Task: Search one way flight ticket for 5 adults, 2 children, 1 infant in seat and 1 infant on lap in economy from Hagerstown: Hagerstown Regional Airport (richard A. Henson Field) to Fort Wayne: Fort Wayne International Airport on 5-4-2023. Number of bags: 2 checked bags. Price is upto 107000. Outbound departure time preference is 12:00. Flight should be less emission only.
Action: Mouse moved to (254, 139)
Screenshot: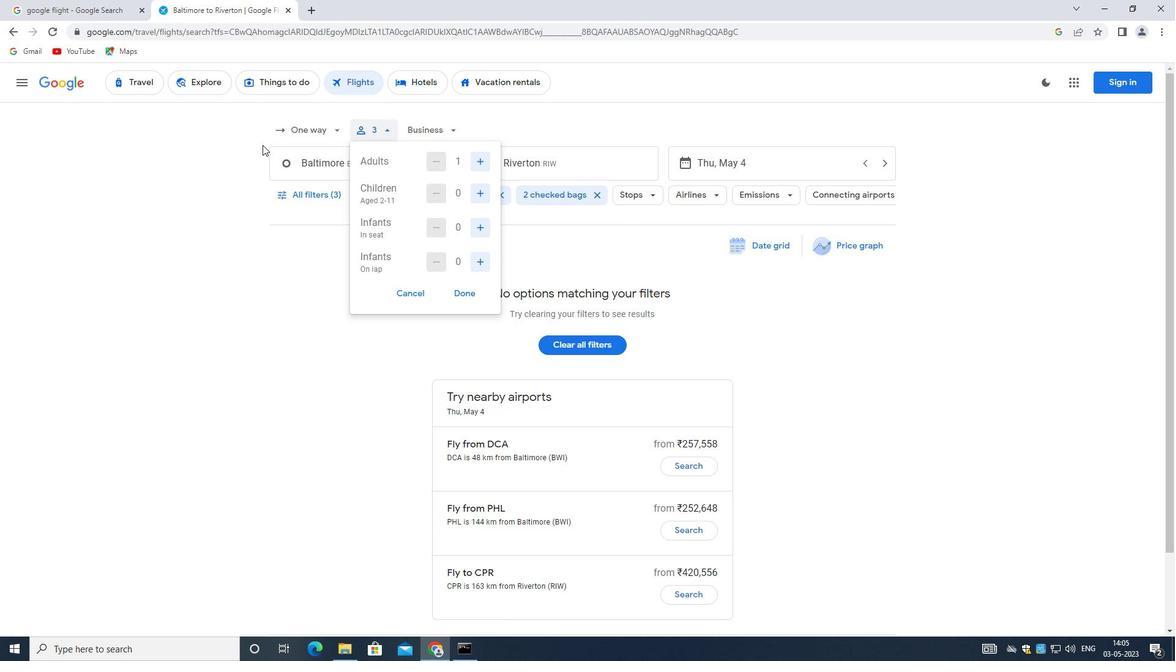 
Action: Mouse pressed left at (254, 139)
Screenshot: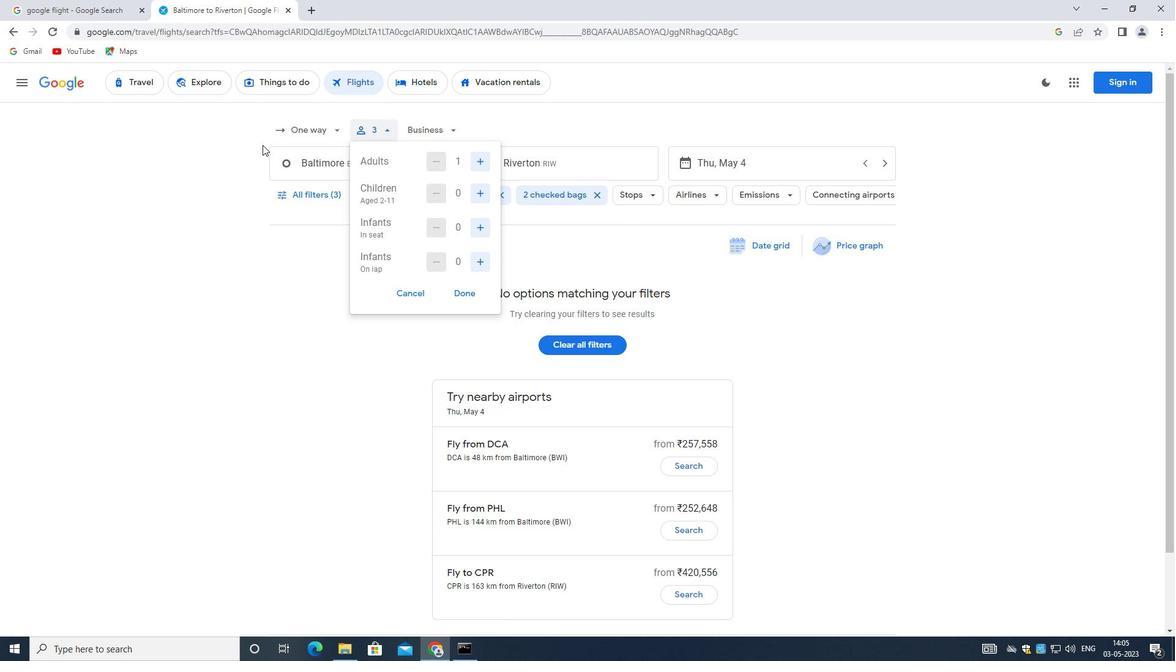 
Action: Mouse moved to (306, 127)
Screenshot: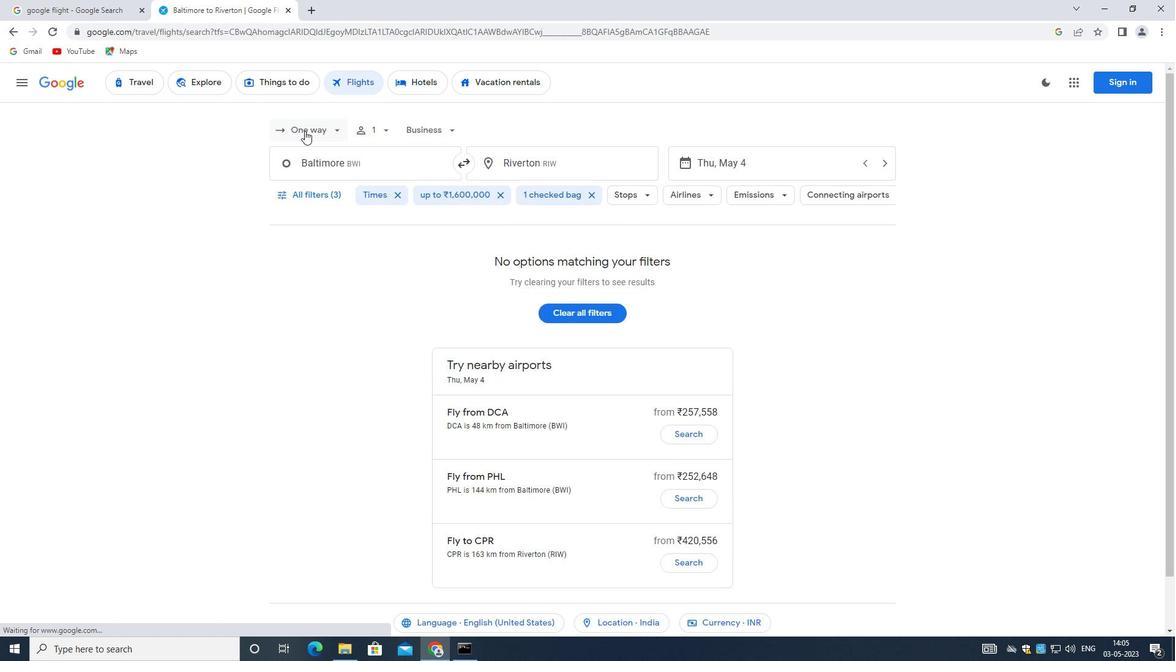 
Action: Mouse pressed left at (306, 127)
Screenshot: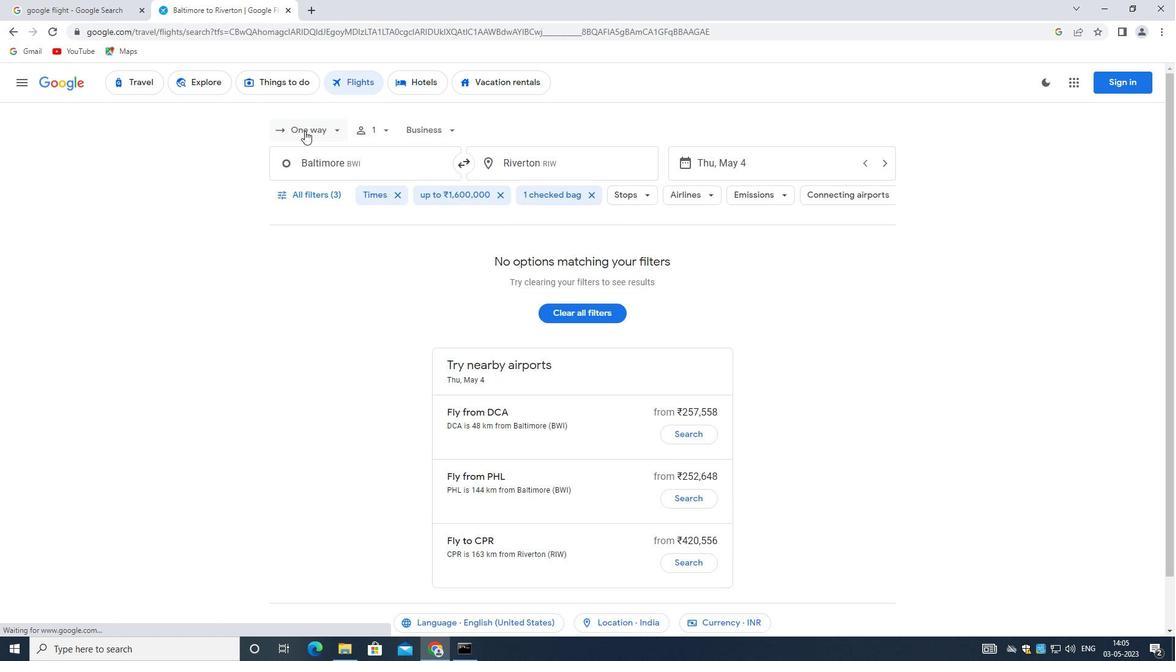 
Action: Mouse moved to (323, 187)
Screenshot: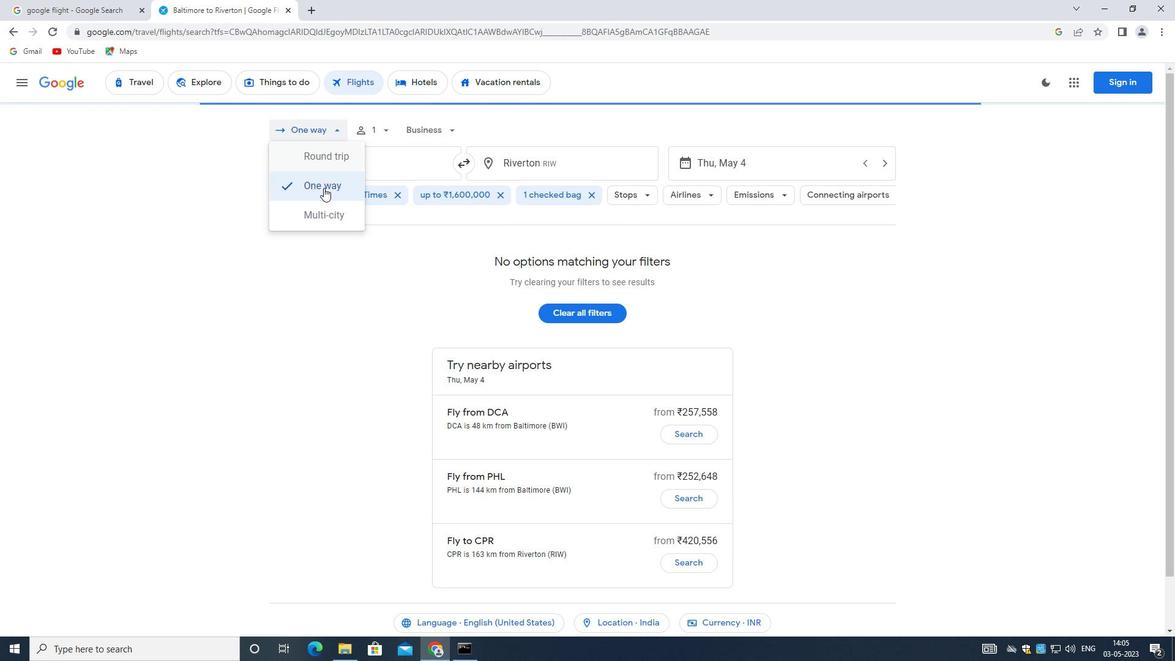 
Action: Mouse pressed left at (323, 187)
Screenshot: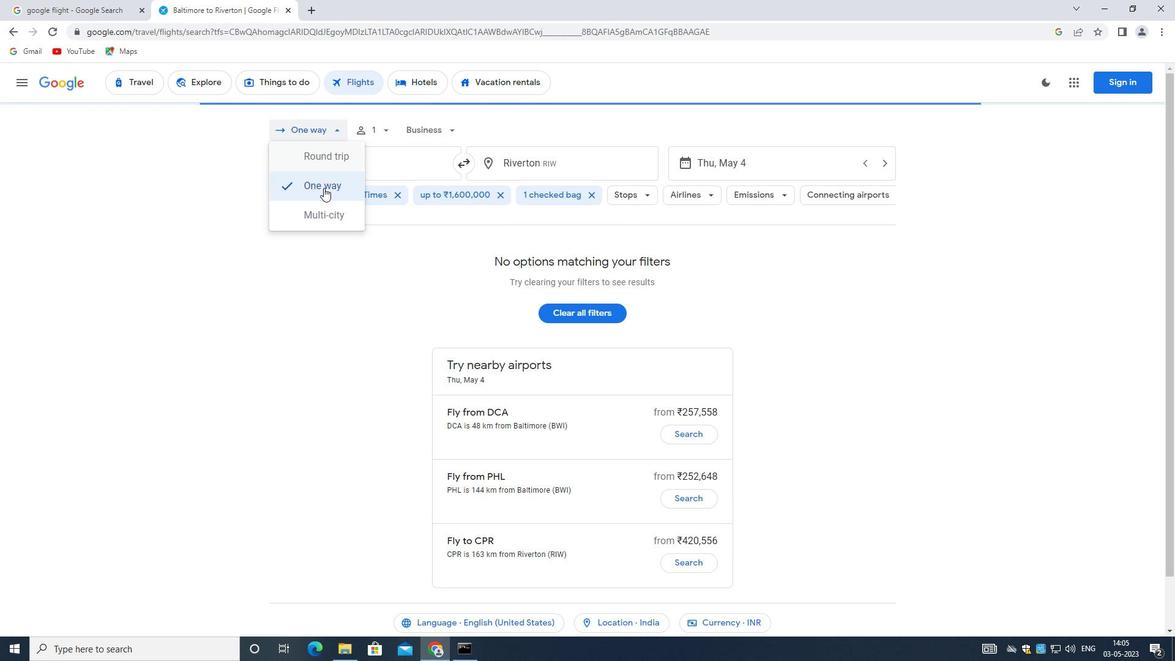 
Action: Mouse moved to (380, 127)
Screenshot: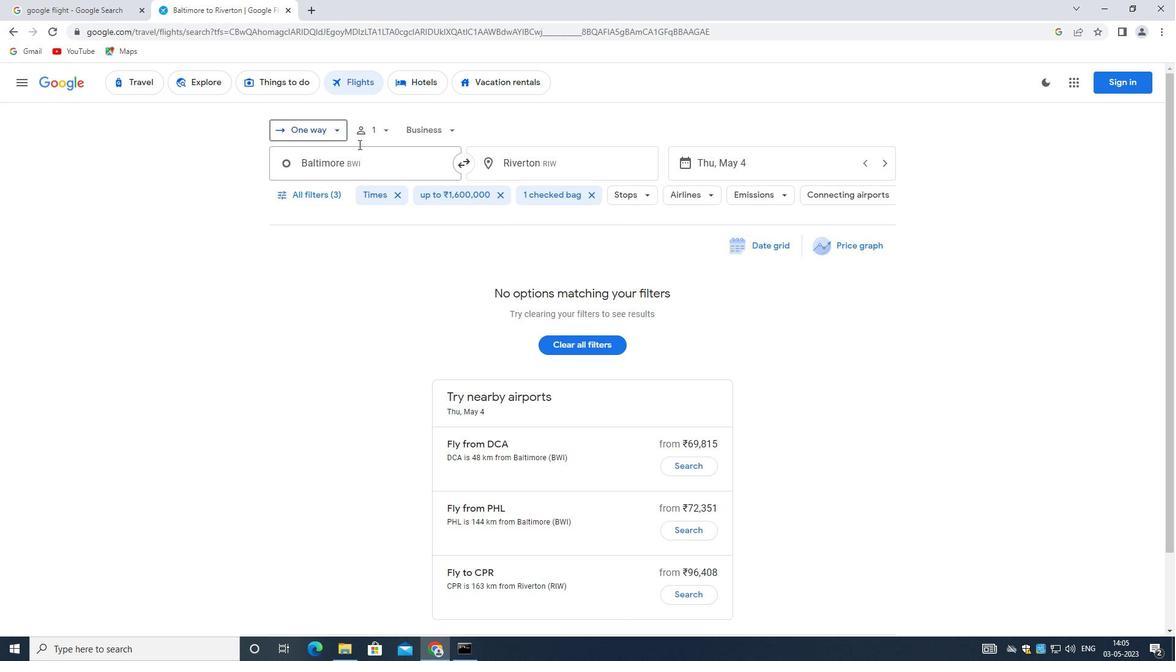 
Action: Mouse pressed left at (380, 127)
Screenshot: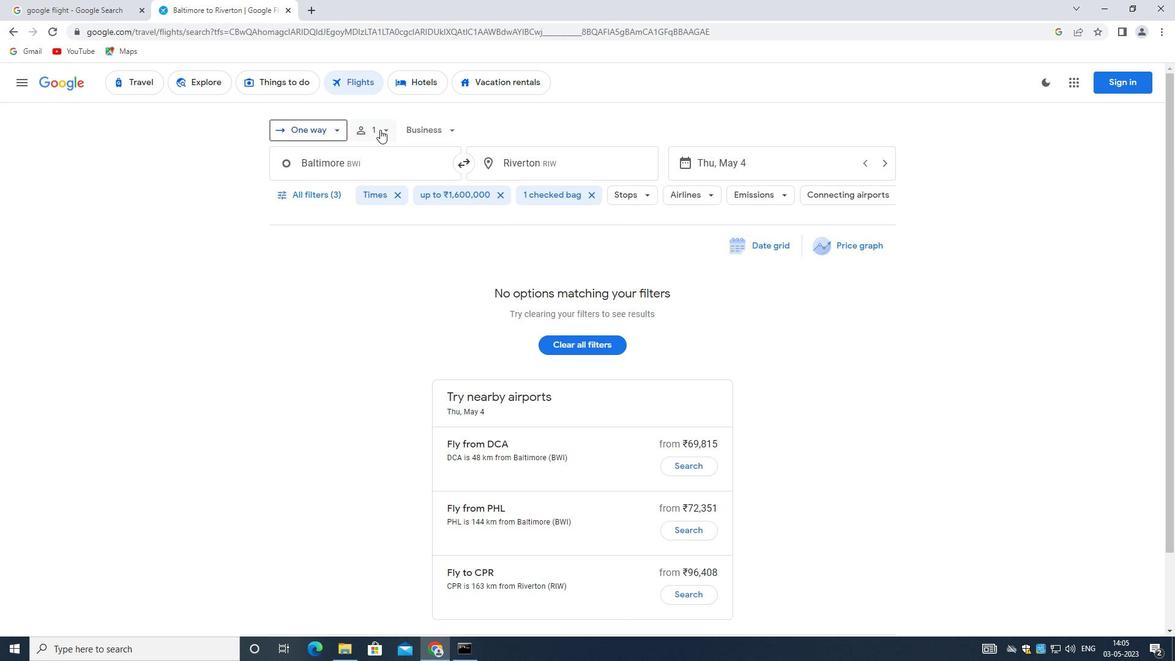 
Action: Mouse moved to (483, 159)
Screenshot: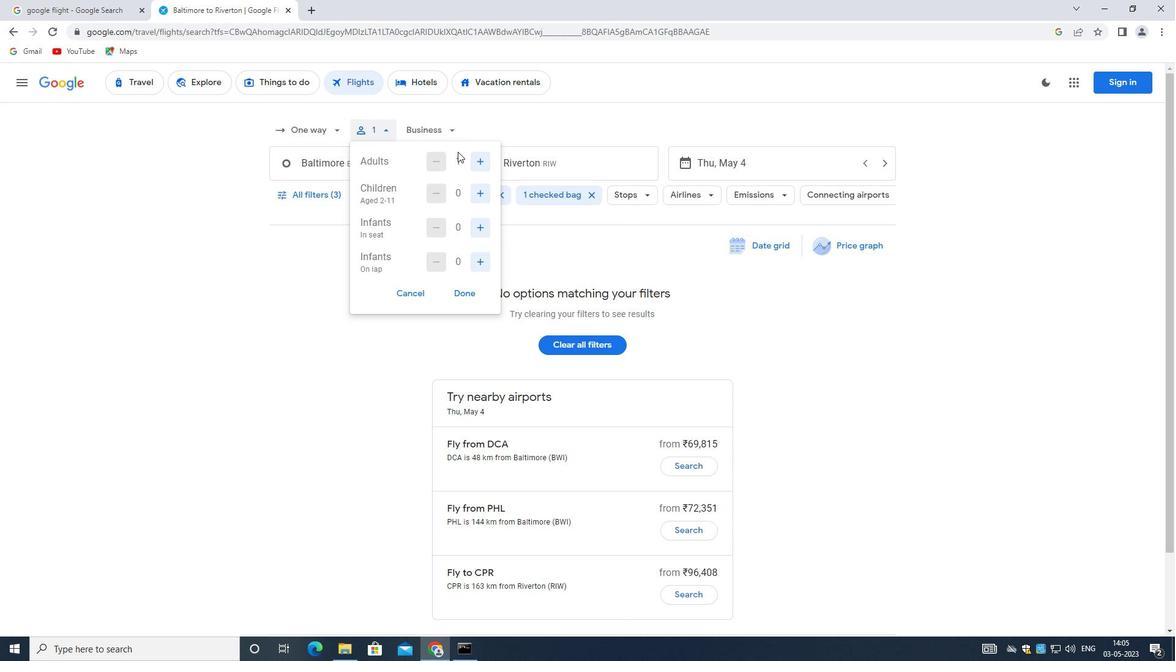 
Action: Mouse pressed left at (483, 159)
Screenshot: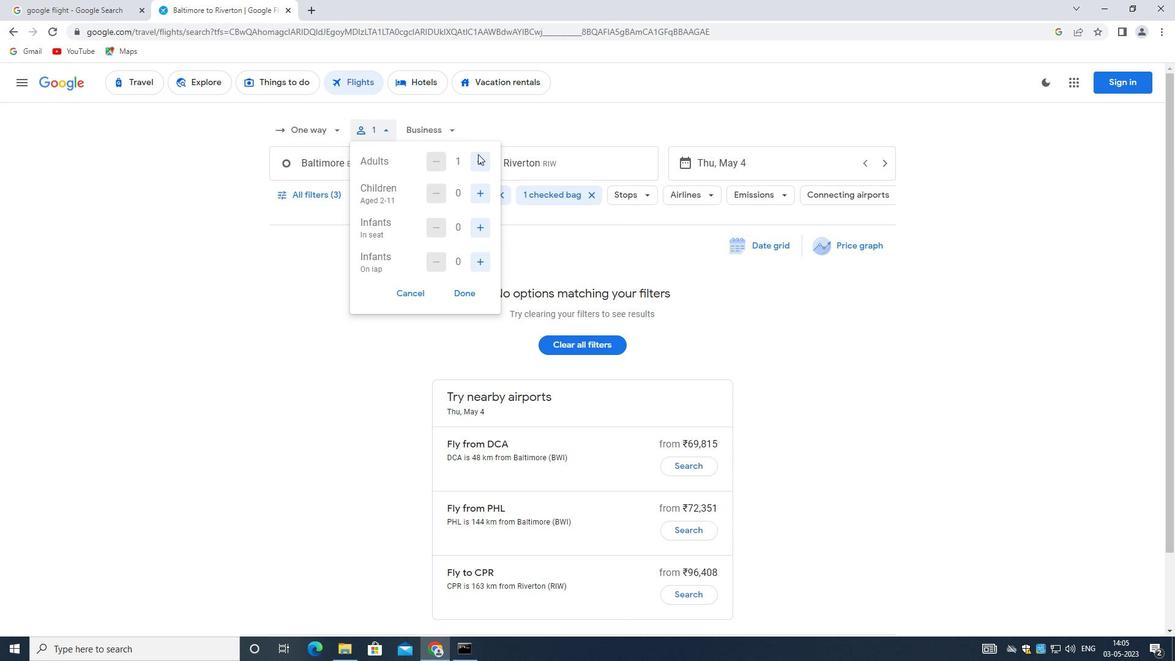 
Action: Mouse moved to (483, 159)
Screenshot: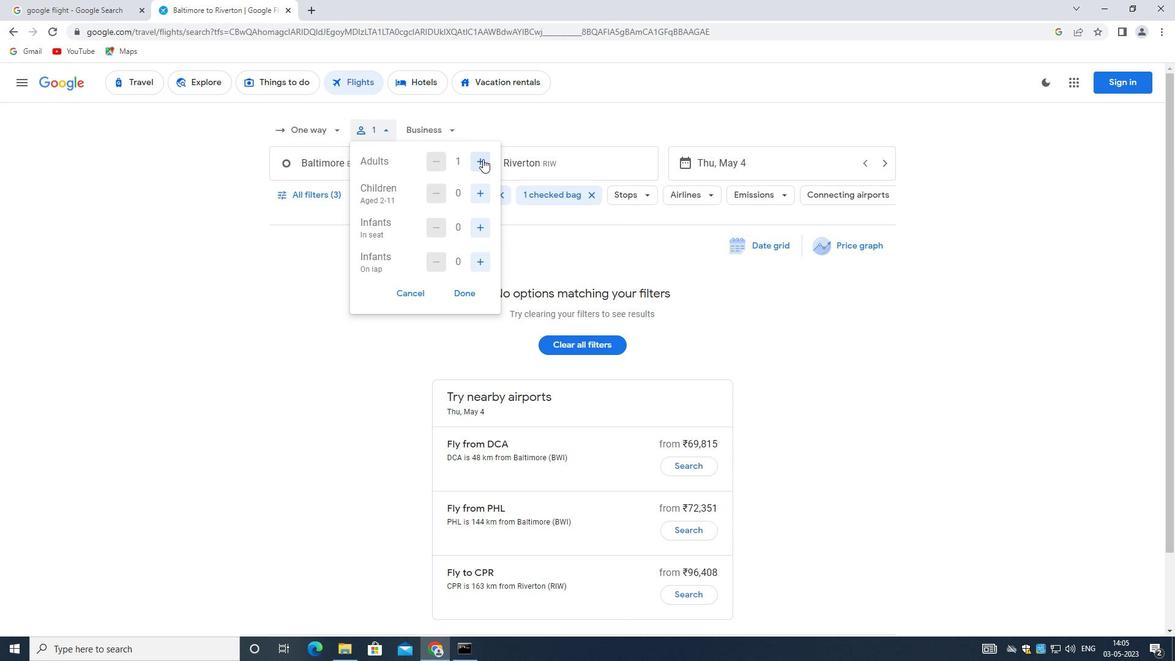 
Action: Mouse pressed left at (483, 159)
Screenshot: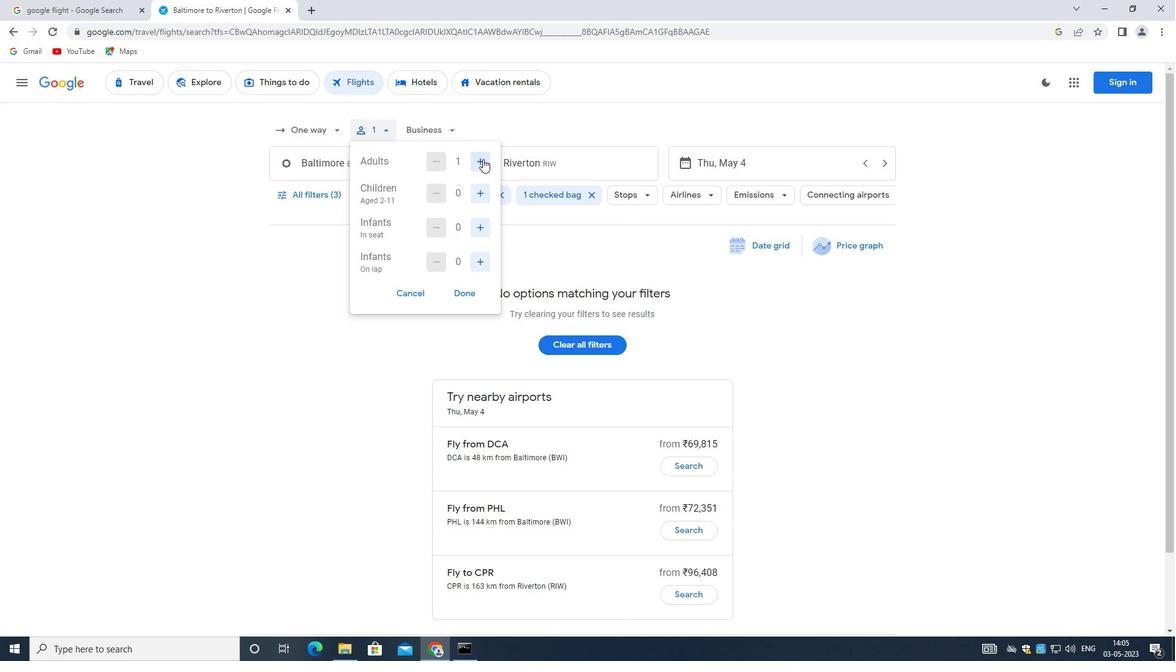
Action: Mouse moved to (483, 159)
Screenshot: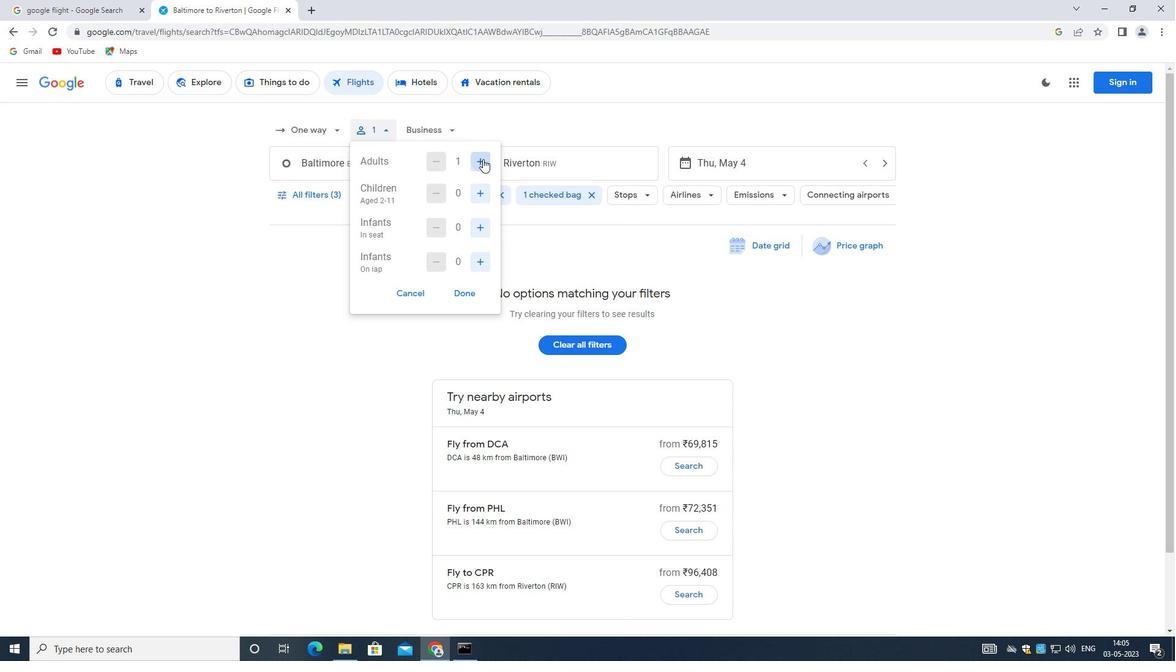 
Action: Mouse pressed left at (483, 159)
Screenshot: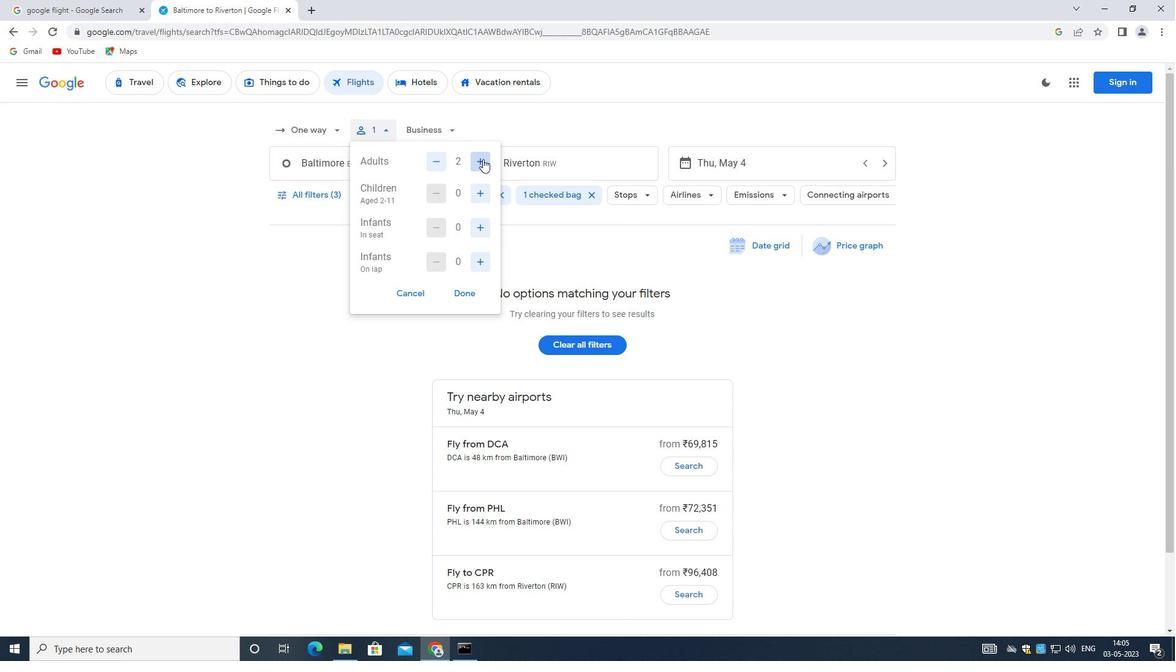 
Action: Mouse pressed left at (483, 159)
Screenshot: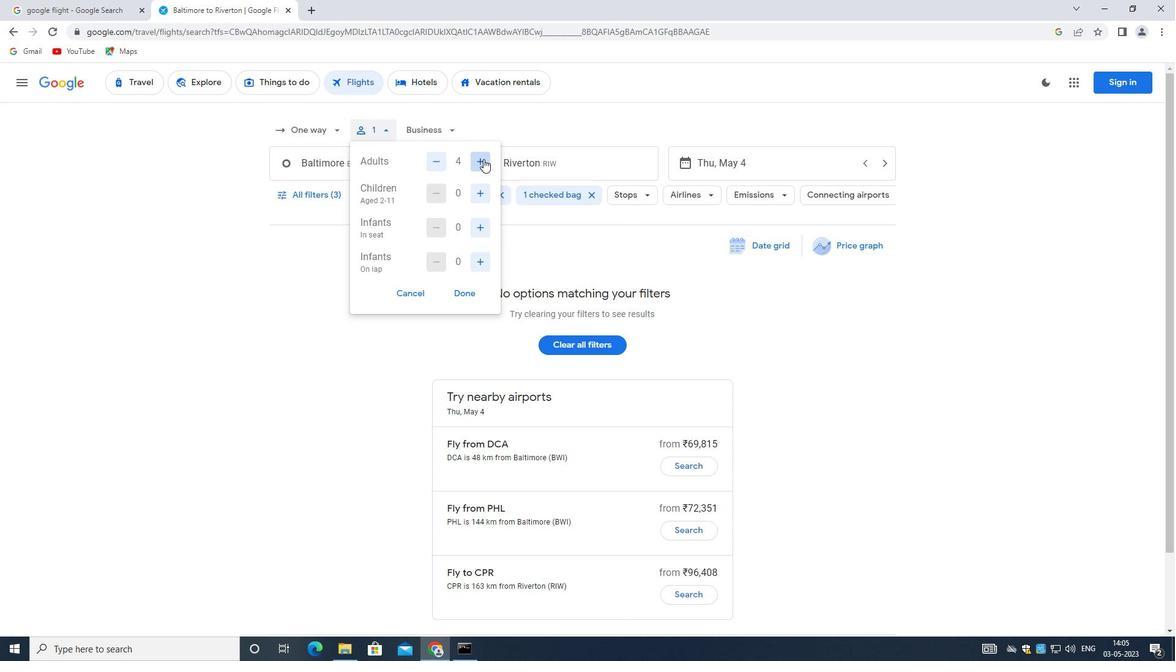 
Action: Mouse moved to (486, 197)
Screenshot: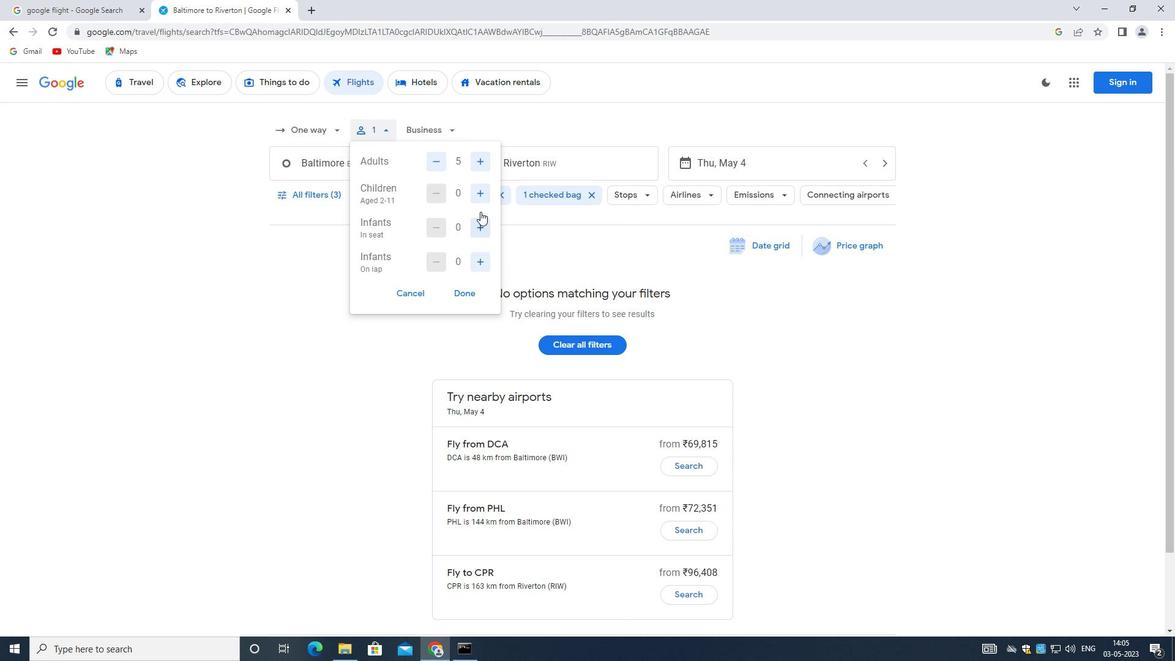 
Action: Mouse pressed left at (486, 197)
Screenshot: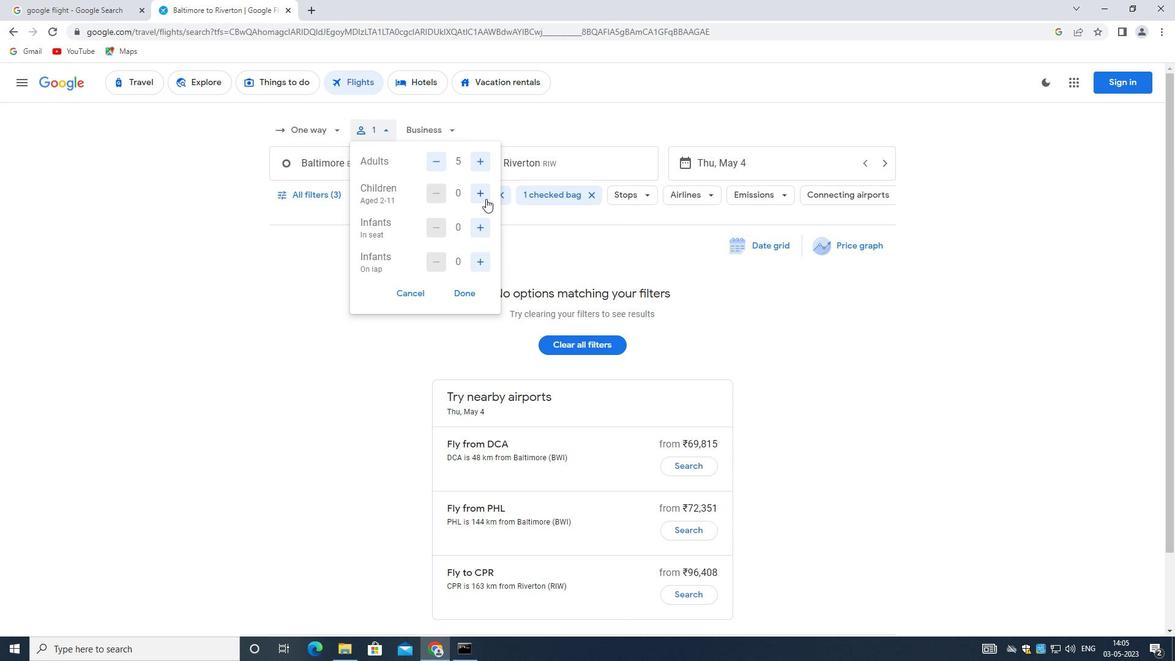 
Action: Mouse pressed left at (486, 197)
Screenshot: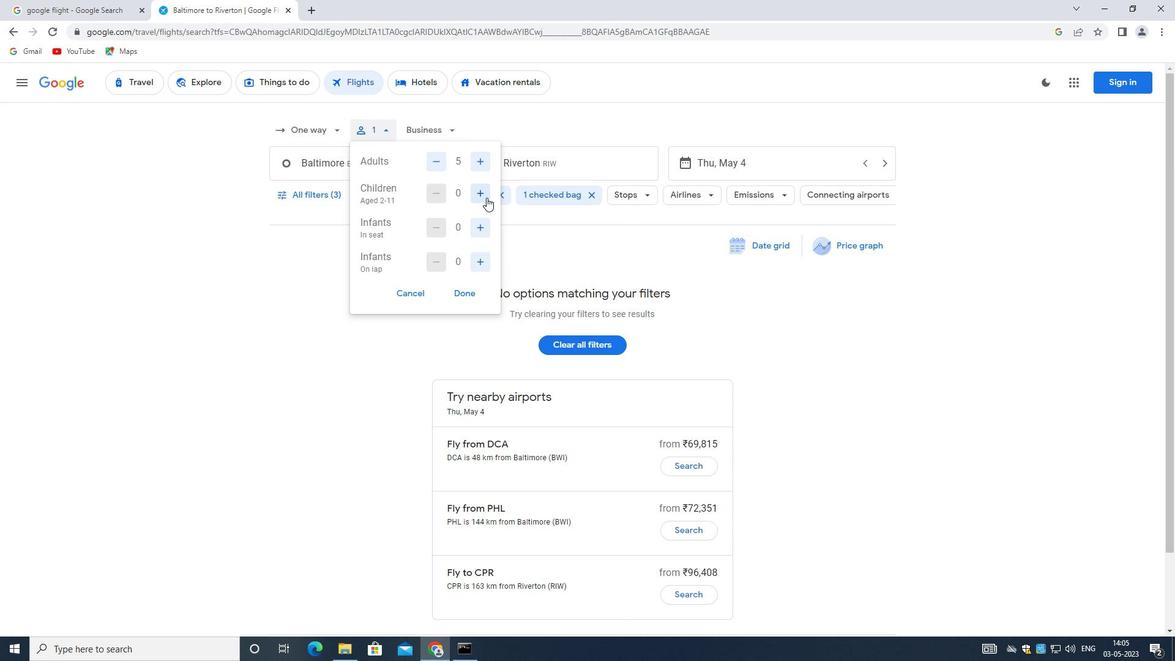 
Action: Mouse moved to (480, 227)
Screenshot: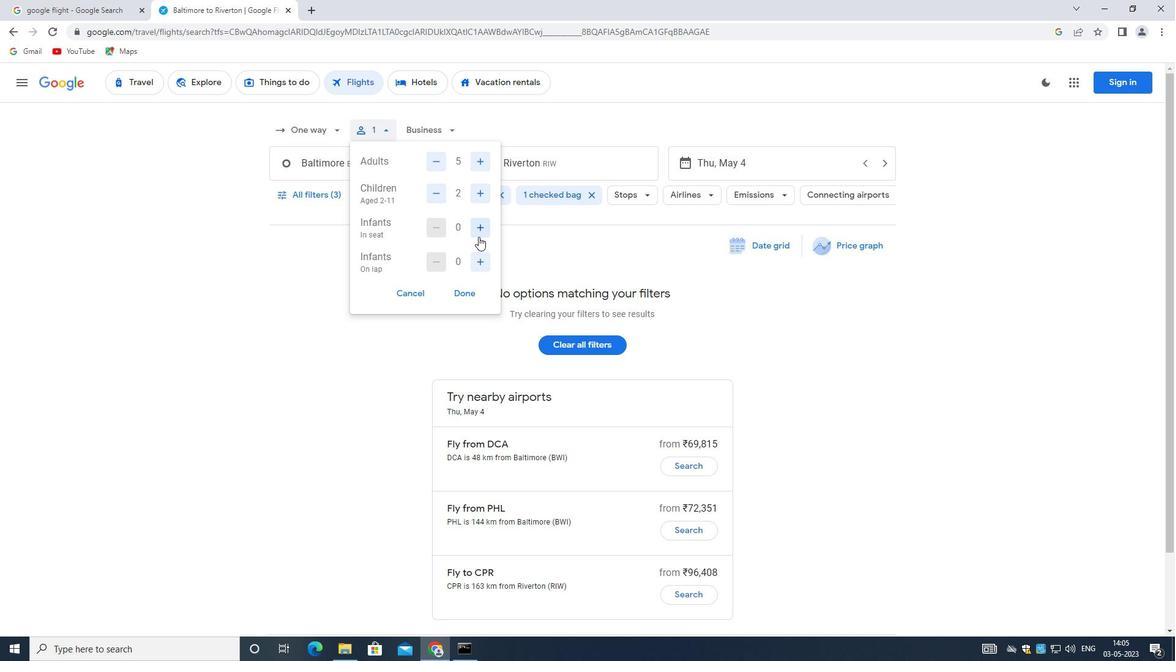 
Action: Mouse pressed left at (480, 227)
Screenshot: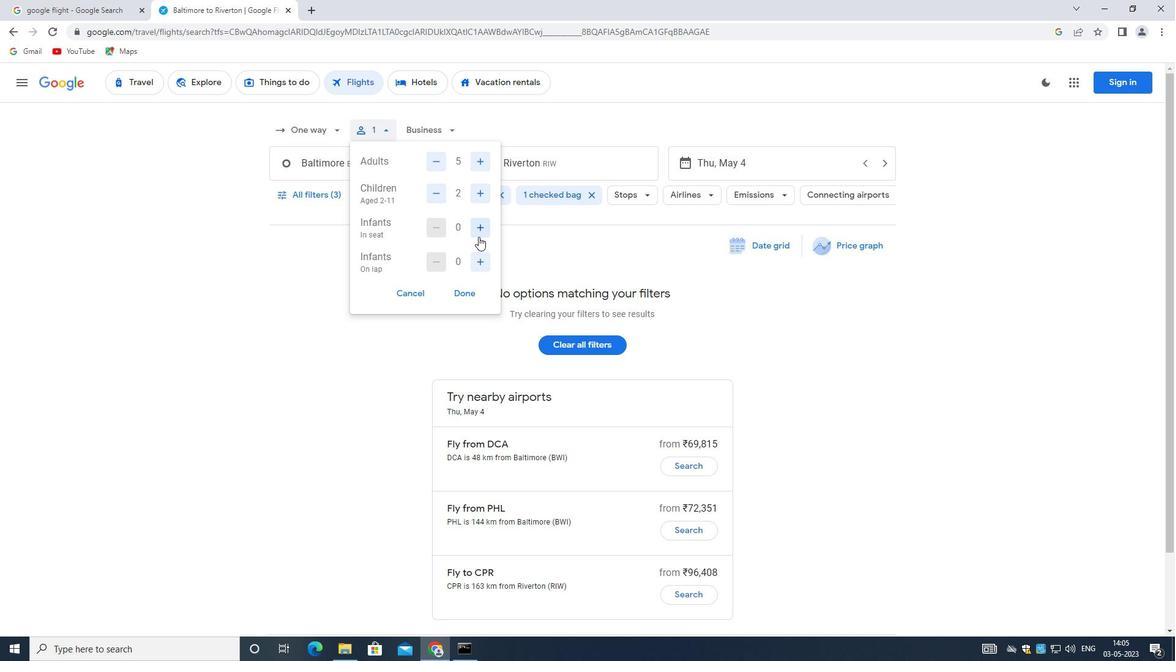 
Action: Mouse moved to (478, 262)
Screenshot: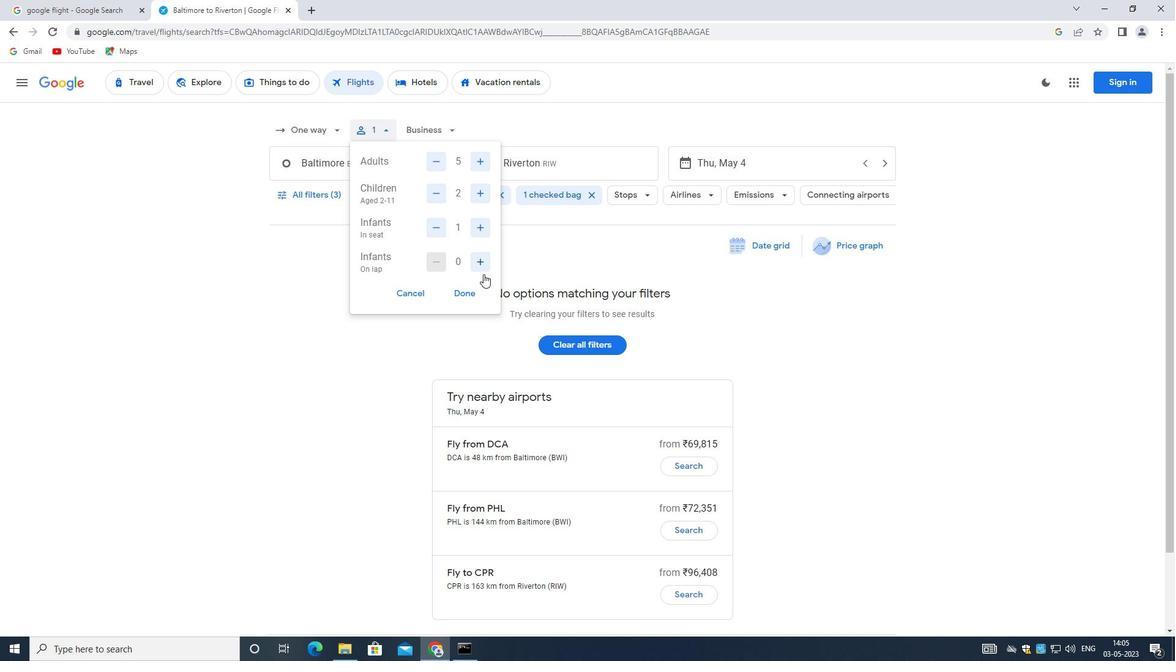 
Action: Mouse pressed left at (478, 262)
Screenshot: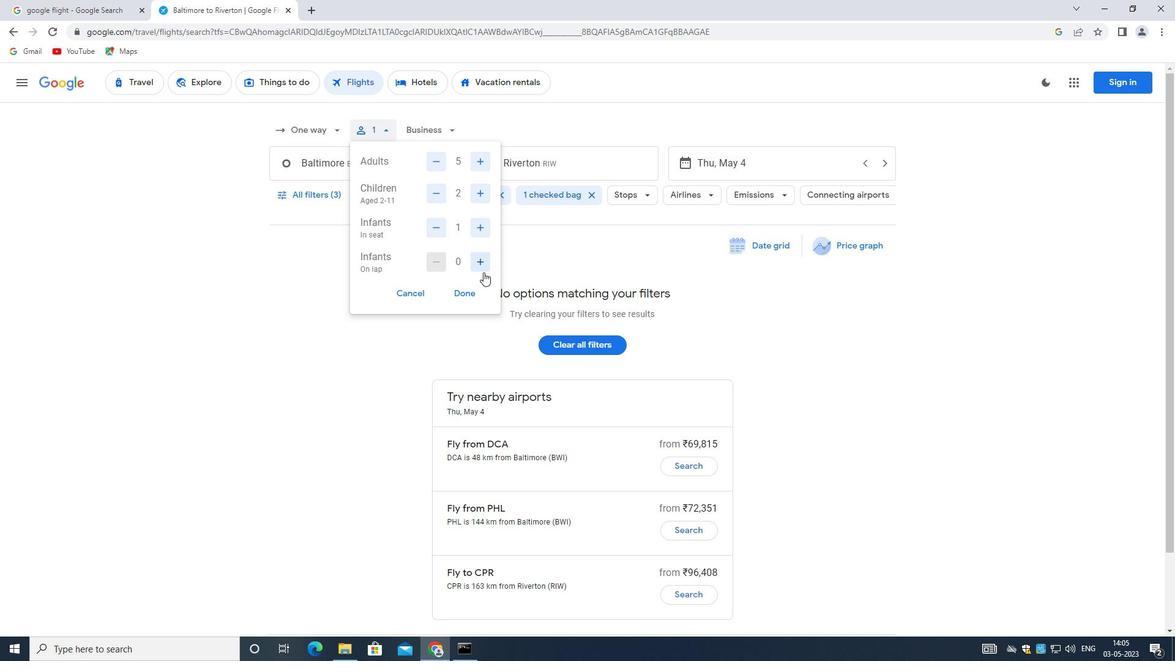 
Action: Mouse moved to (469, 293)
Screenshot: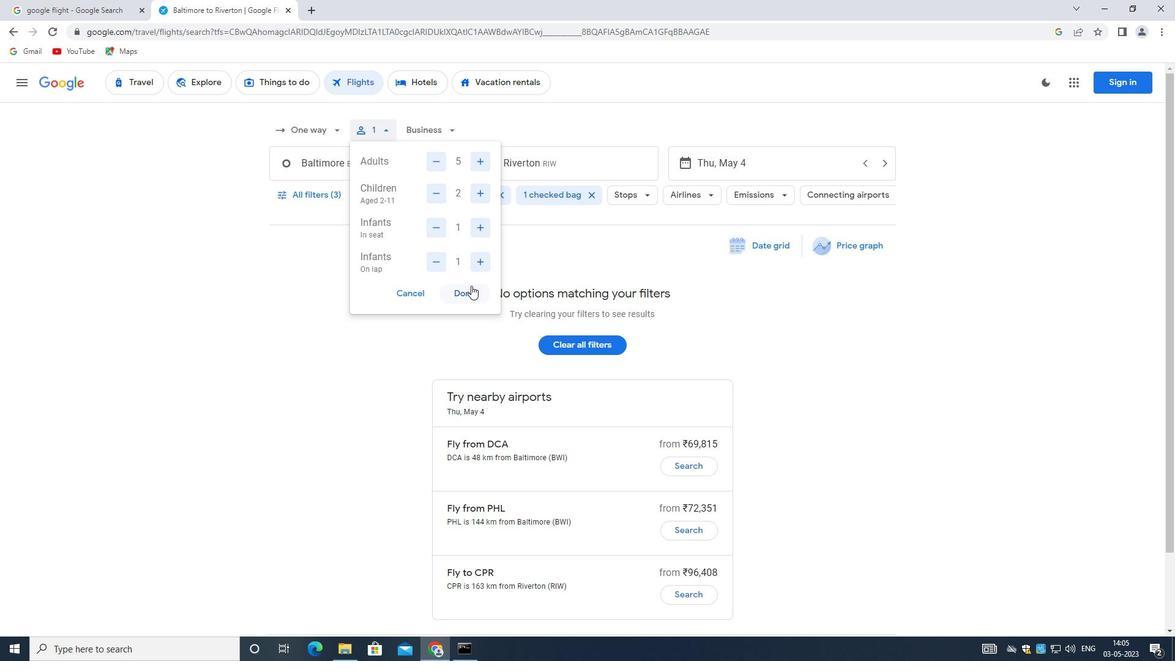 
Action: Mouse pressed left at (469, 293)
Screenshot: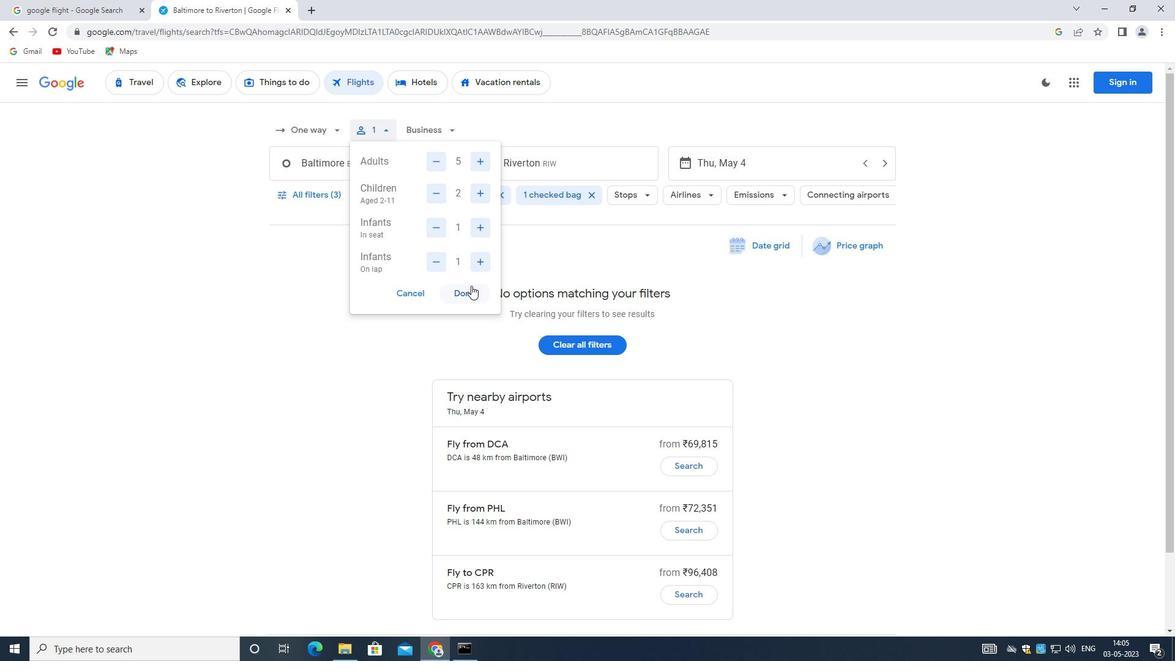 
Action: Mouse moved to (445, 135)
Screenshot: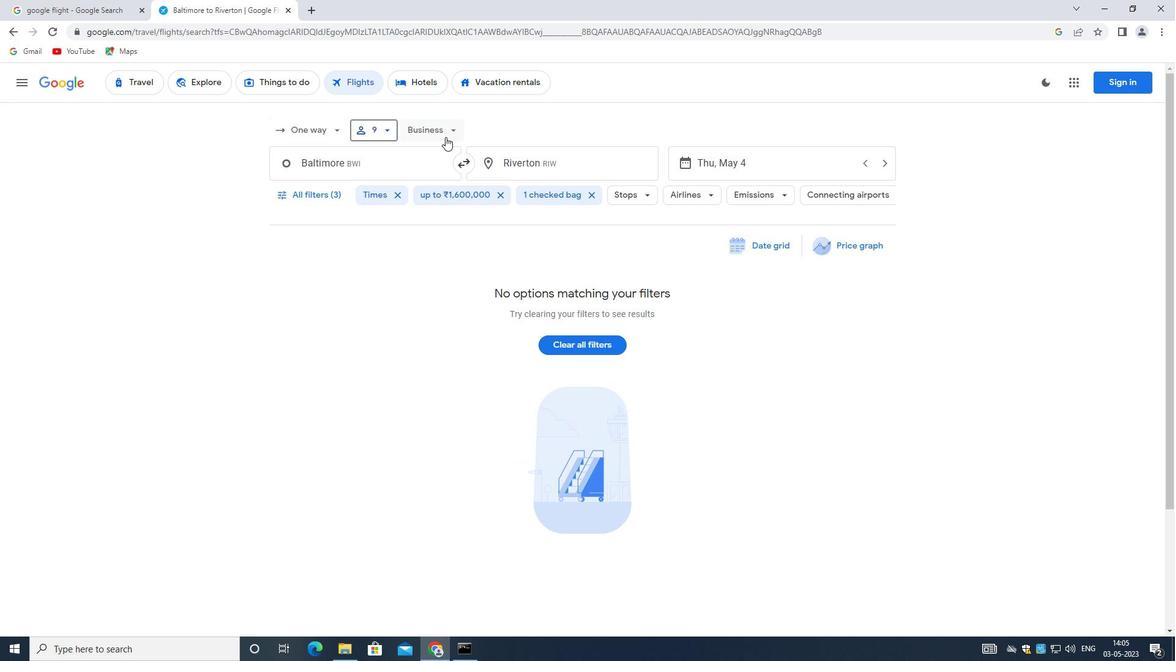 
Action: Mouse pressed left at (445, 135)
Screenshot: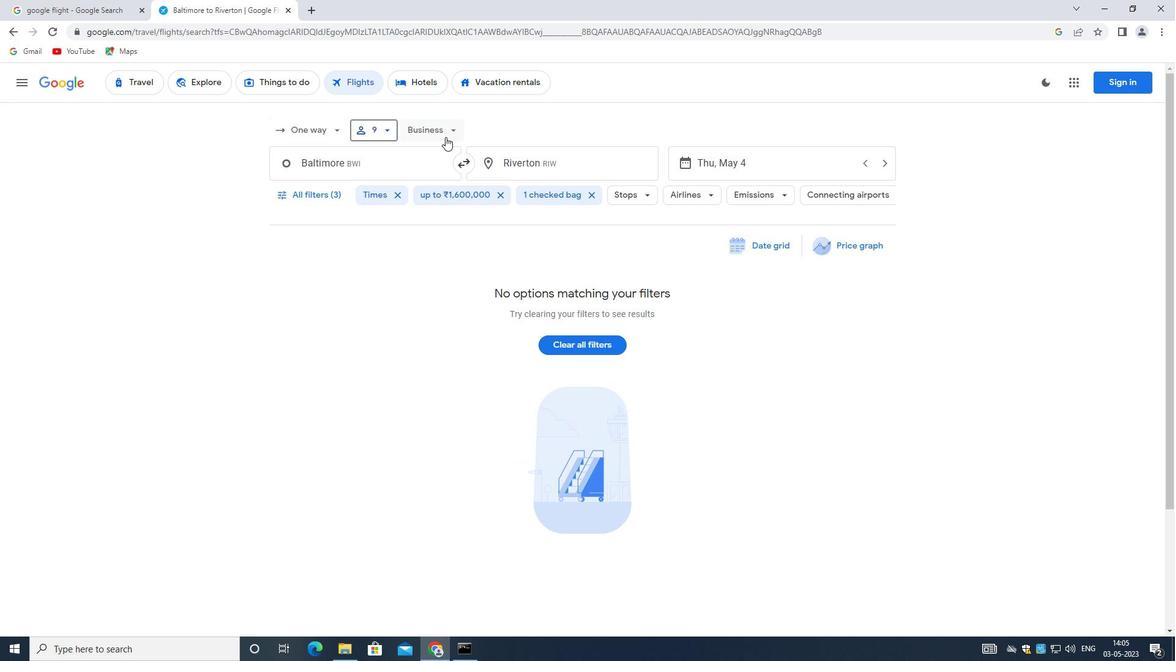 
Action: Mouse moved to (454, 153)
Screenshot: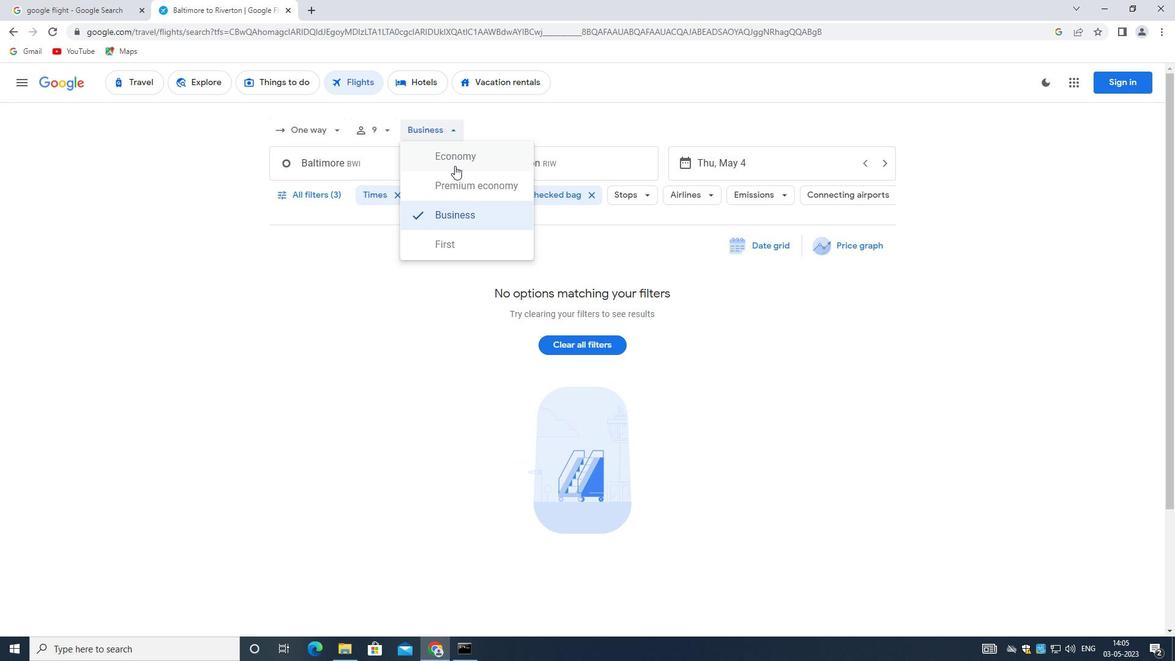 
Action: Mouse pressed left at (454, 153)
Screenshot: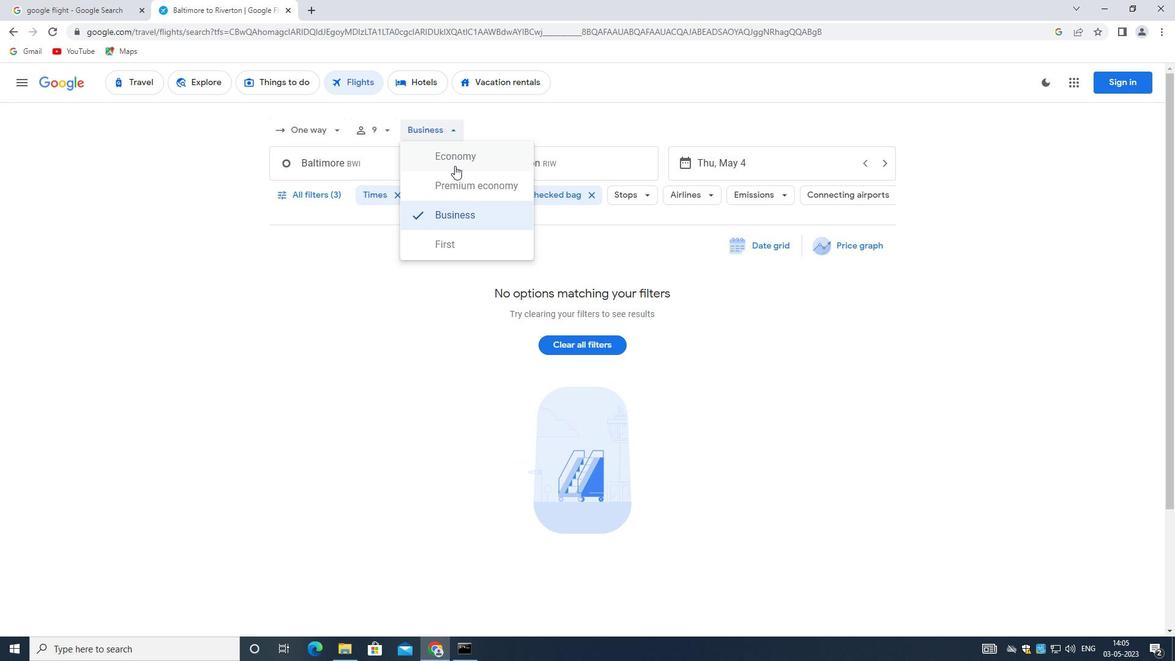 
Action: Mouse moved to (355, 167)
Screenshot: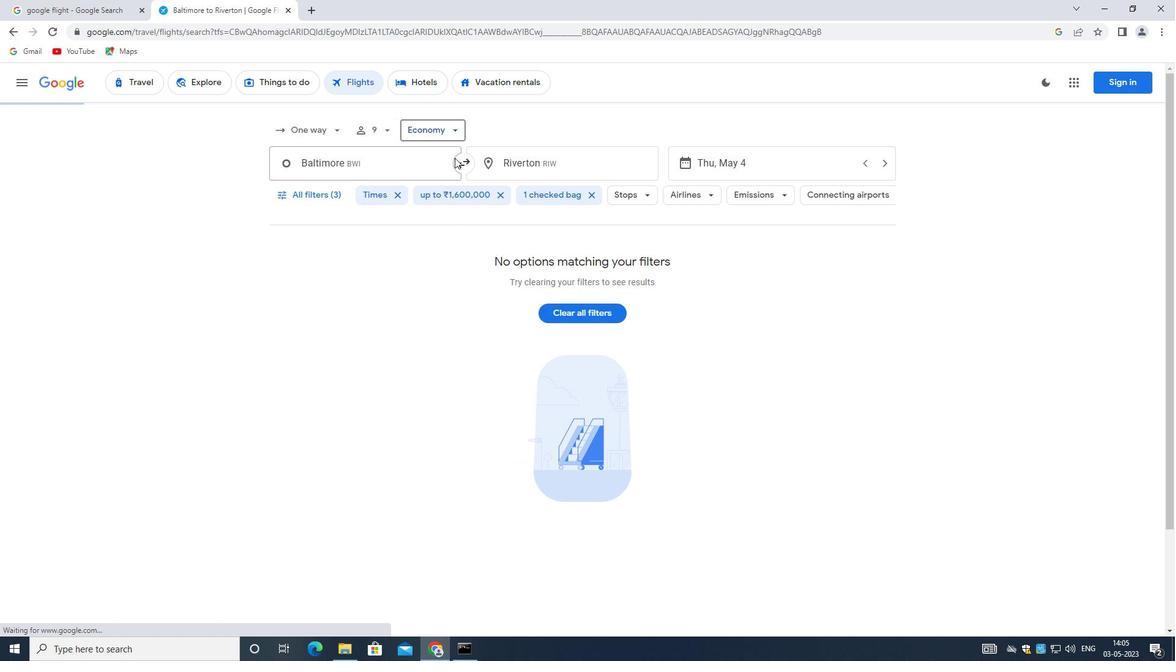 
Action: Mouse pressed left at (355, 167)
Screenshot: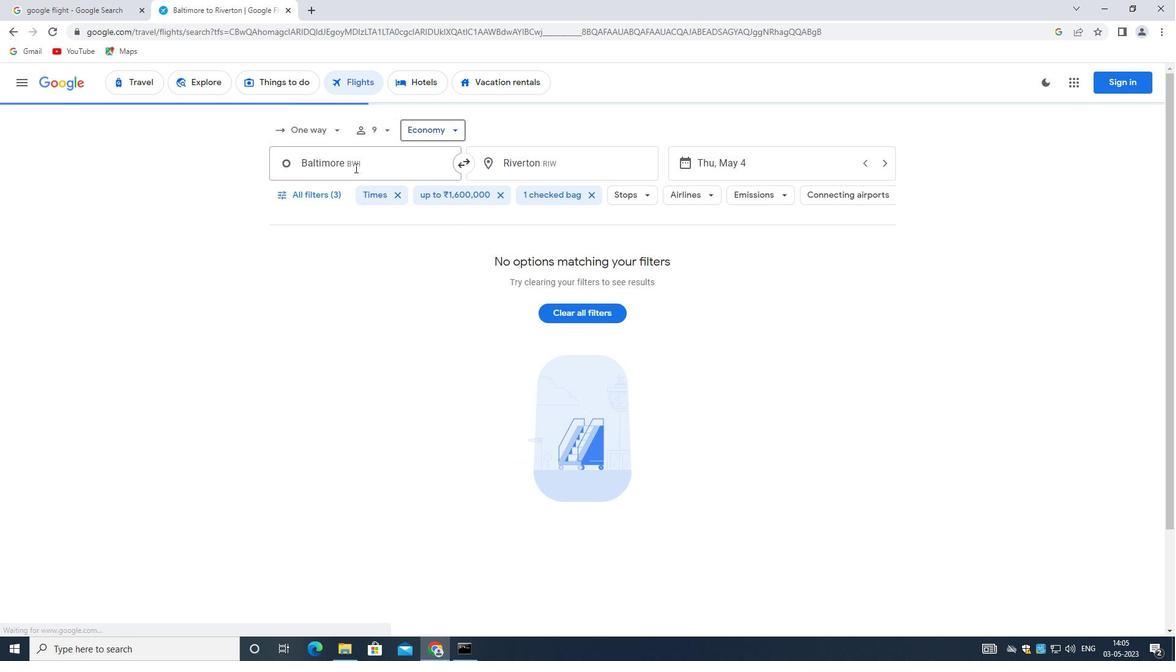 
Action: Mouse moved to (354, 167)
Screenshot: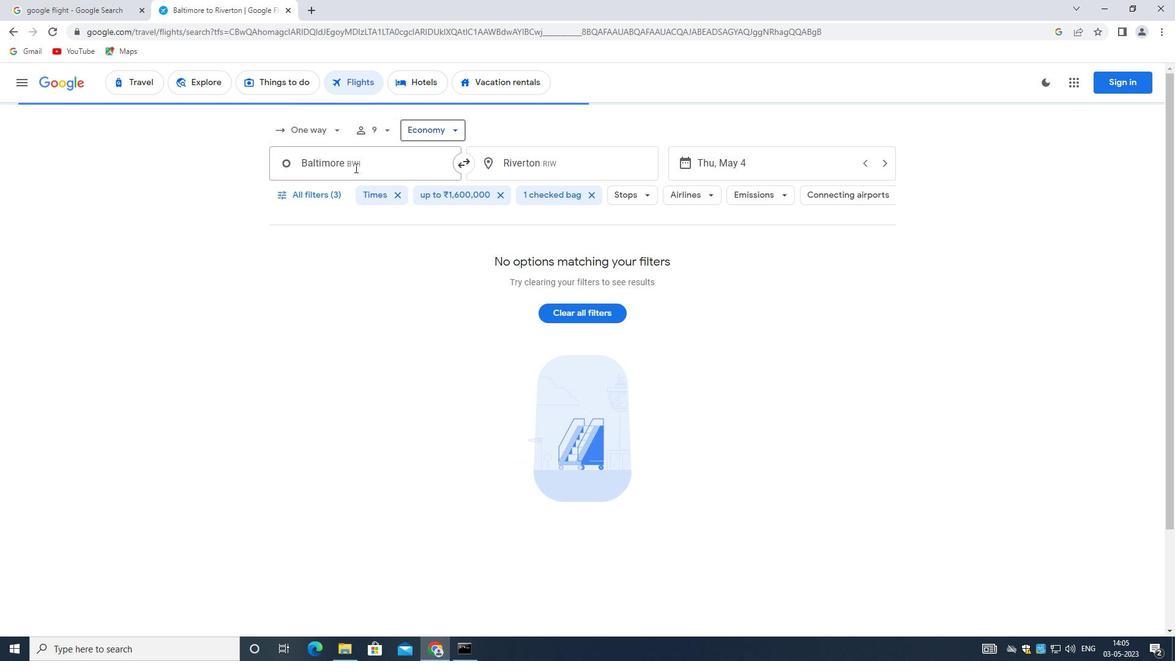 
Action: Key pressed <Key.backspace><Key.shift_r><Key.shift_r><Key.shift_r><Key.shift_r><Key.shift_r><Key.shift_r><Key.shift_r><Key.shift_r><Key.shift_r><Key.shift_r><Key.shift_r><Key.shift_r>Hagerstown<Key.space><Key.shift><Key.shift><Key.shift><Key.shift><Key.shift><Key.shift><Key.shift><Key.shift><Key.shift><Key.shift><Key.shift><Key.shift><Key.shift><Key.shift>R
Screenshot: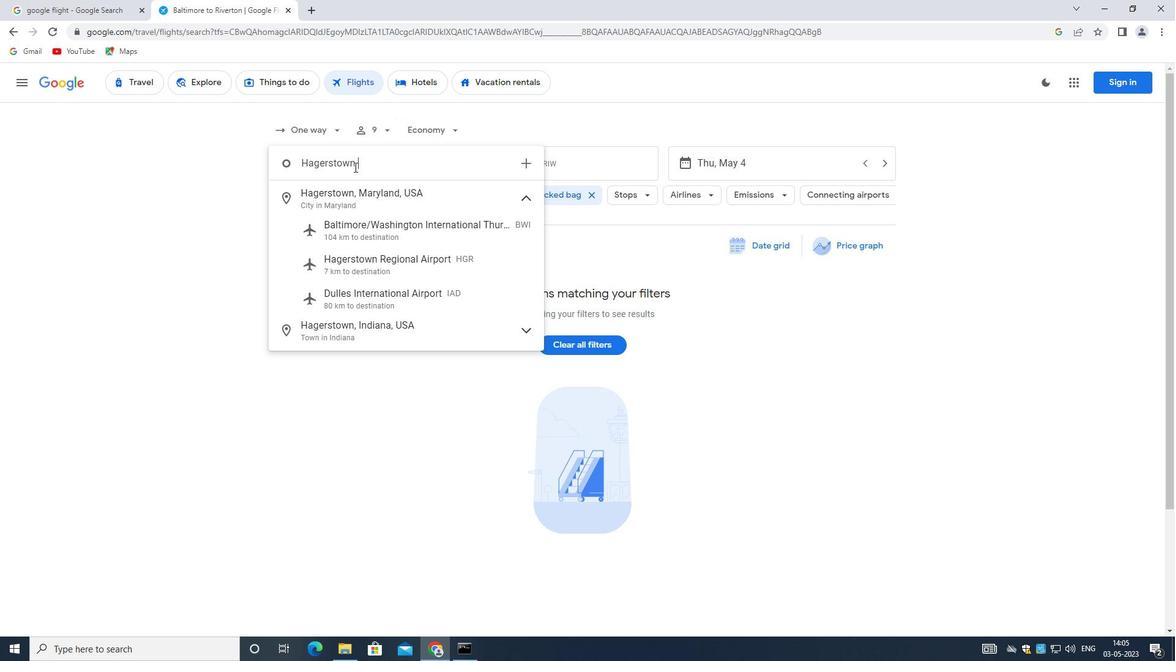 
Action: Mouse moved to (400, 199)
Screenshot: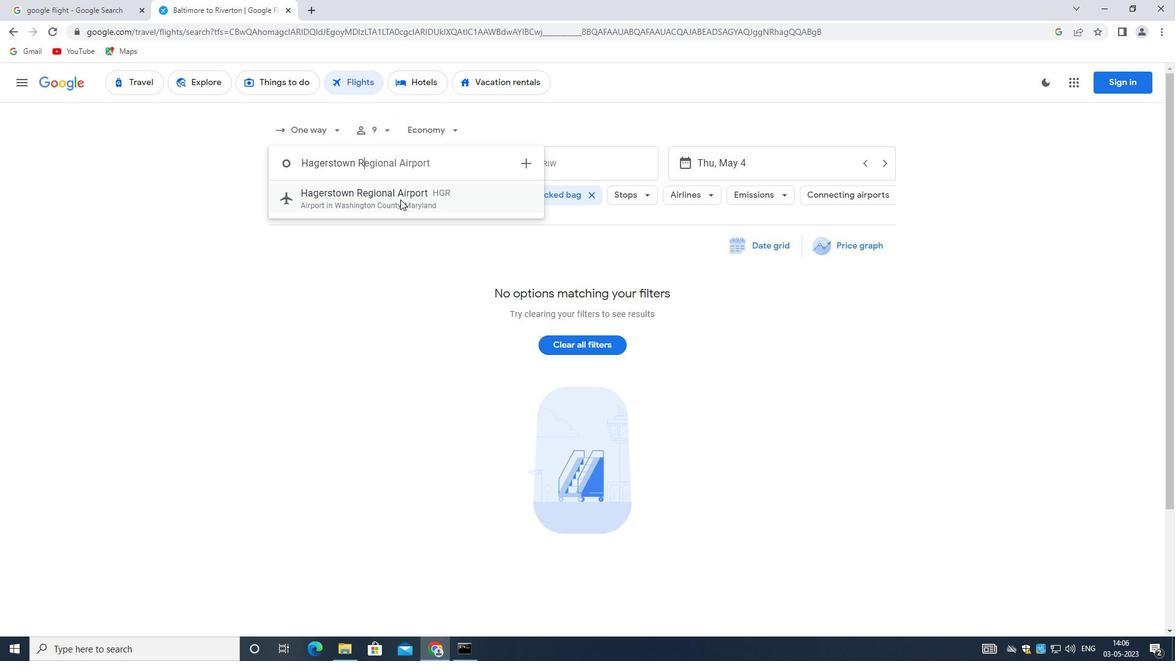 
Action: Mouse pressed left at (400, 199)
Screenshot: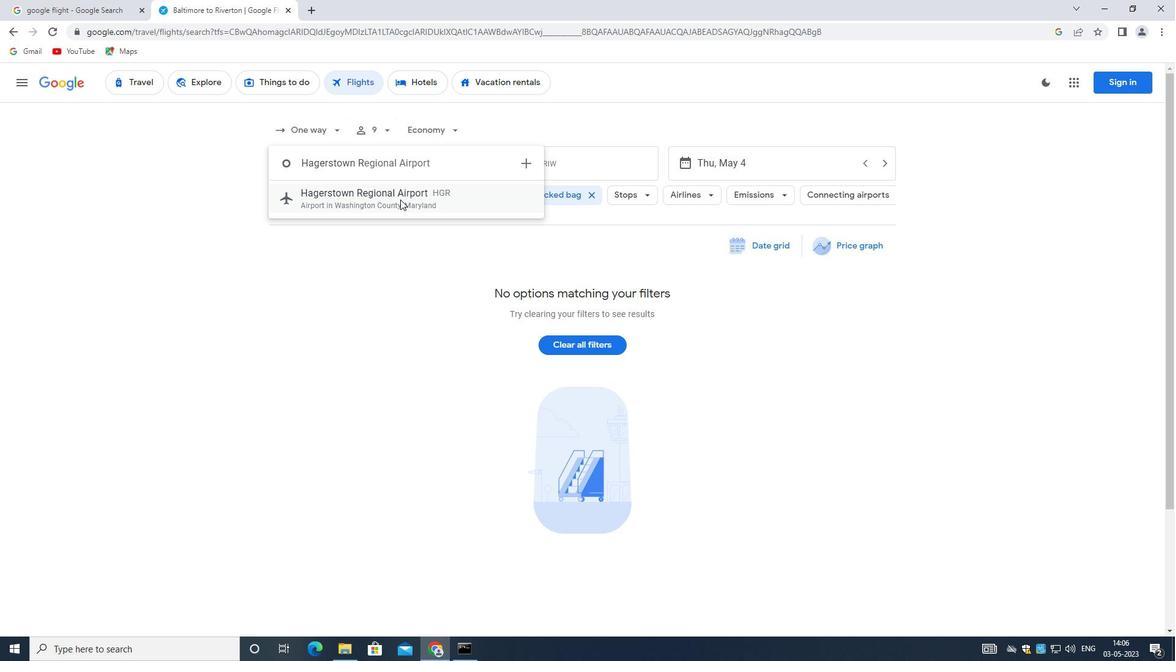 
Action: Mouse moved to (532, 163)
Screenshot: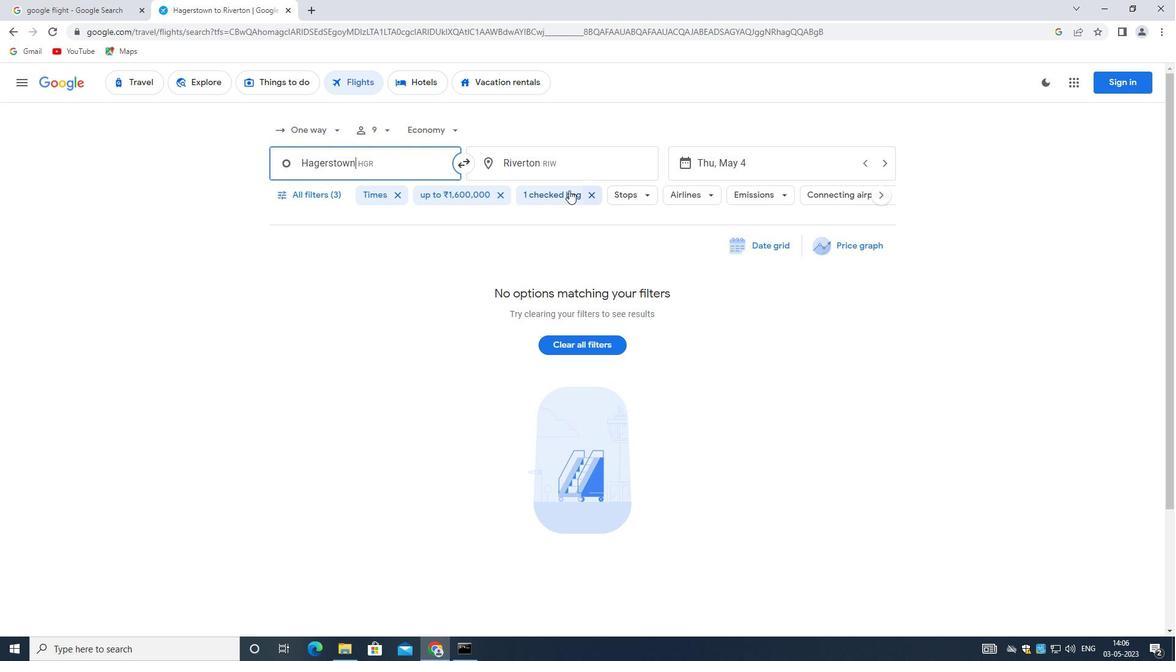 
Action: Mouse pressed left at (532, 163)
Screenshot: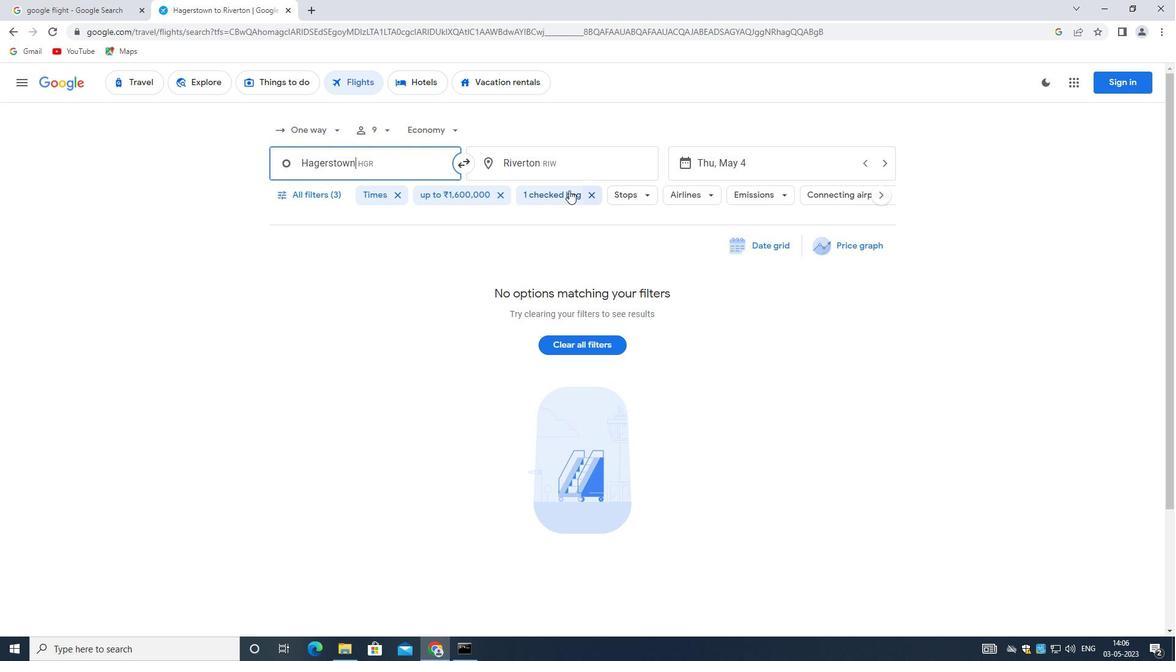 
Action: Mouse moved to (532, 163)
Screenshot: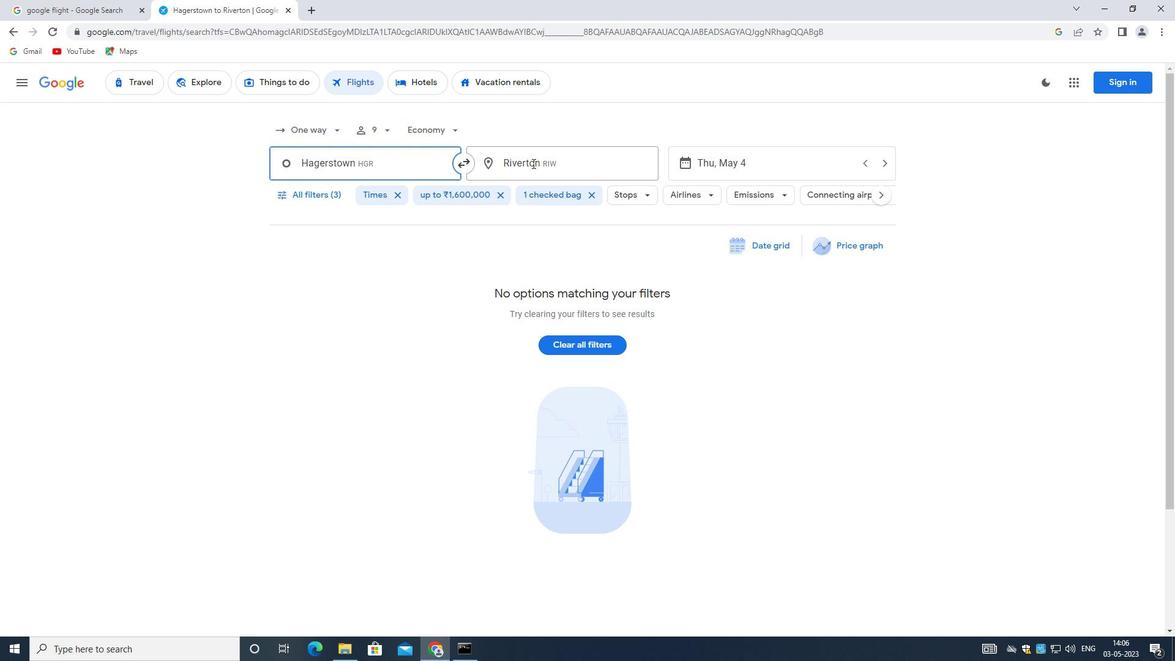
Action: Key pressed <Key.shift>FORT<Key.space><Key.shift>WAYNE<Key.space><Key.shift_r>I
Screenshot: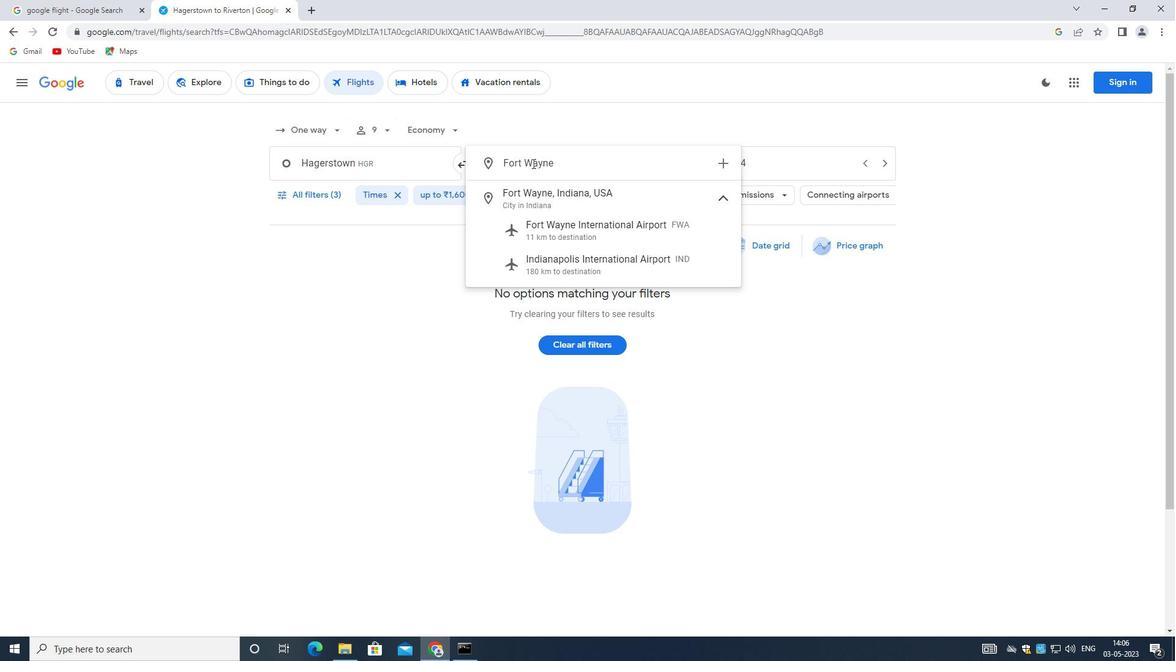 
Action: Mouse moved to (651, 224)
Screenshot: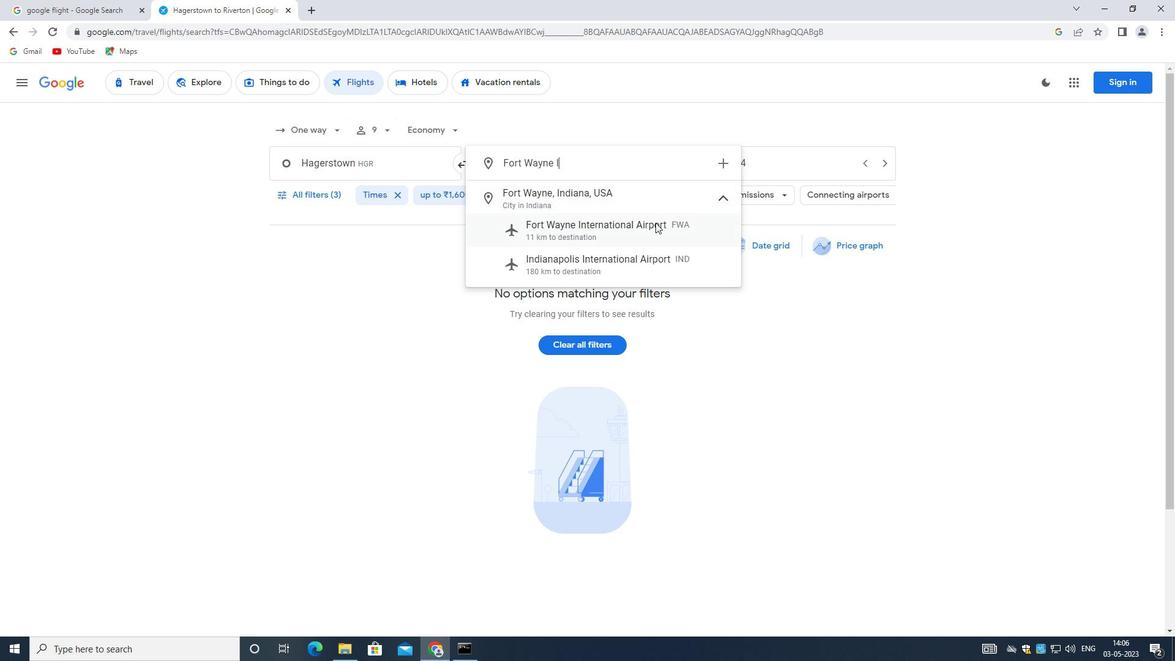 
Action: Mouse pressed left at (651, 224)
Screenshot: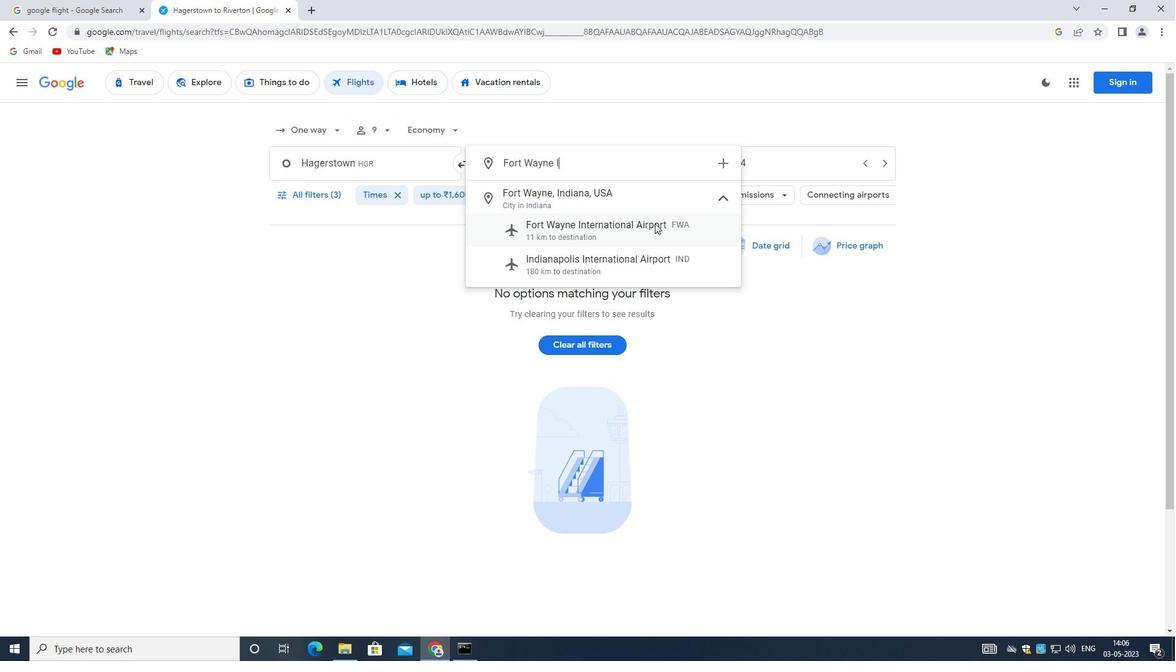 
Action: Mouse moved to (728, 166)
Screenshot: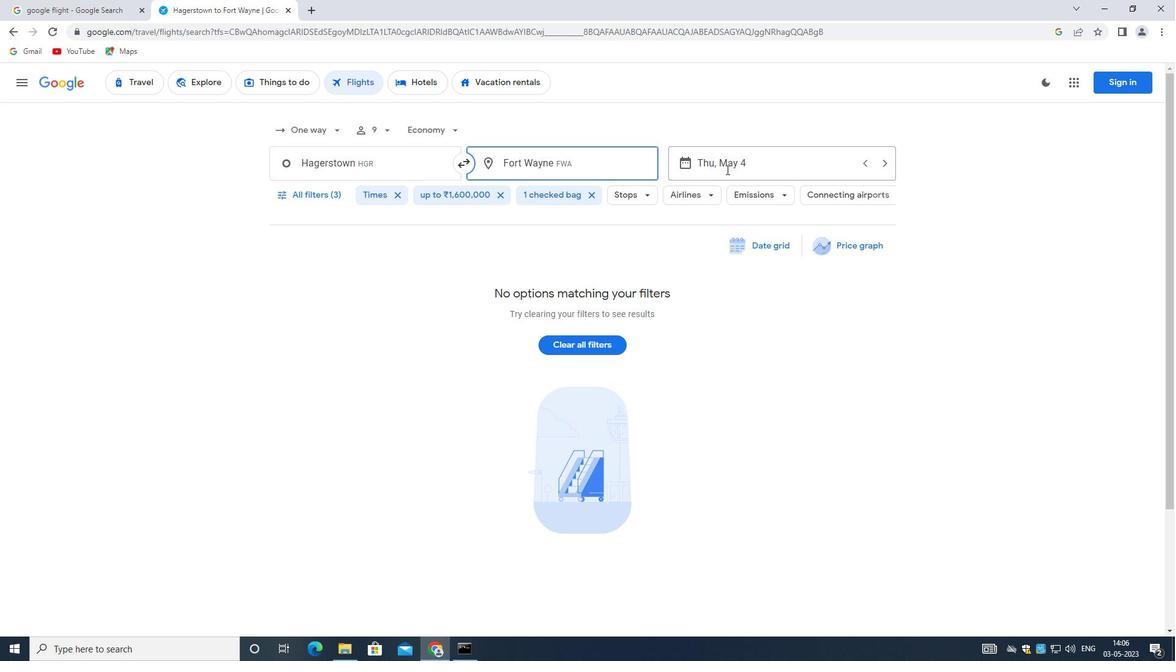 
Action: Mouse pressed left at (728, 166)
Screenshot: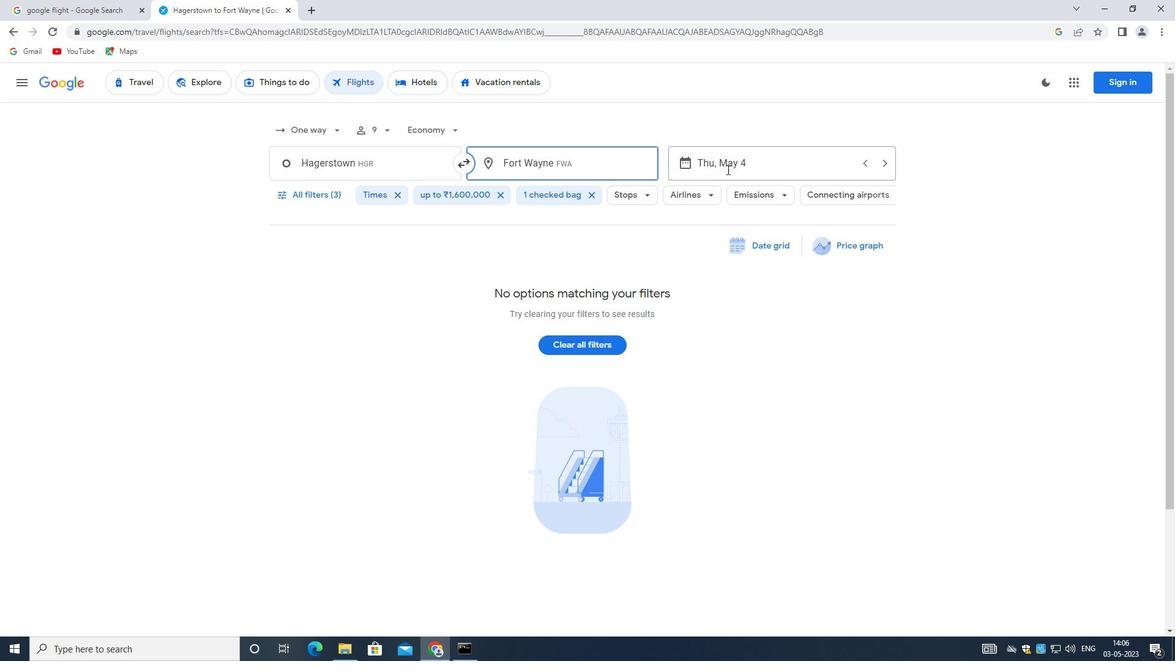 
Action: Mouse moved to (870, 464)
Screenshot: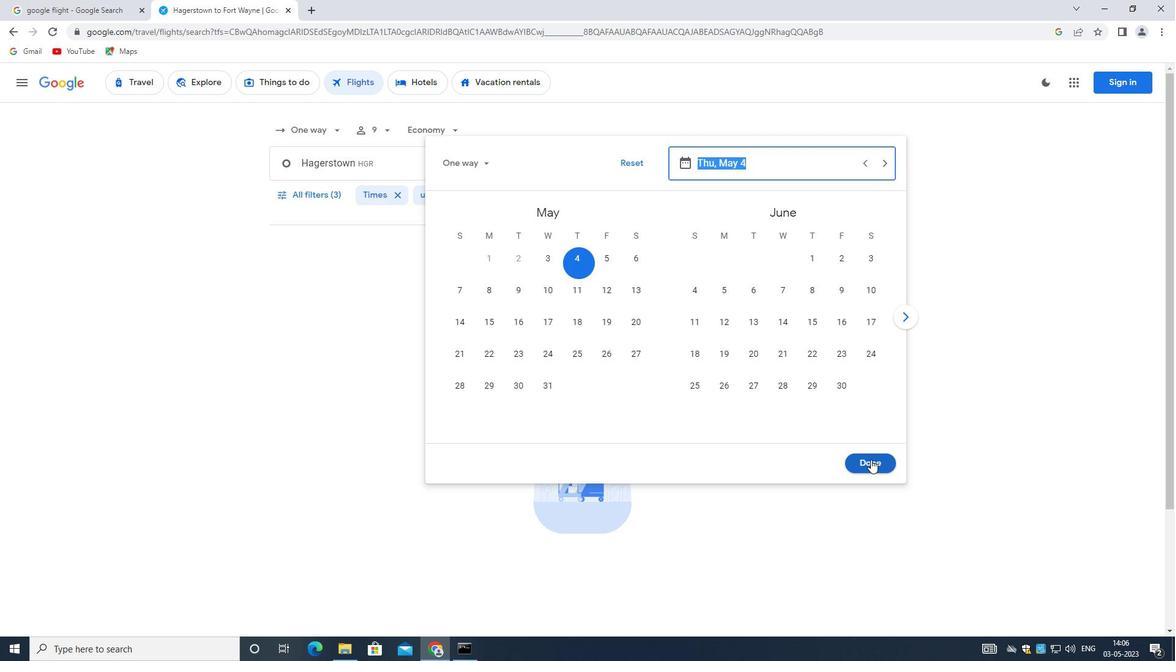 
Action: Mouse pressed left at (870, 464)
Screenshot: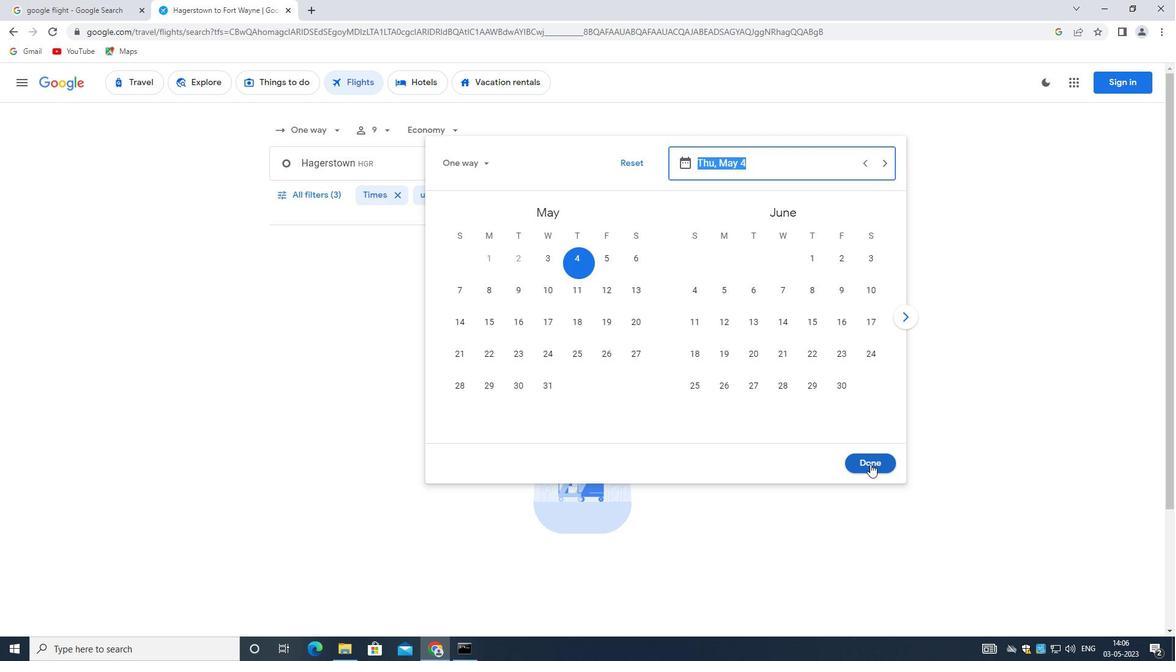 
Action: Mouse moved to (317, 192)
Screenshot: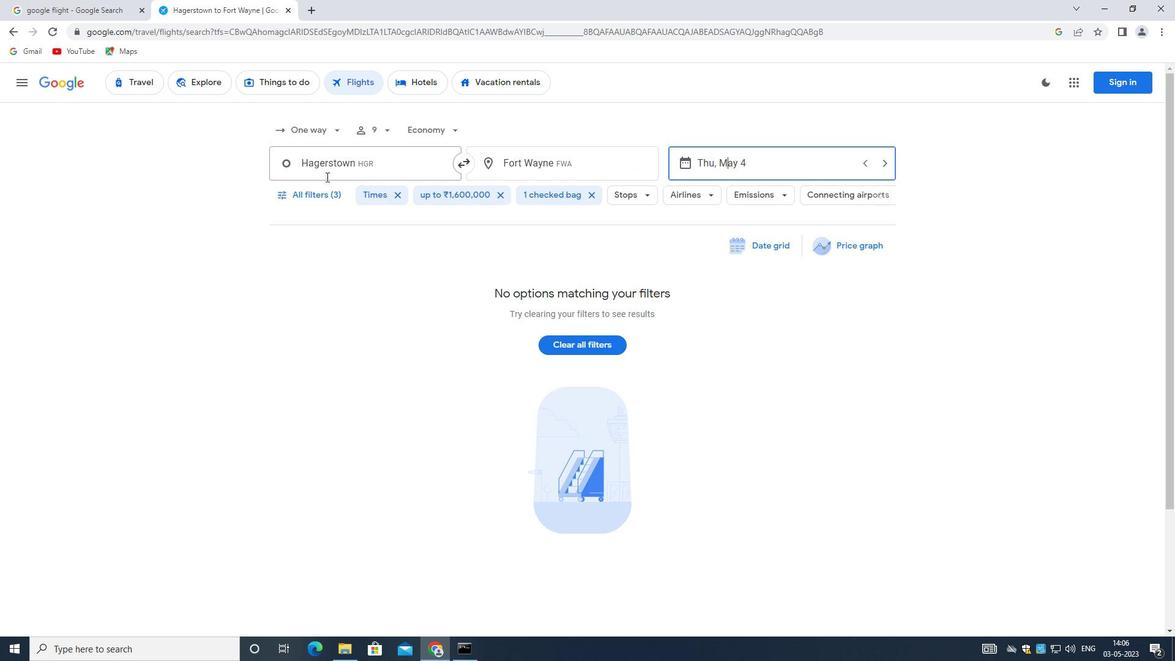 
Action: Mouse pressed left at (317, 192)
Screenshot: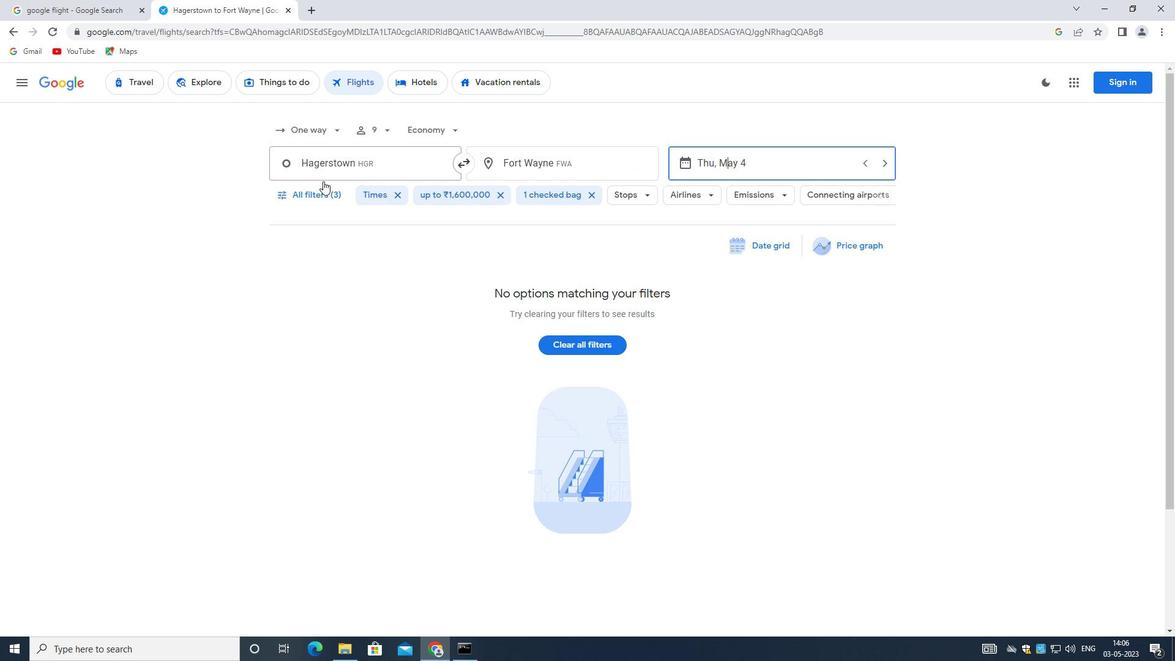 
Action: Mouse moved to (406, 377)
Screenshot: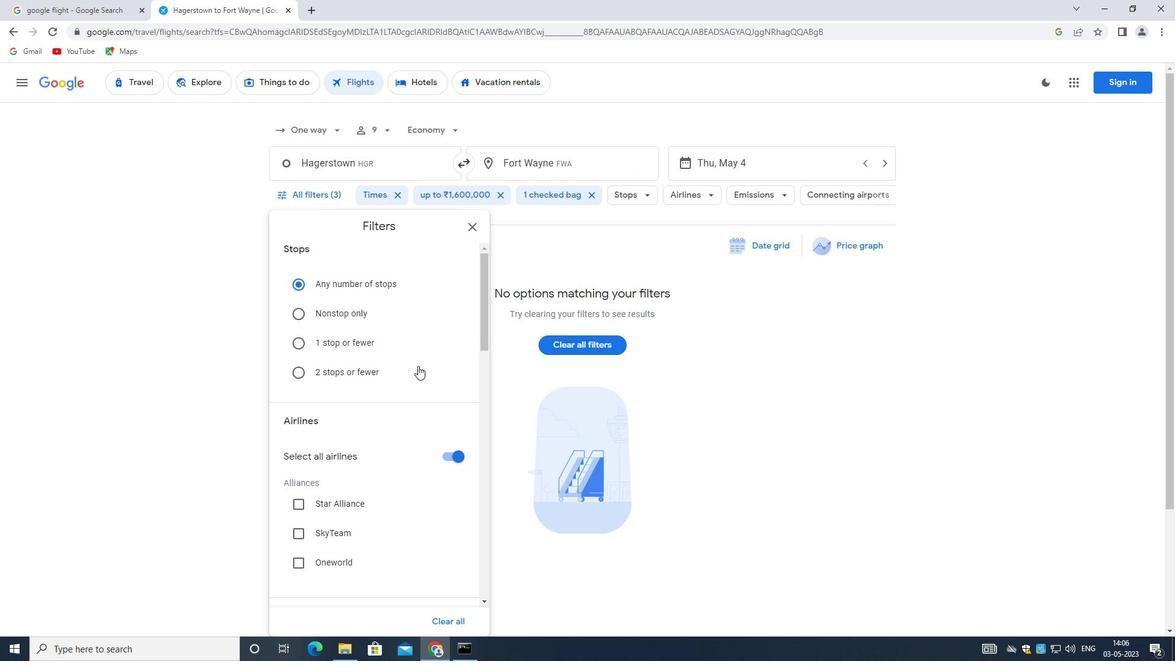 
Action: Mouse scrolled (406, 376) with delta (0, 0)
Screenshot: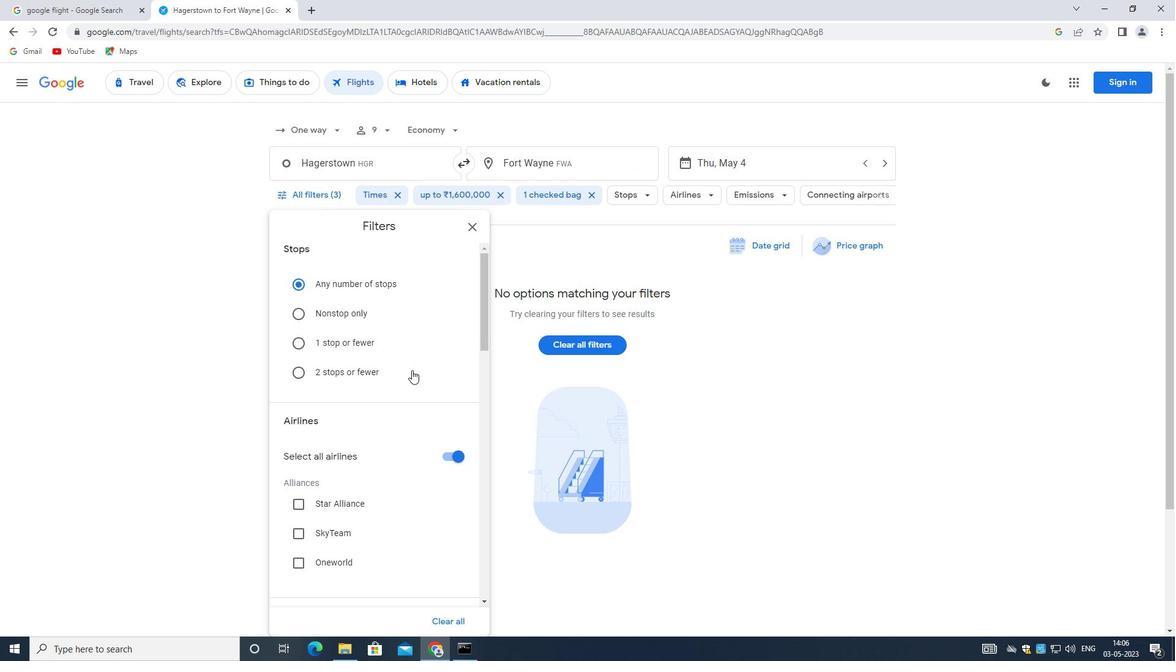 
Action: Mouse moved to (403, 380)
Screenshot: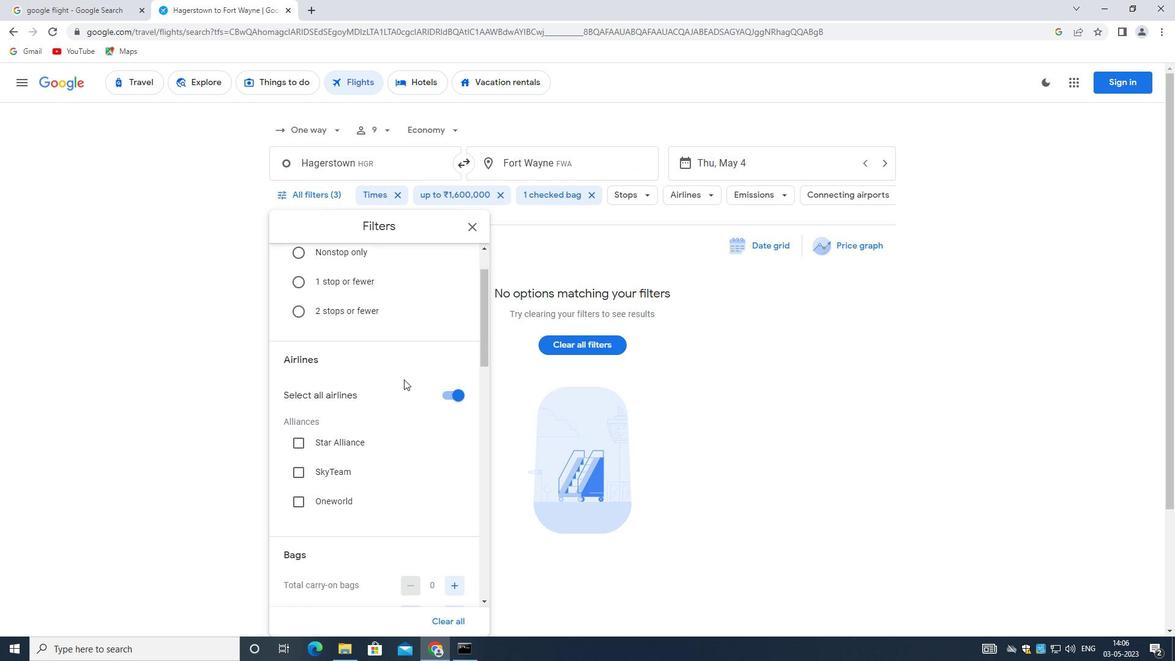 
Action: Mouse scrolled (403, 380) with delta (0, 0)
Screenshot: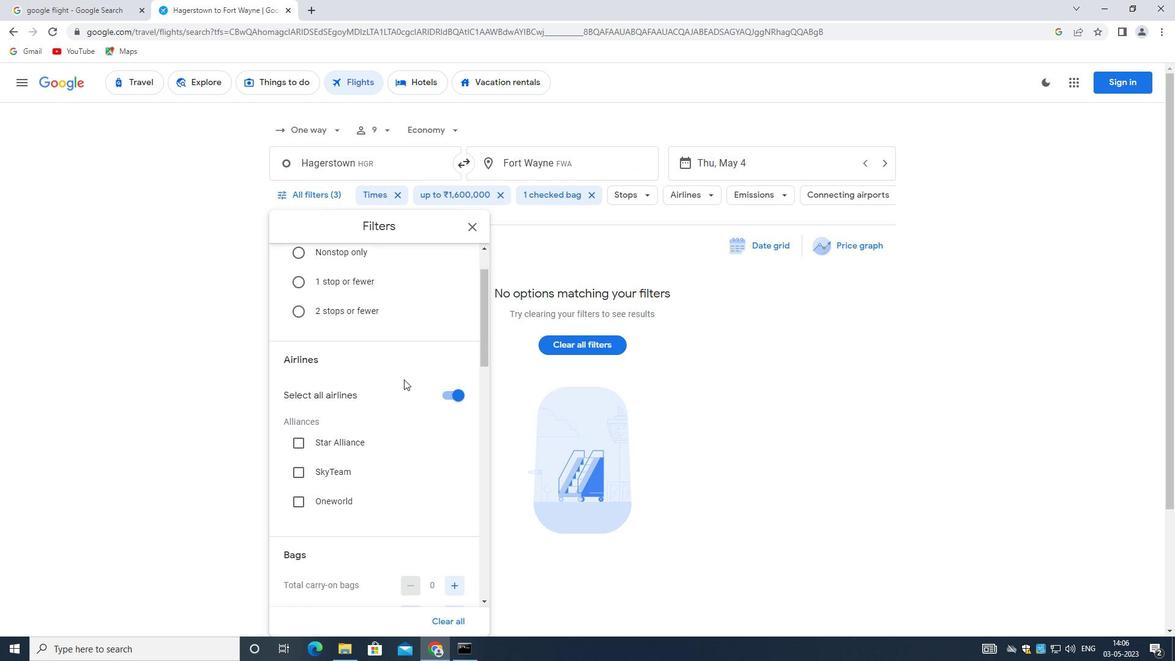 
Action: Mouse moved to (405, 386)
Screenshot: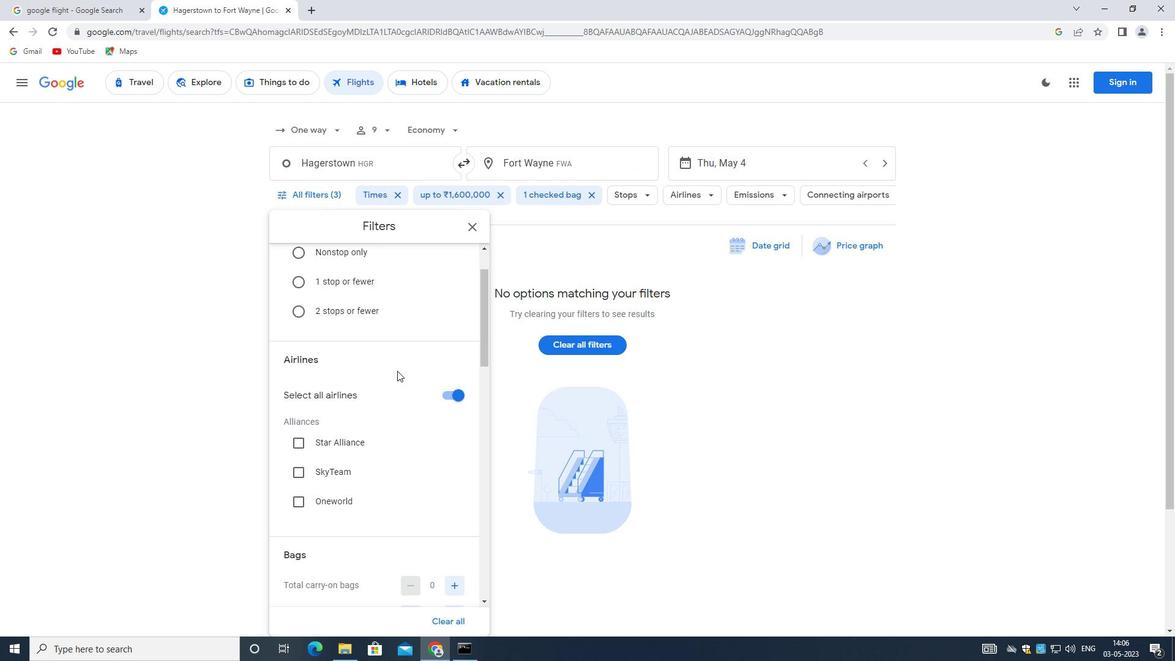 
Action: Mouse scrolled (405, 386) with delta (0, 0)
Screenshot: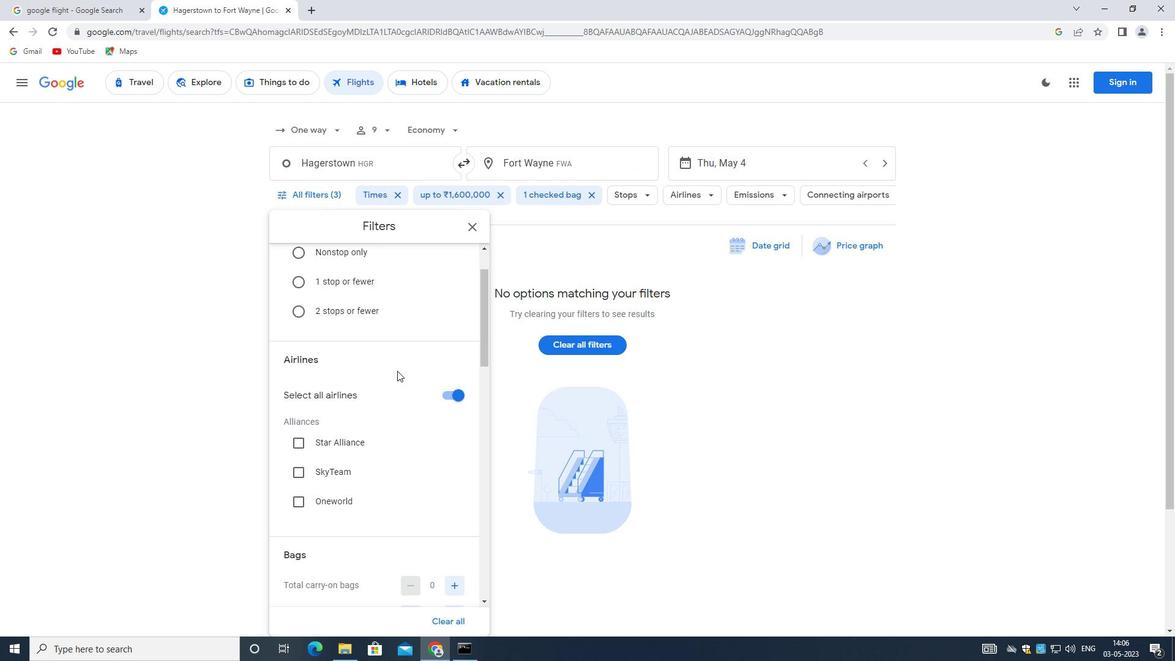 
Action: Mouse moved to (457, 492)
Screenshot: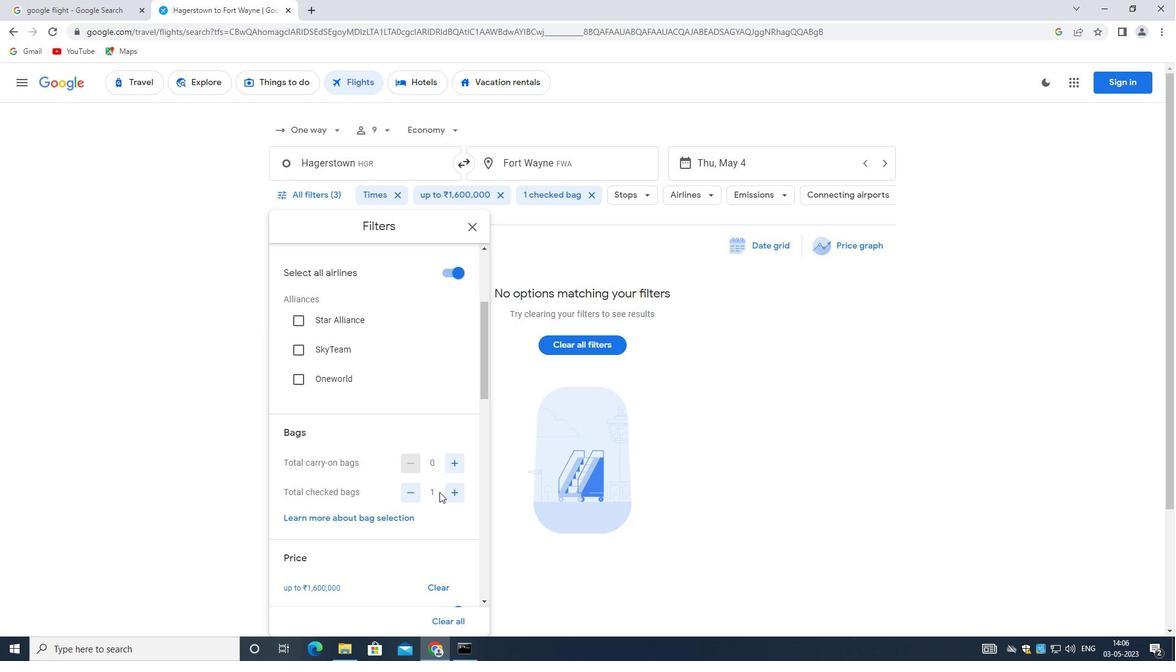 
Action: Mouse pressed left at (457, 492)
Screenshot: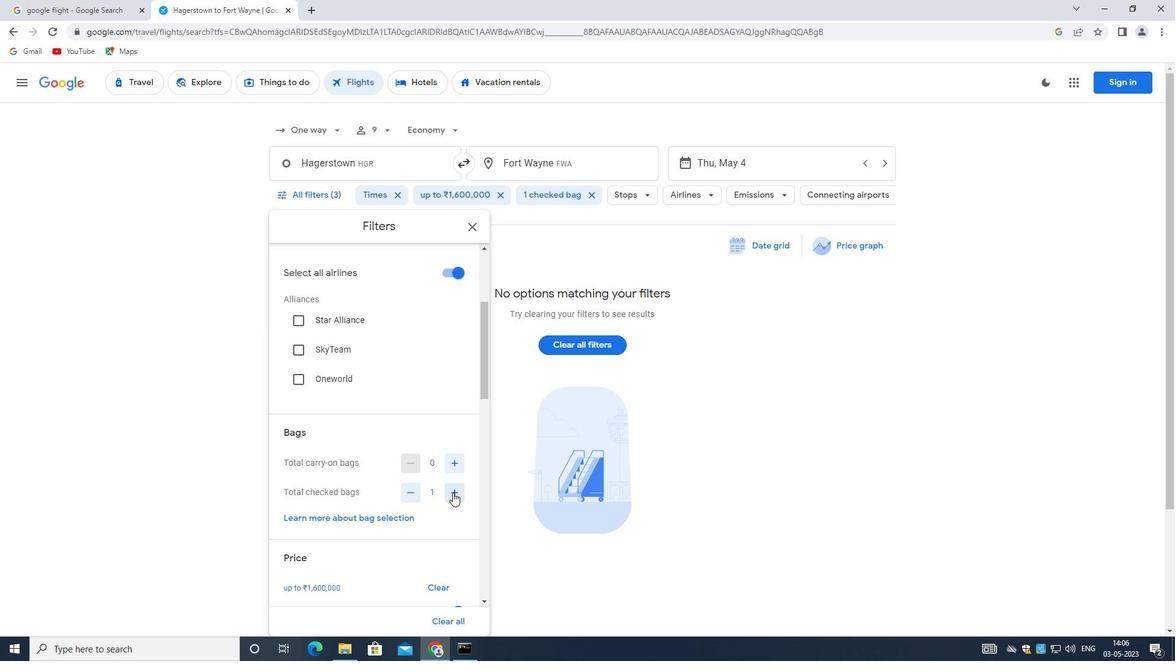 
Action: Mouse moved to (446, 275)
Screenshot: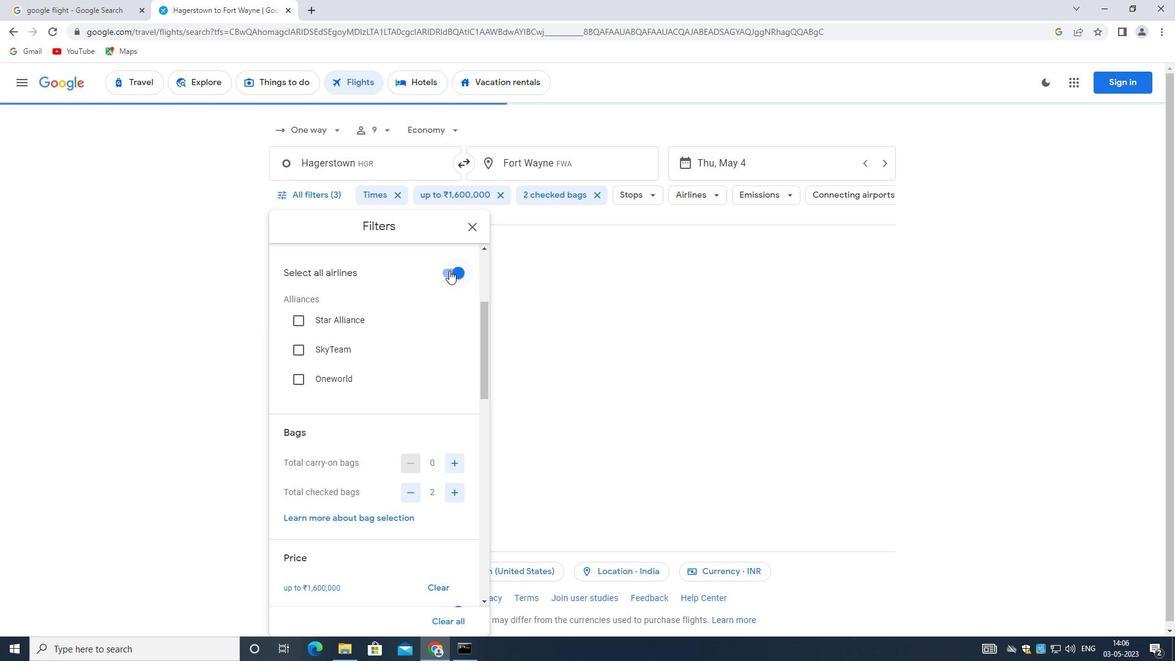 
Action: Mouse pressed left at (446, 275)
Screenshot: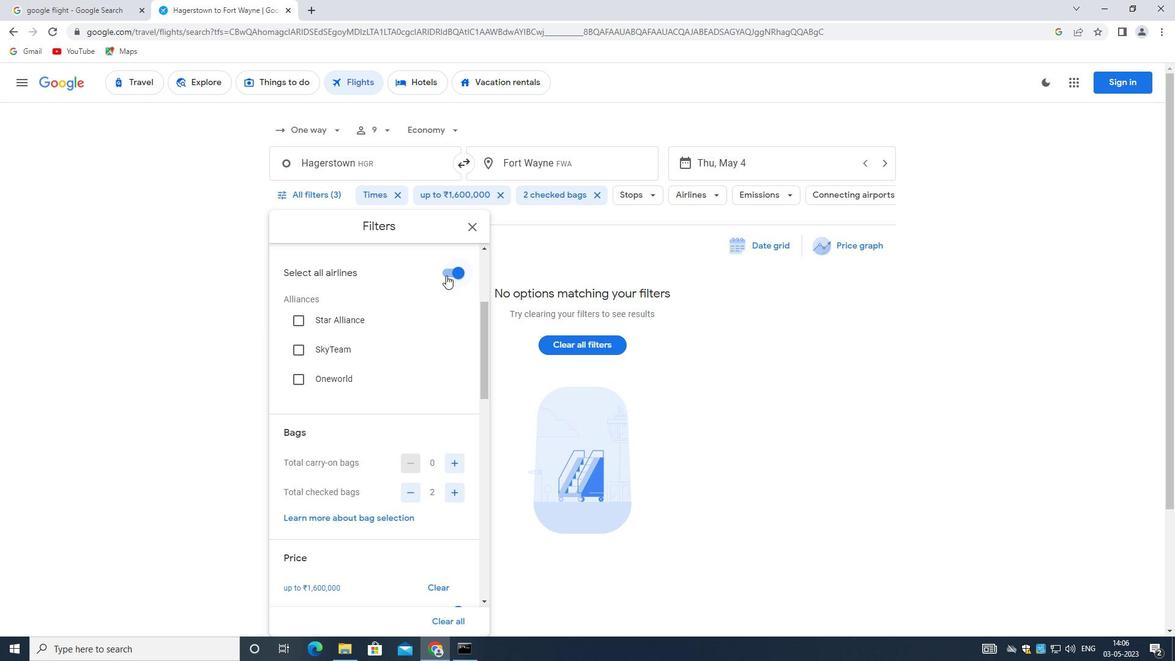 
Action: Mouse moved to (432, 352)
Screenshot: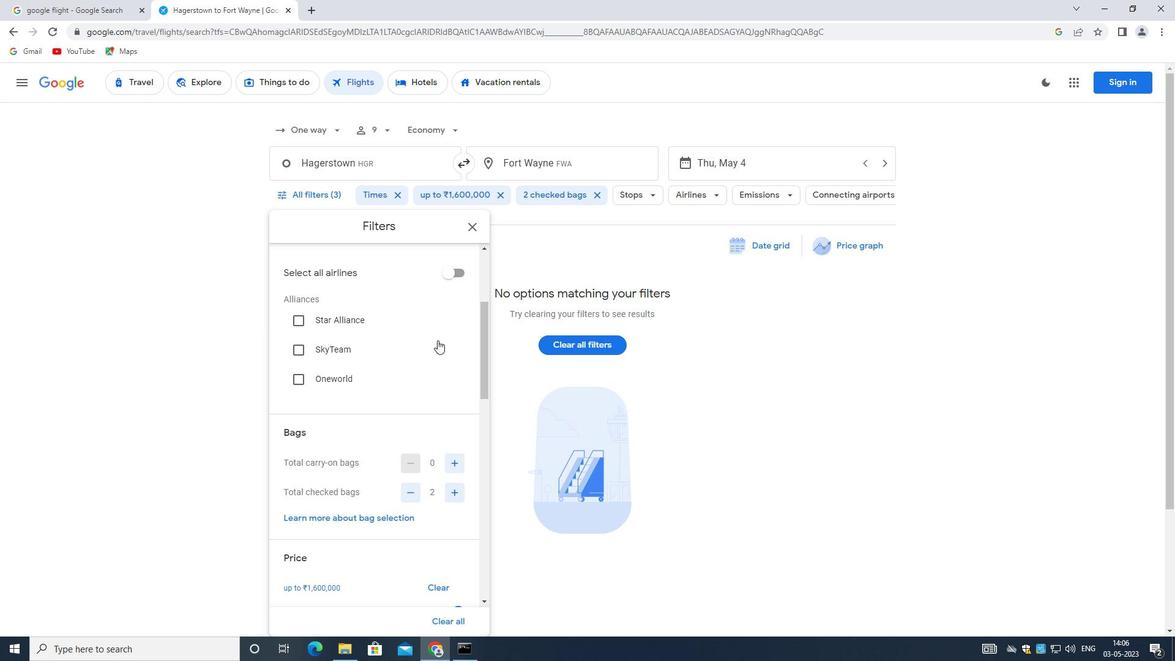 
Action: Mouse scrolled (432, 352) with delta (0, 0)
Screenshot: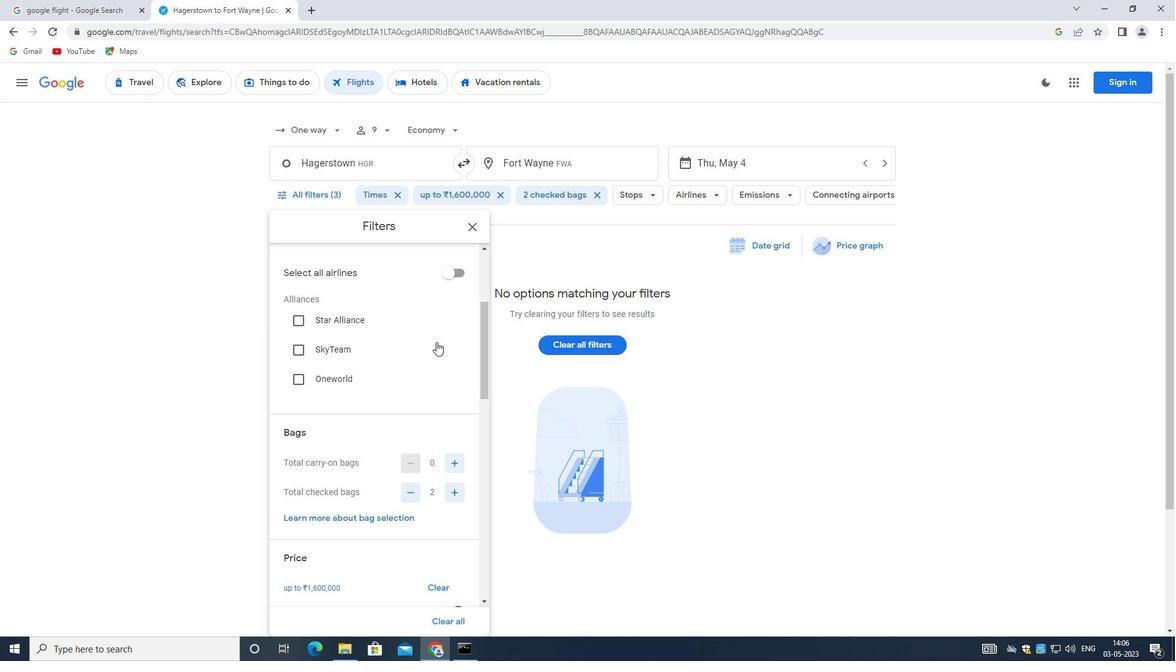 
Action: Mouse moved to (406, 374)
Screenshot: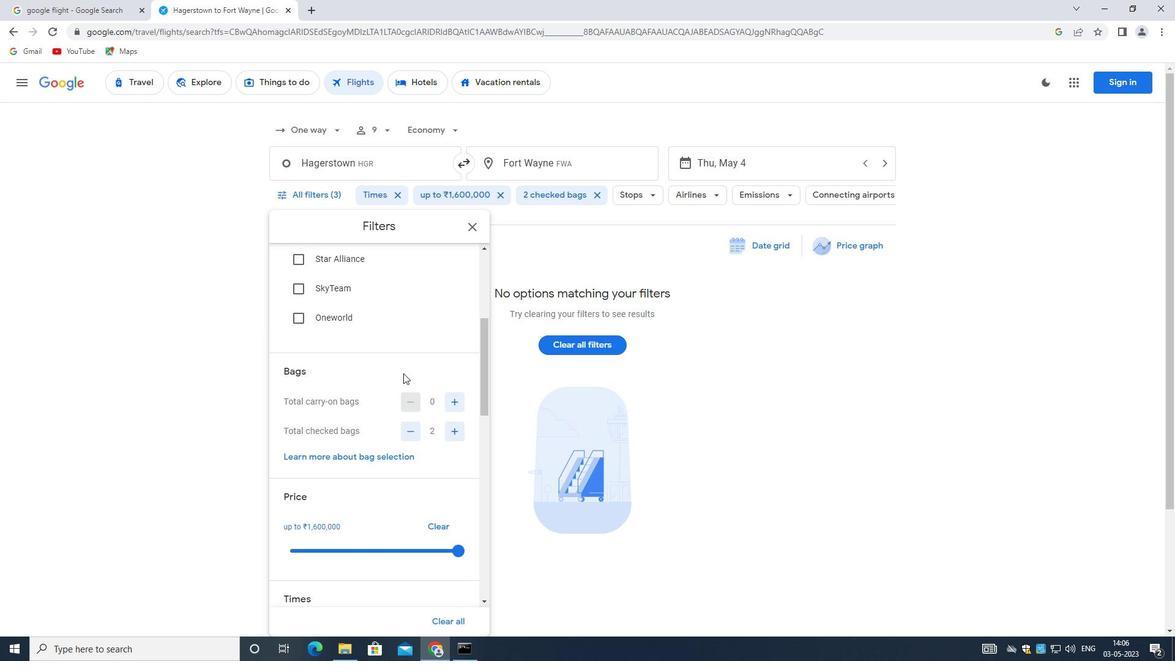 
Action: Mouse scrolled (406, 373) with delta (0, 0)
Screenshot: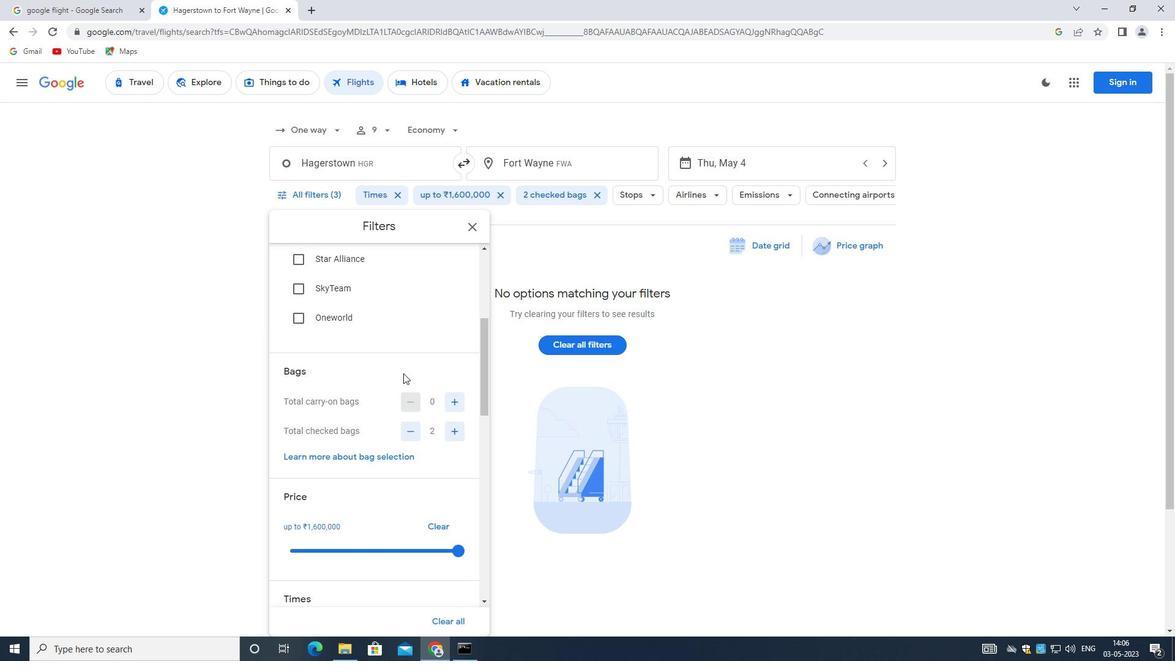 
Action: Mouse moved to (406, 406)
Screenshot: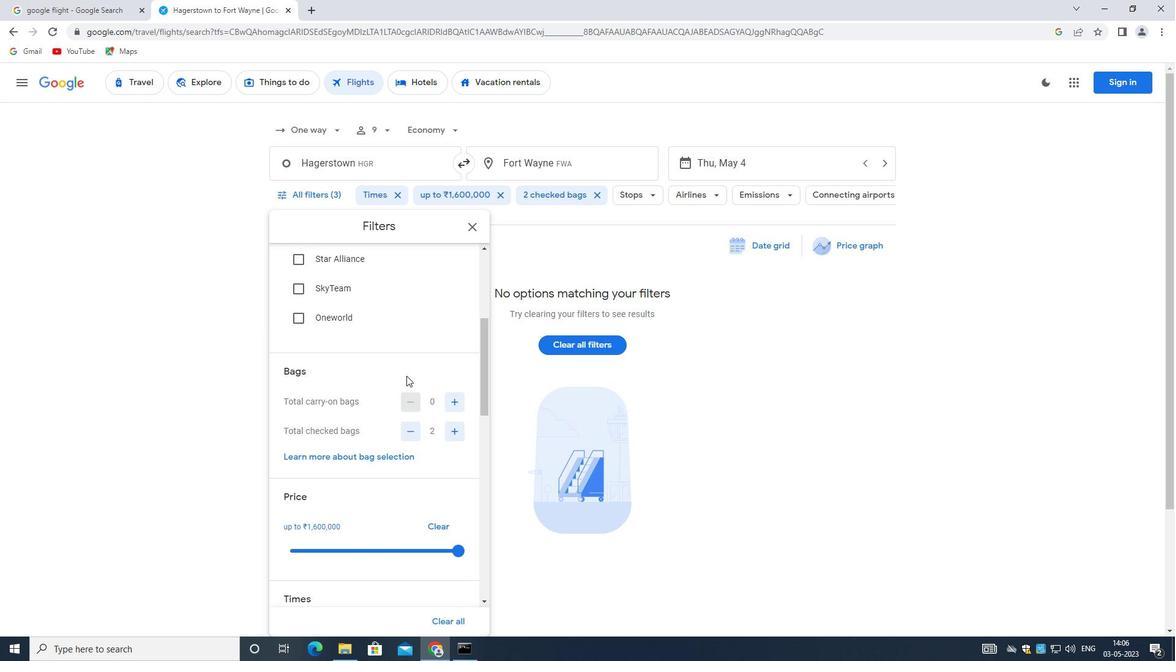 
Action: Mouse scrolled (406, 405) with delta (0, 0)
Screenshot: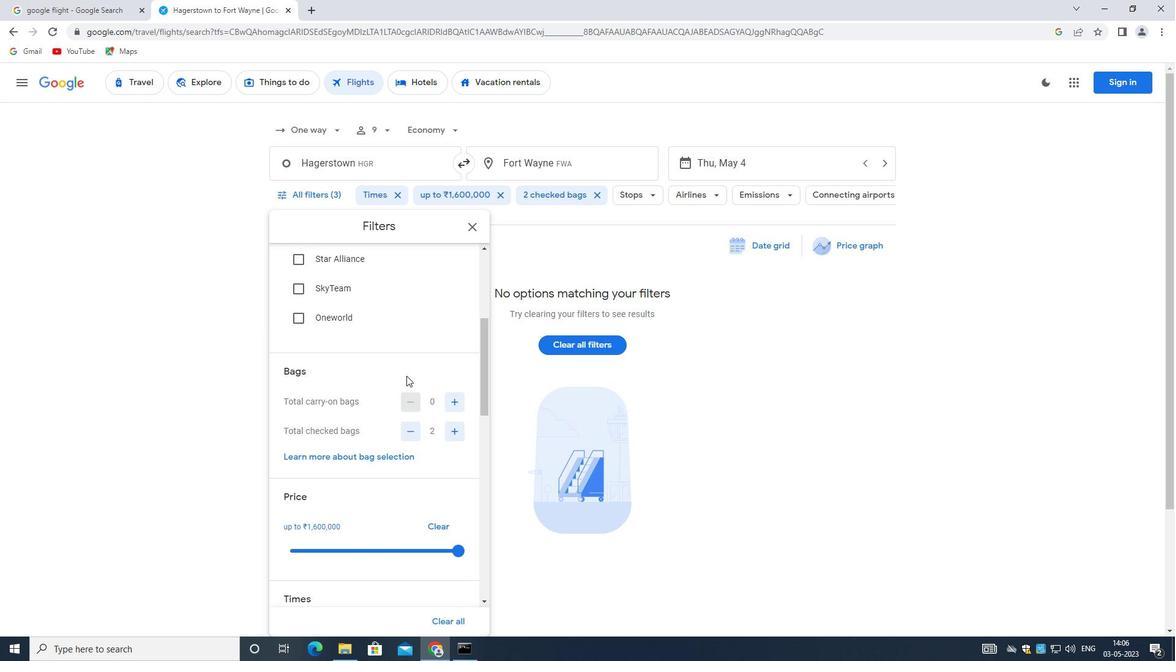 
Action: Mouse moved to (406, 411)
Screenshot: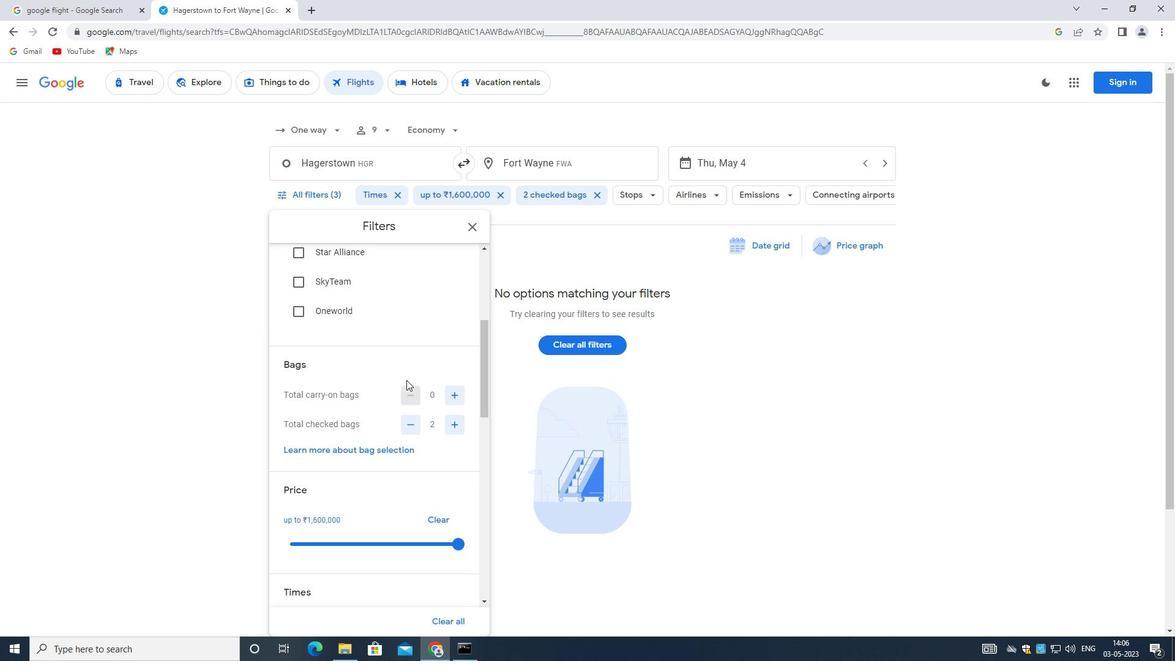 
Action: Mouse scrolled (406, 410) with delta (0, 0)
Screenshot: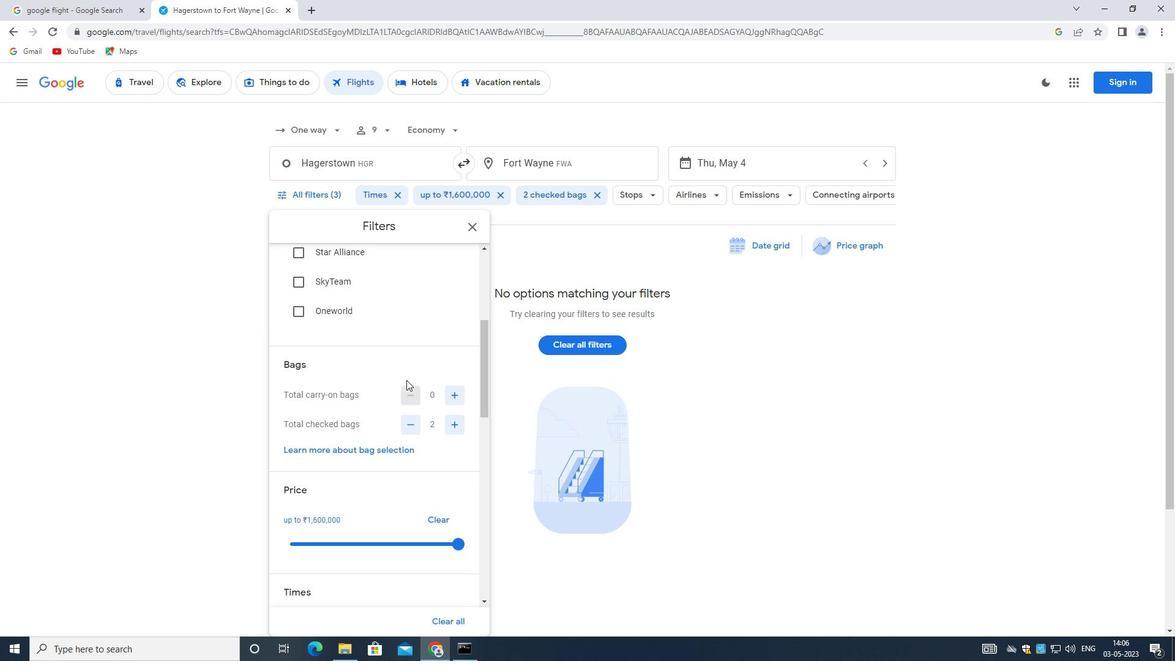 
Action: Mouse scrolled (406, 410) with delta (0, 0)
Screenshot: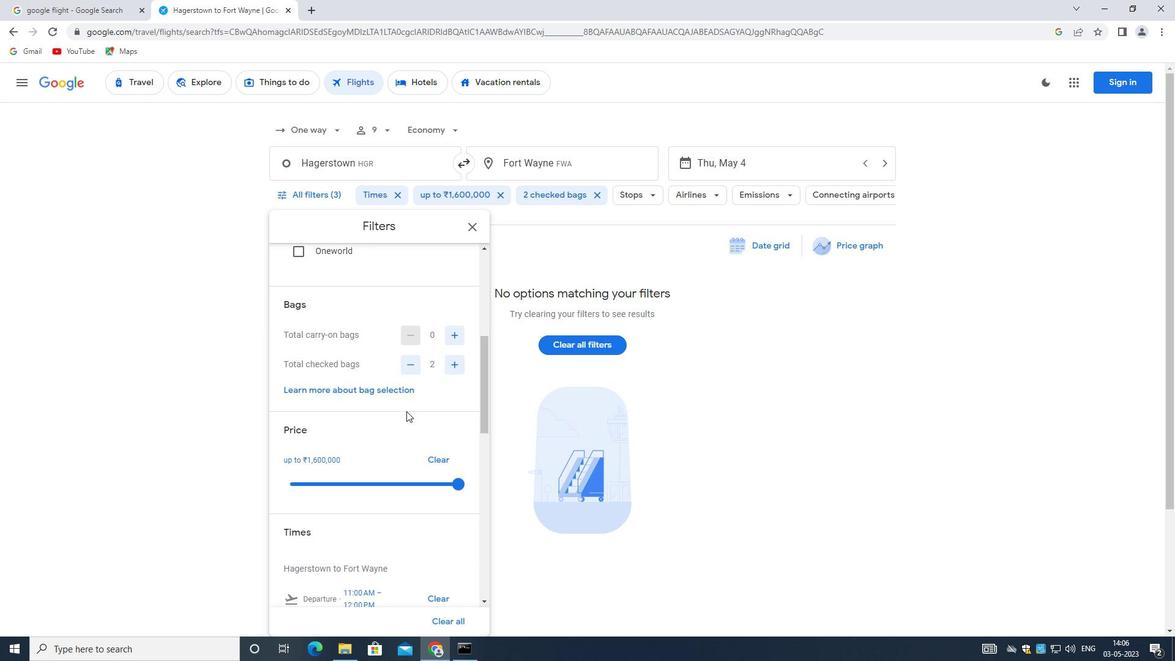 
Action: Mouse moved to (437, 302)
Screenshot: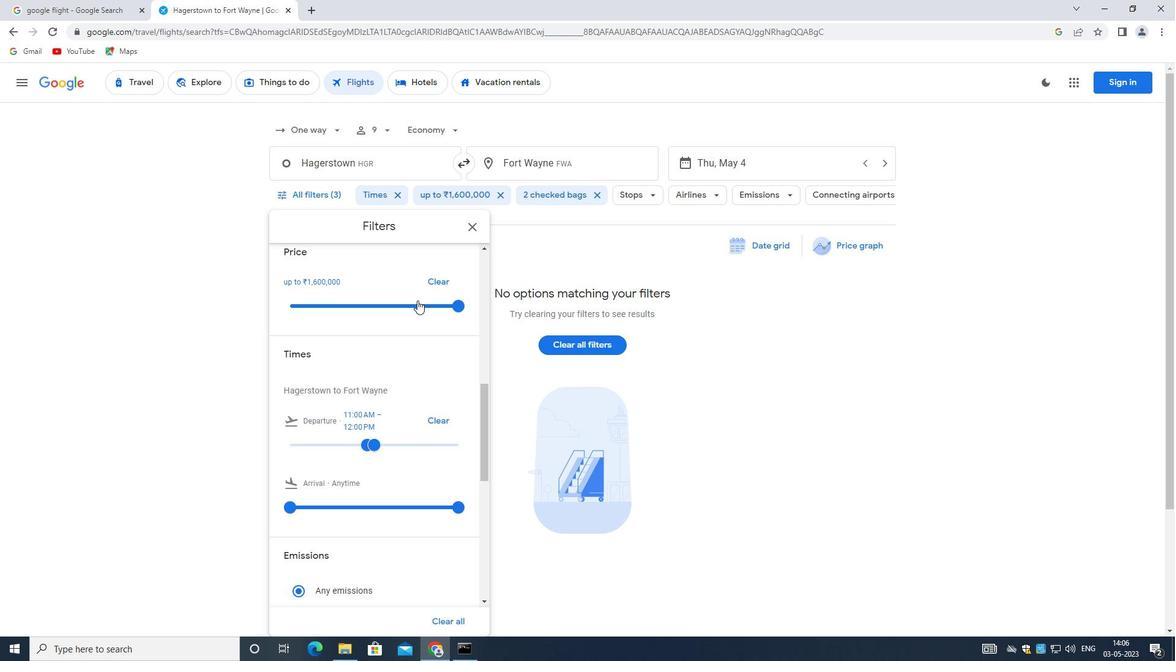 
Action: Mouse pressed left at (437, 302)
Screenshot: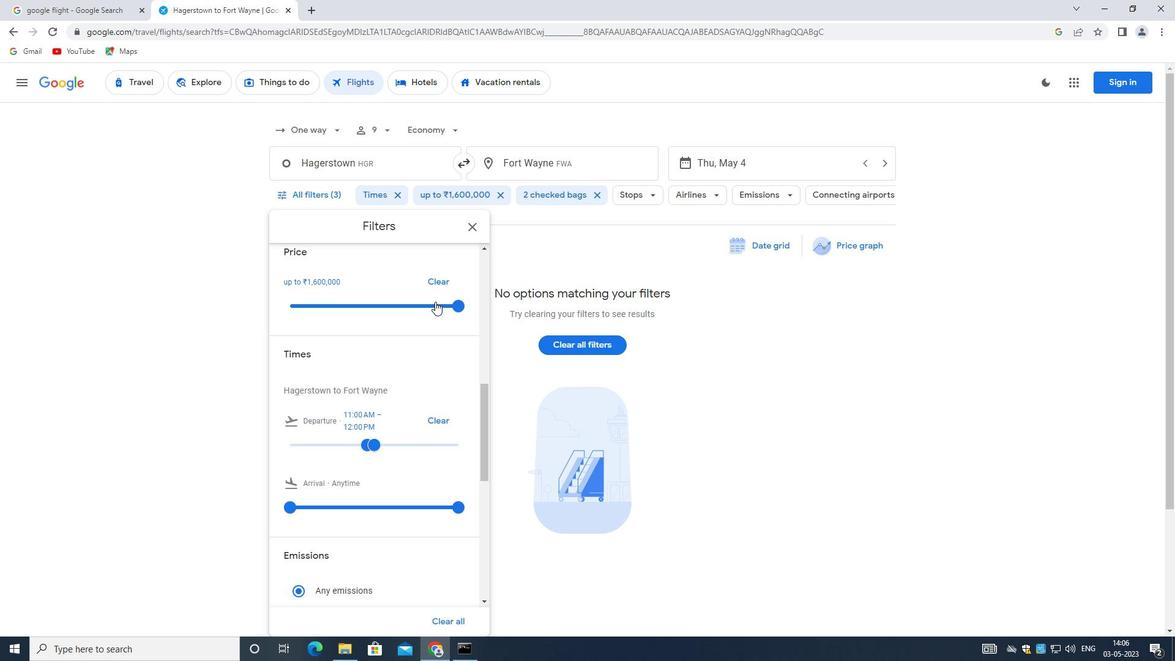 
Action: Mouse moved to (452, 302)
Screenshot: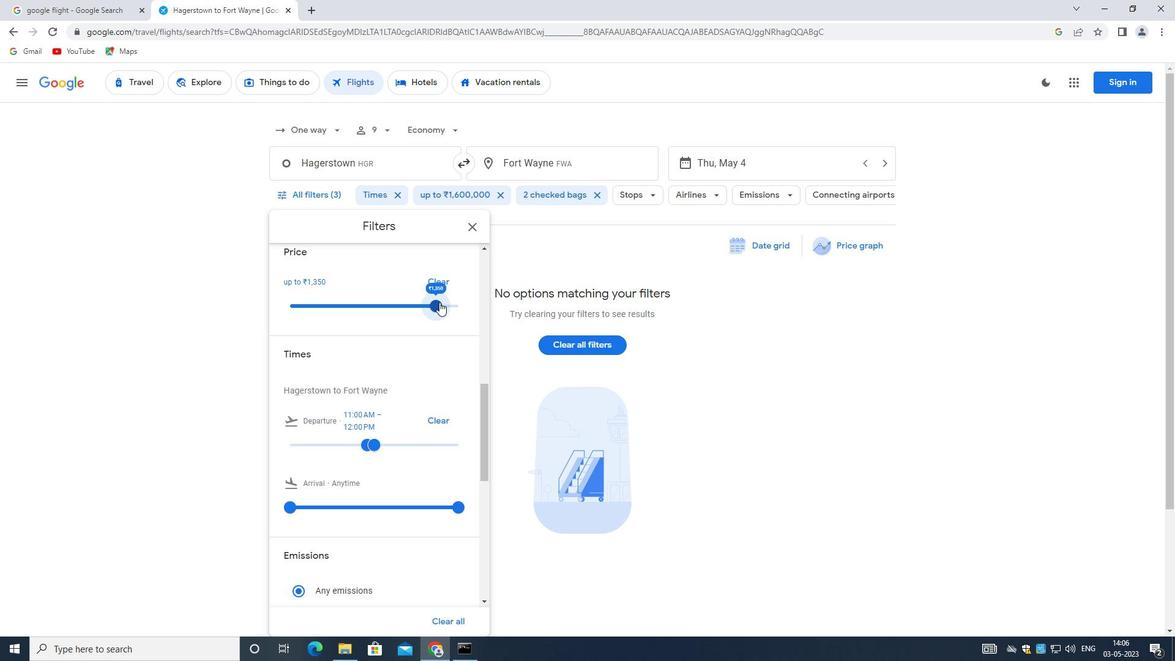 
Action: Mouse pressed left at (452, 302)
Screenshot: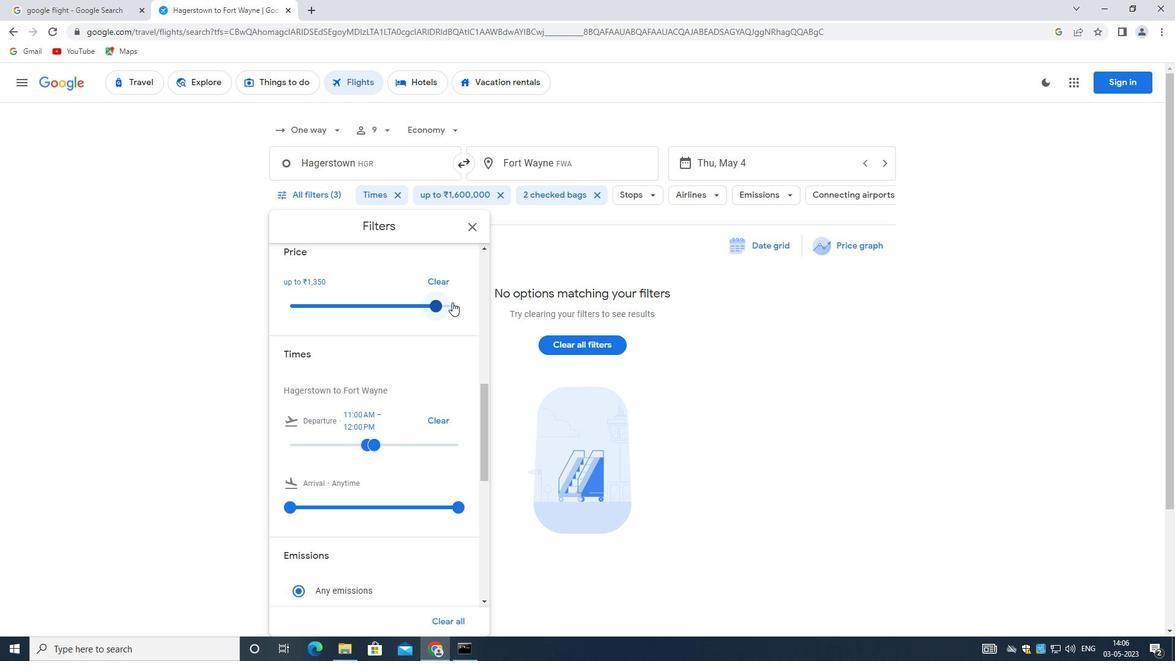 
Action: Mouse moved to (463, 304)
Screenshot: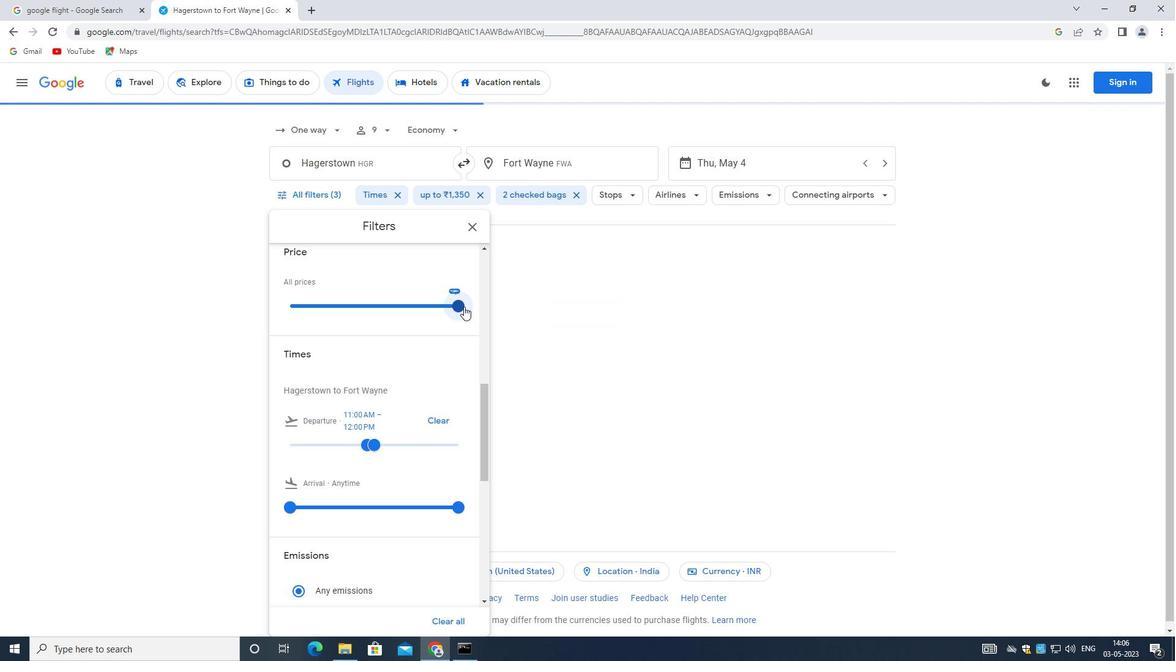 
Action: Mouse pressed left at (463, 304)
Screenshot: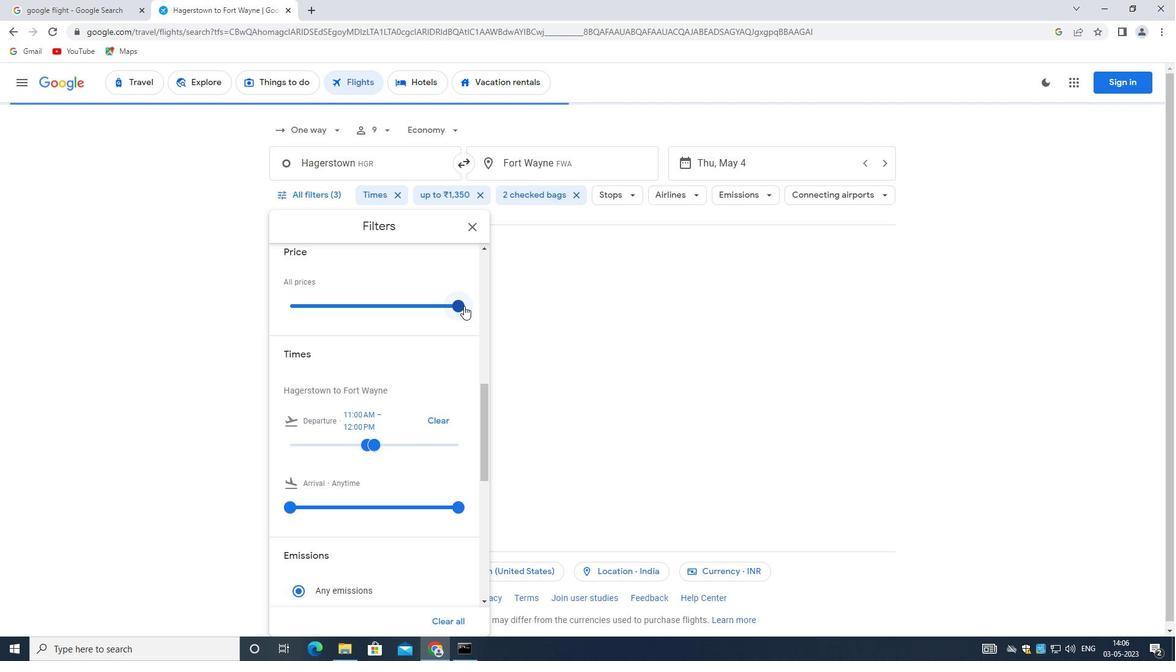 
Action: Mouse moved to (339, 440)
Screenshot: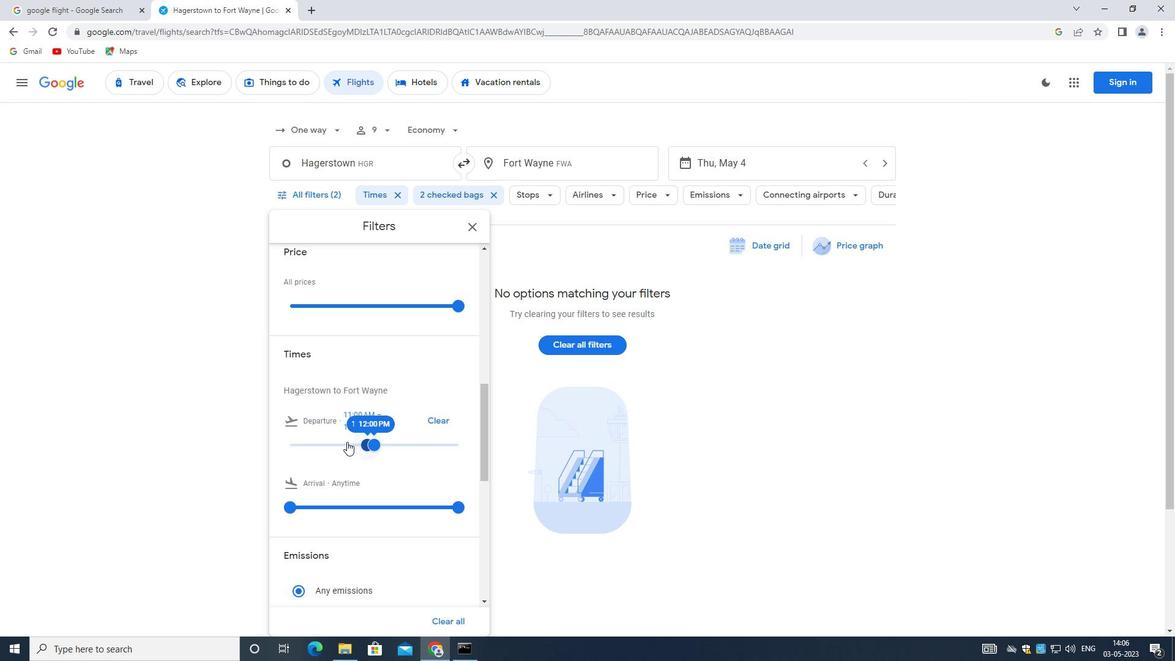 
Action: Mouse pressed left at (339, 440)
Screenshot: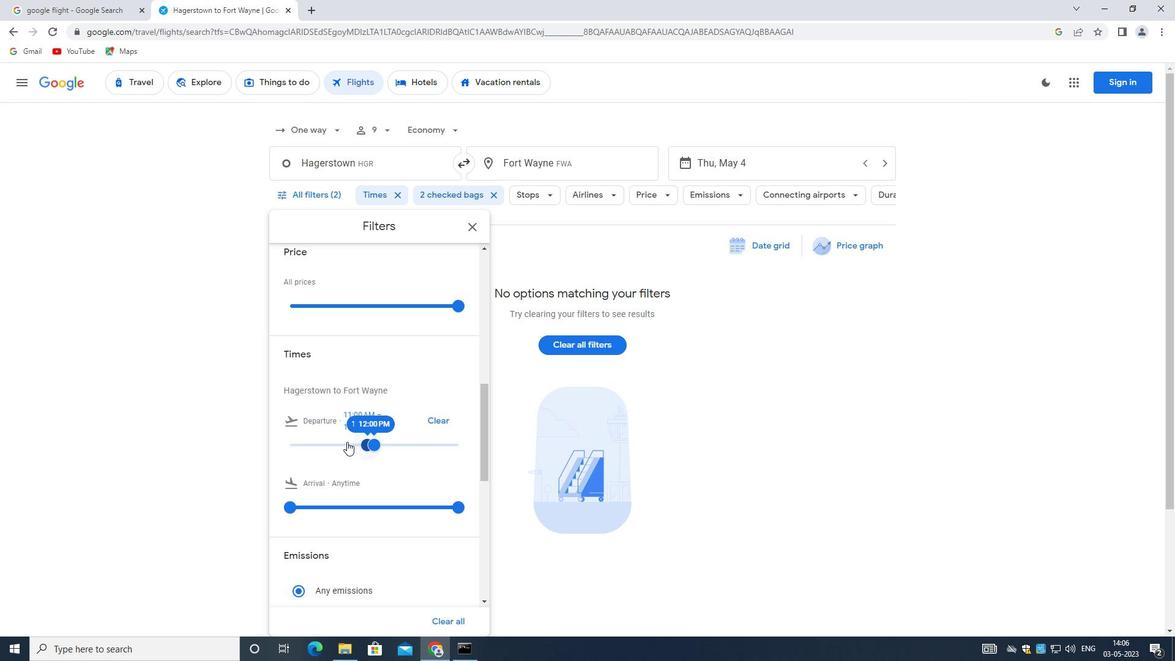 
Action: Mouse moved to (404, 443)
Screenshot: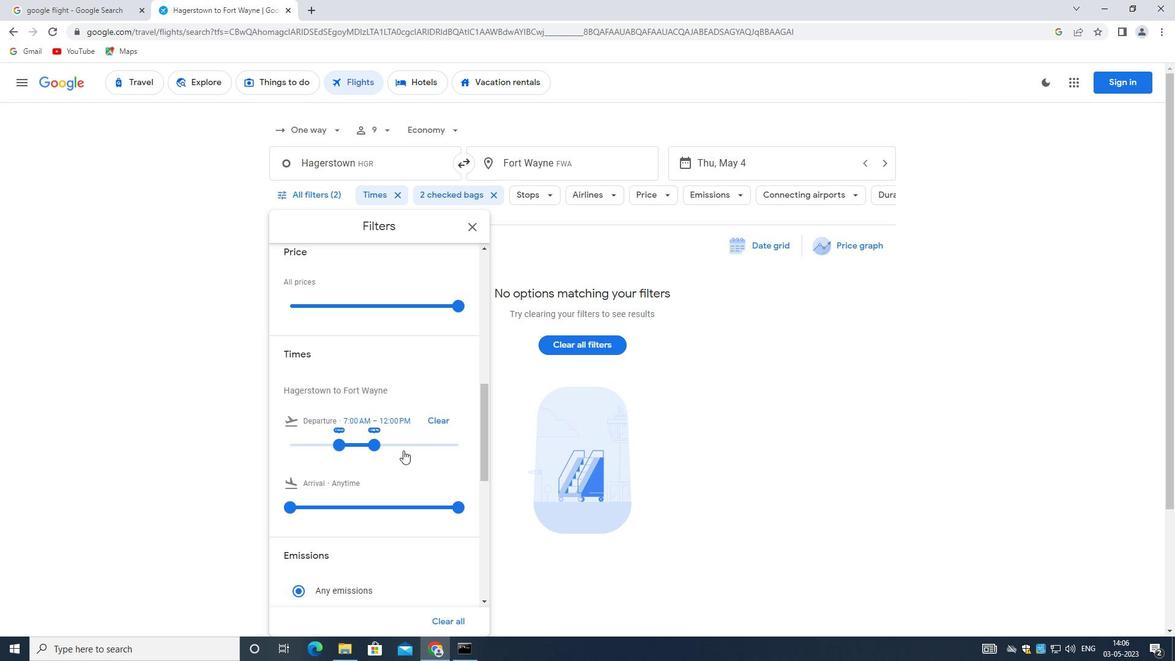 
Action: Mouse pressed left at (404, 443)
Screenshot: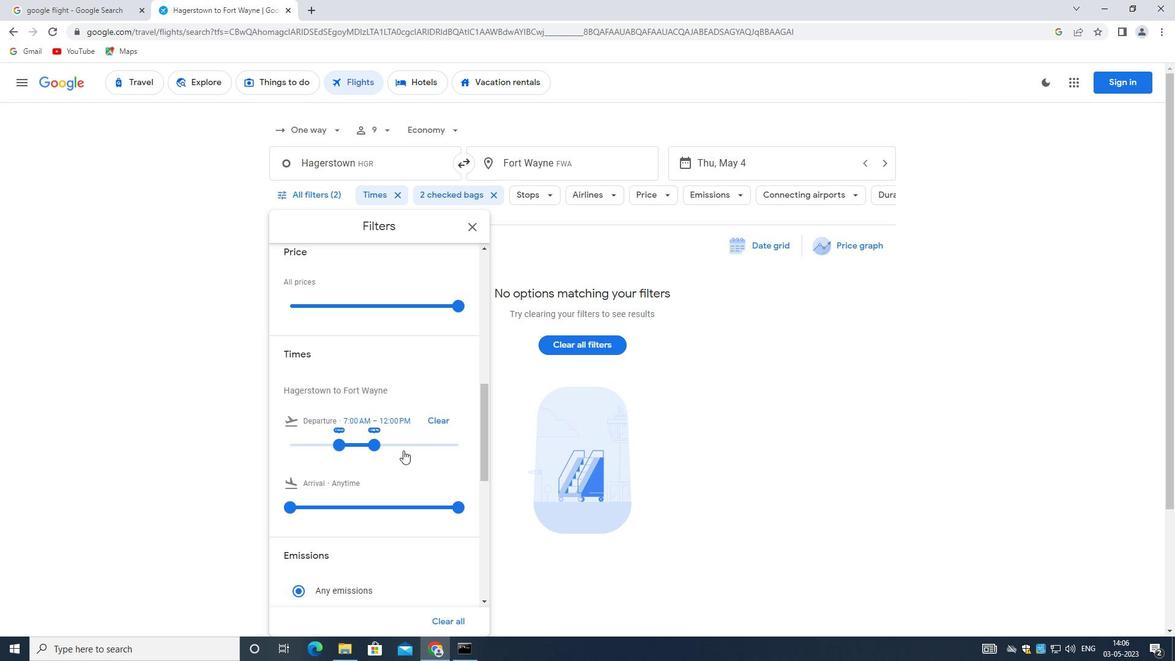 
Action: Mouse moved to (391, 442)
Screenshot: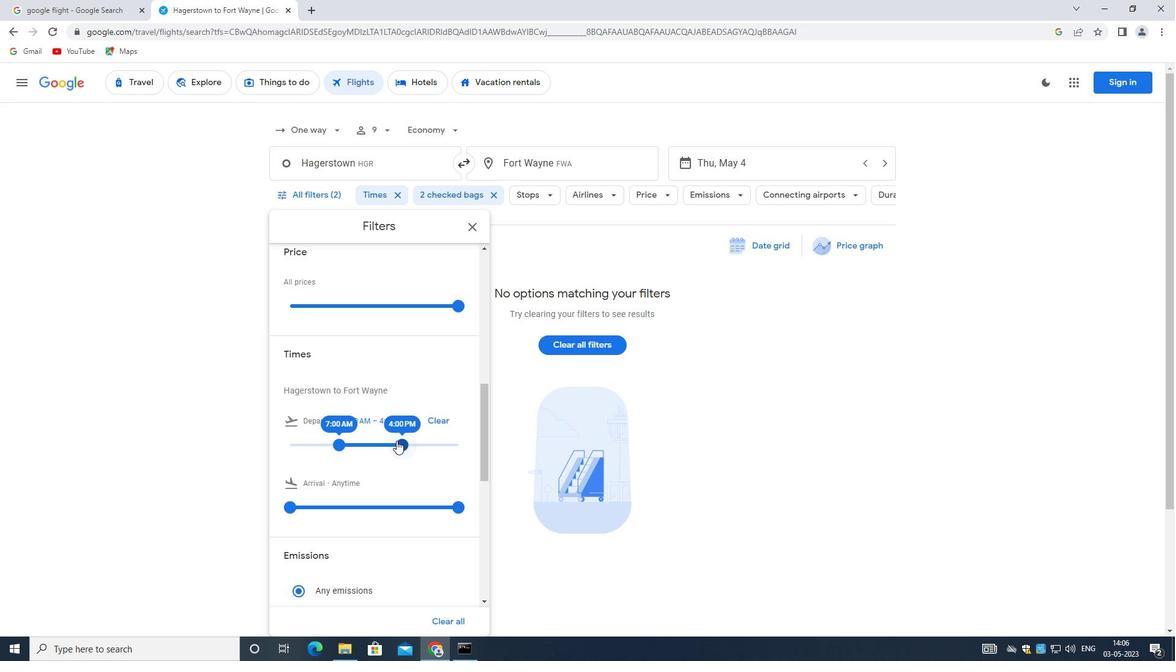 
Action: Mouse pressed left at (391, 442)
Screenshot: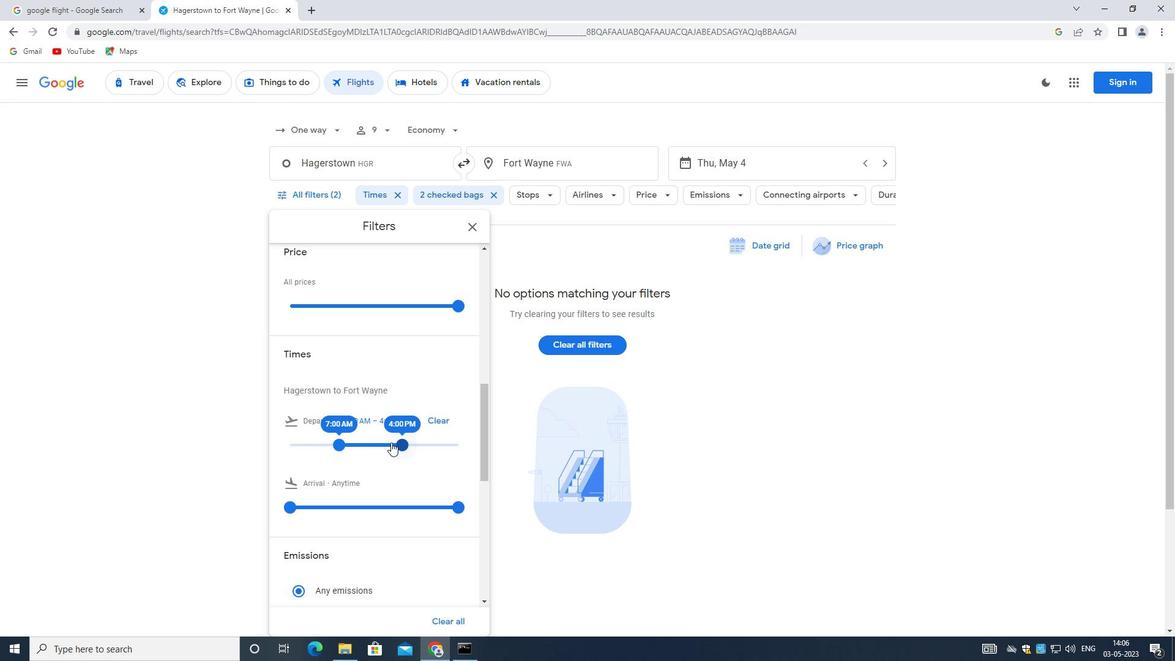 
Action: Mouse pressed left at (391, 442)
Screenshot: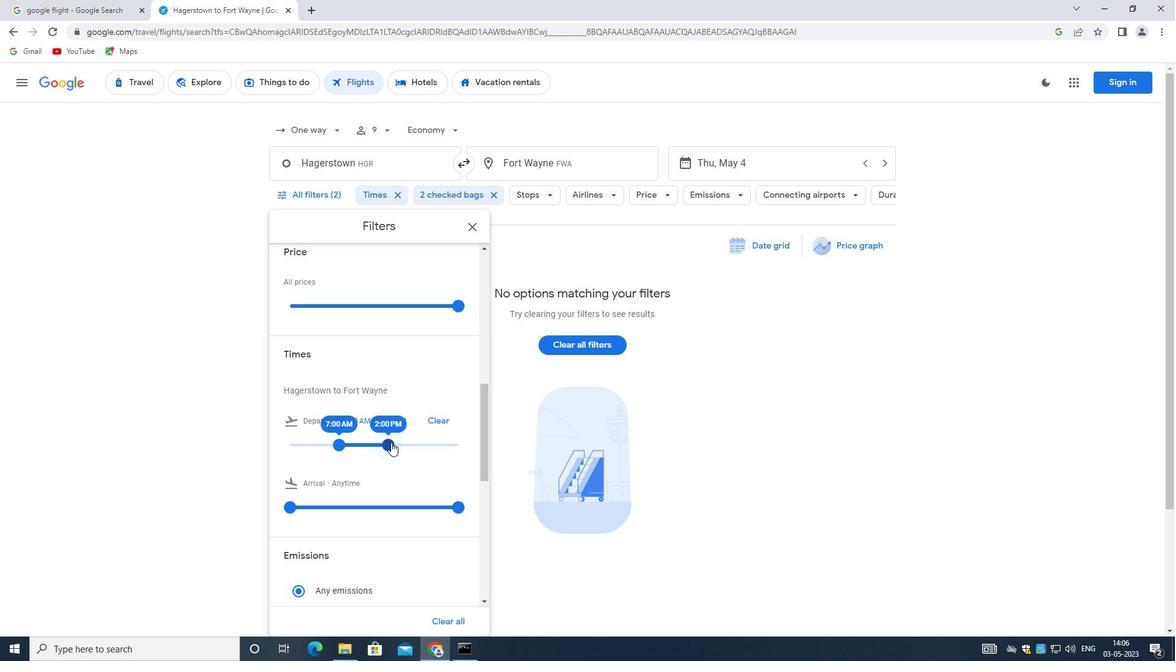 
Action: Mouse moved to (380, 445)
Screenshot: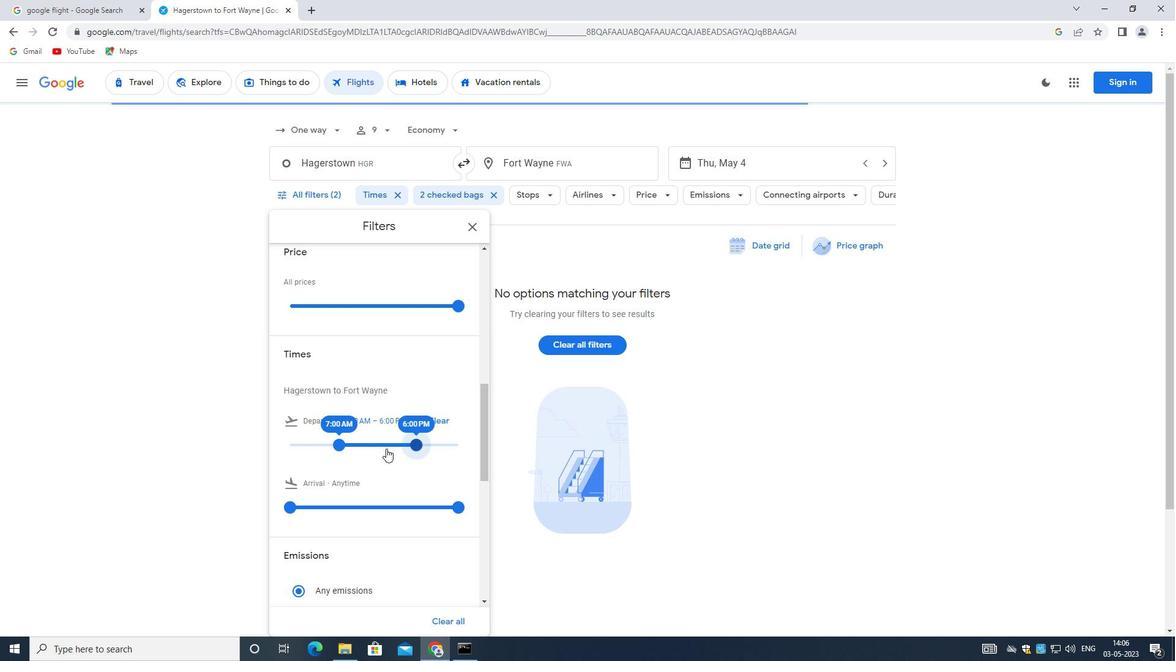 
Action: Mouse pressed left at (380, 445)
Screenshot: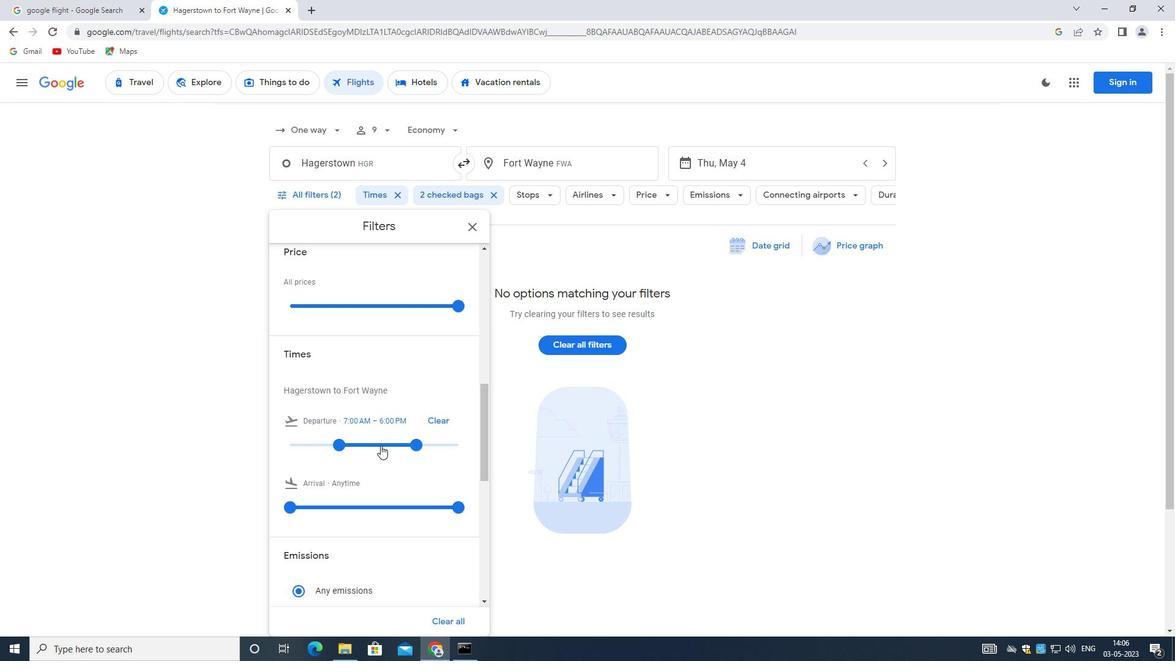 
Action: Mouse moved to (369, 444)
Screenshot: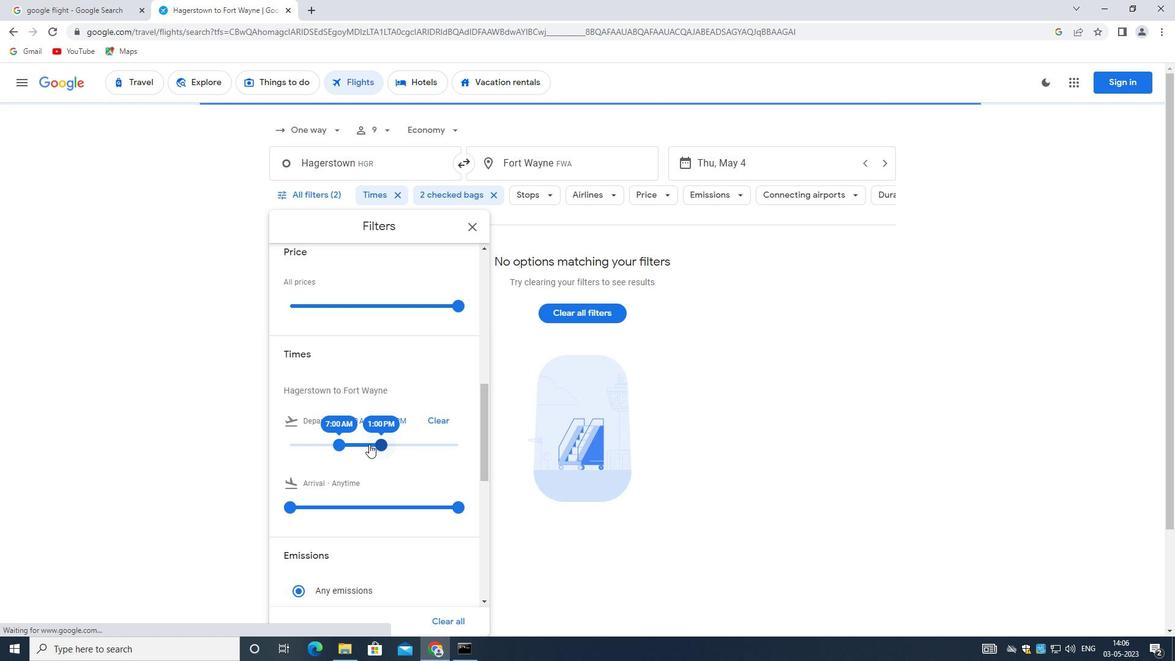 
Action: Mouse pressed left at (369, 444)
Screenshot: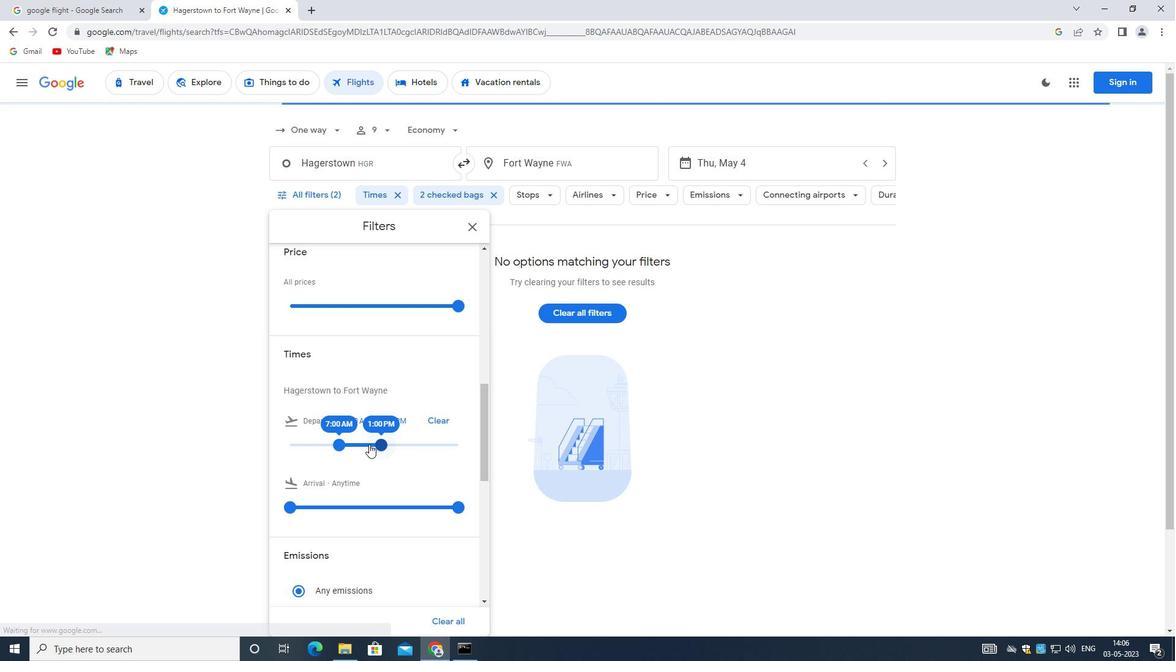 
Action: Mouse moved to (343, 444)
Screenshot: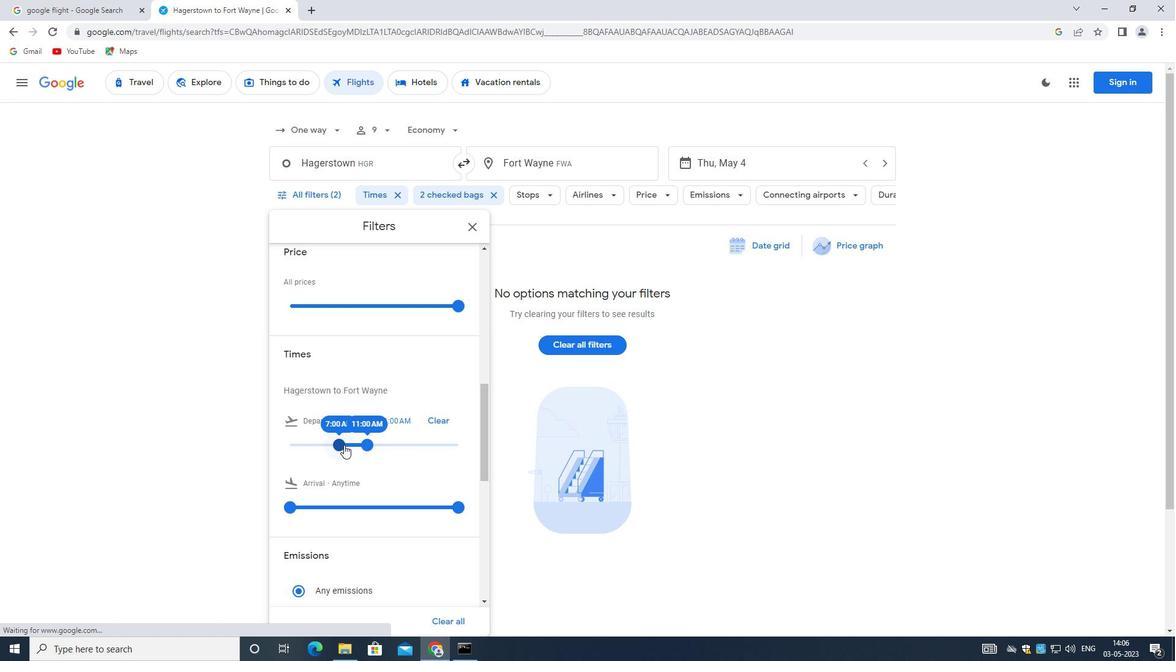 
Action: Mouse pressed left at (343, 444)
Screenshot: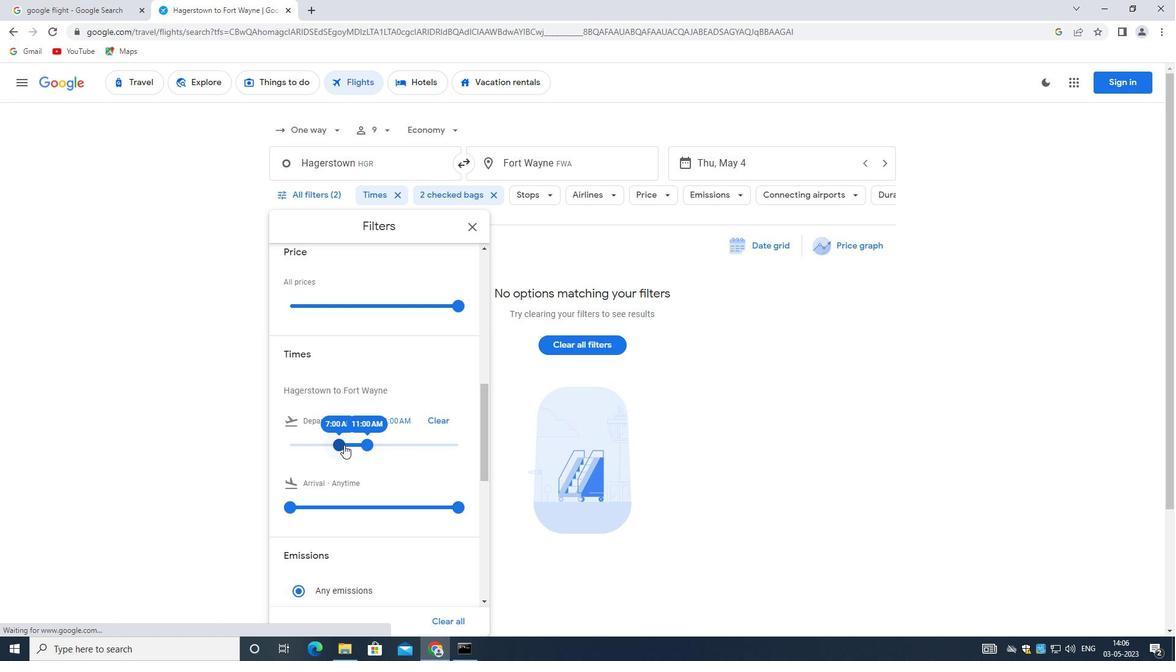 
Action: Mouse moved to (372, 445)
Screenshot: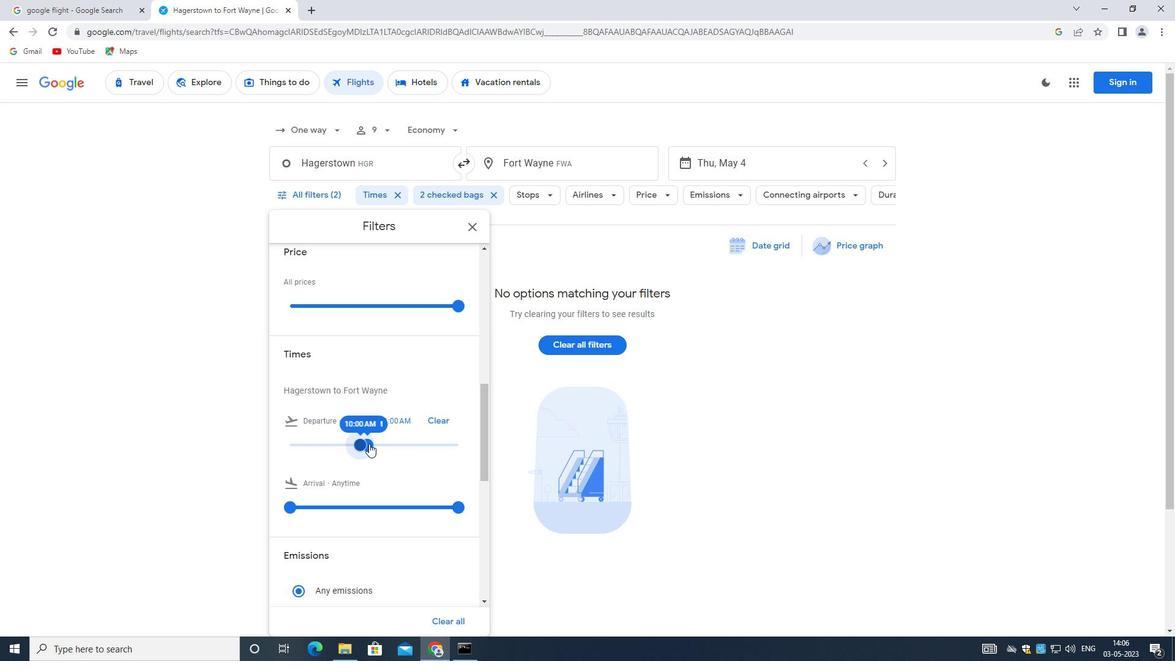 
Action: Mouse pressed left at (372, 445)
Screenshot: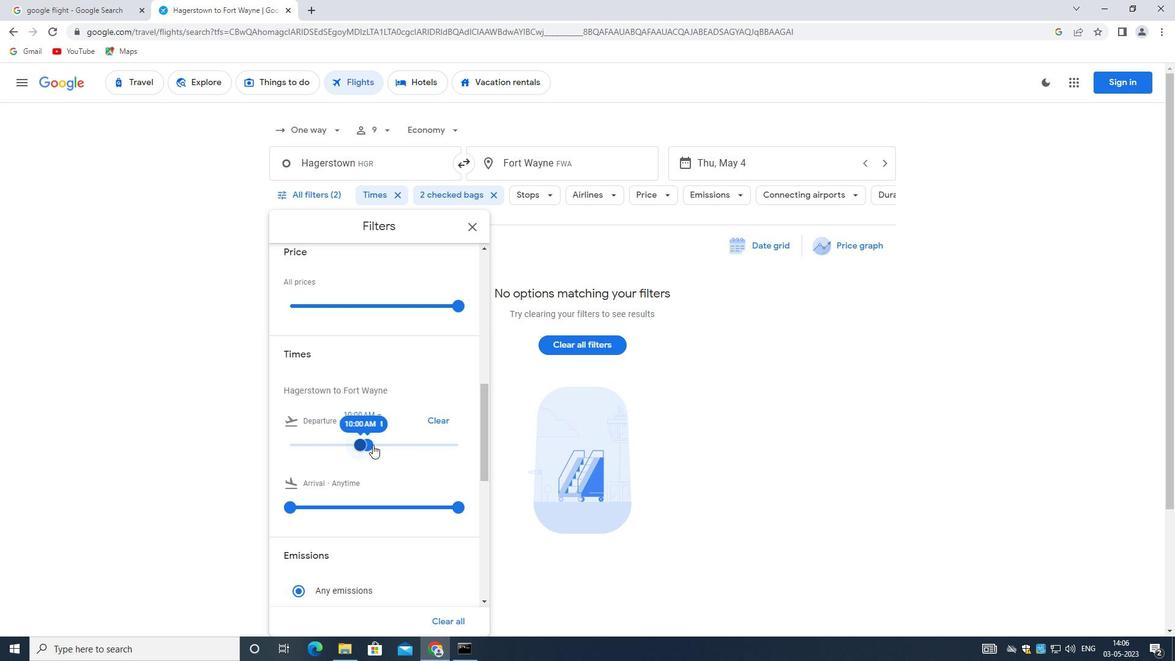 
Action: Mouse moved to (356, 445)
Screenshot: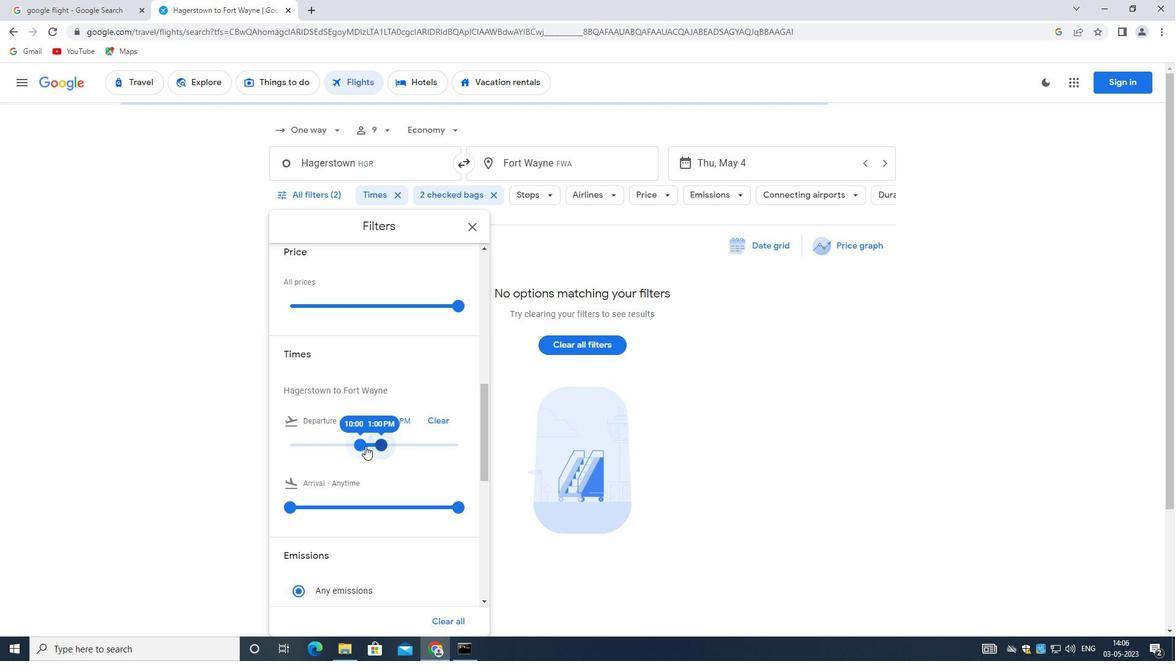 
Action: Mouse pressed left at (356, 445)
Screenshot: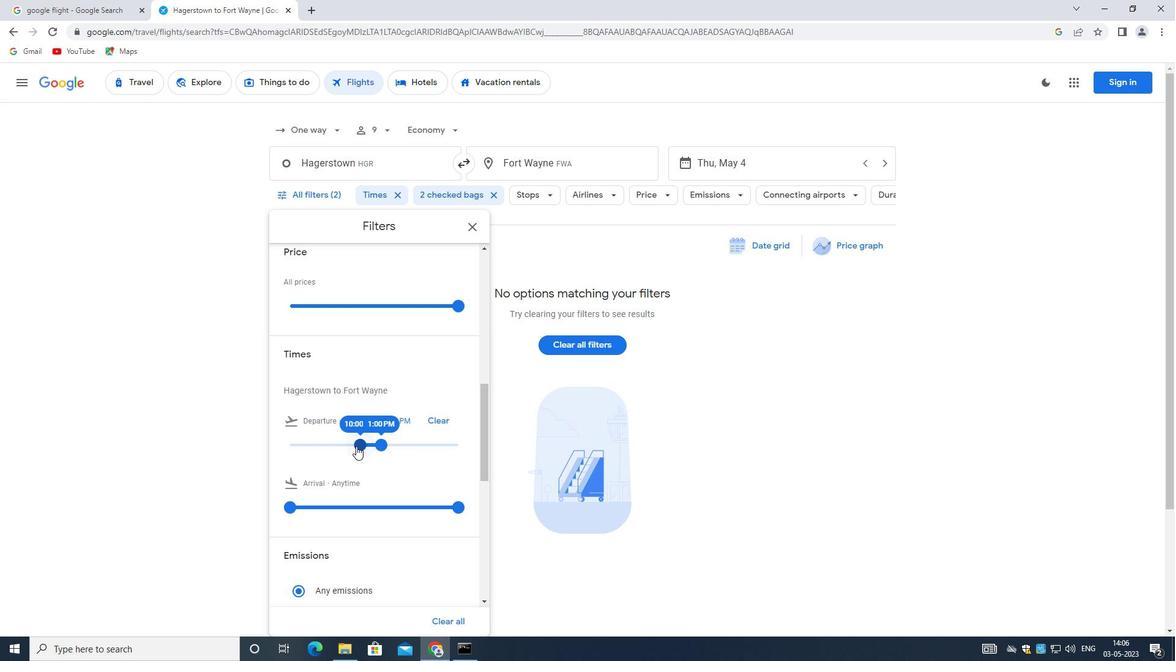 
Action: Mouse moved to (420, 451)
Screenshot: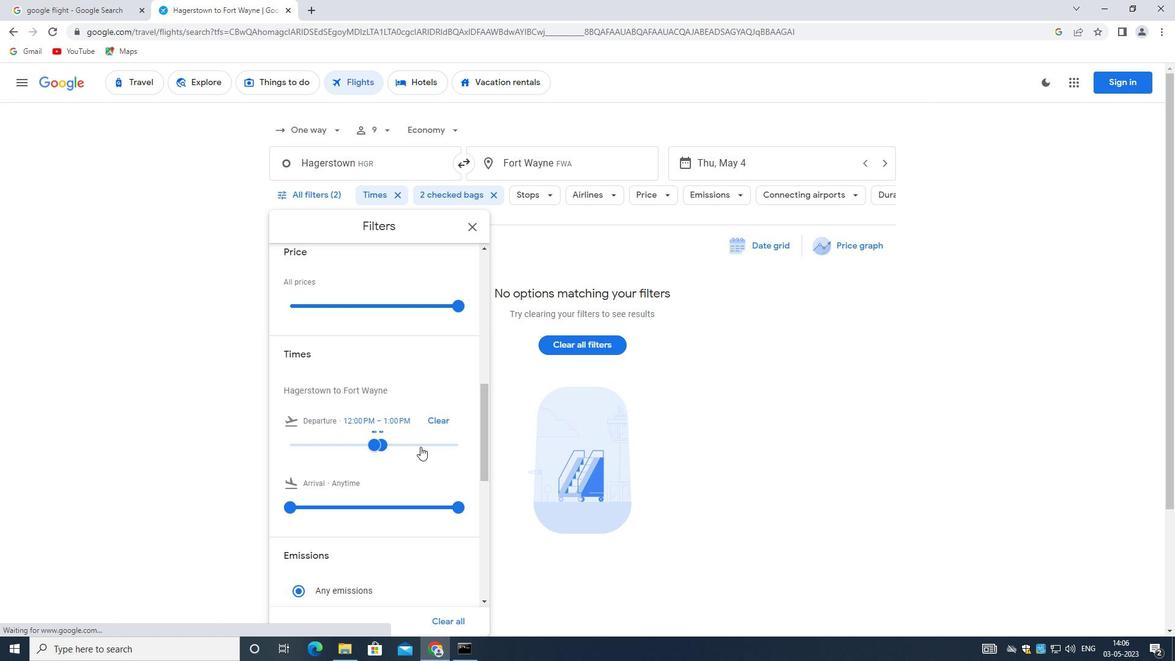 
Action: Mouse pressed left at (420, 451)
Screenshot: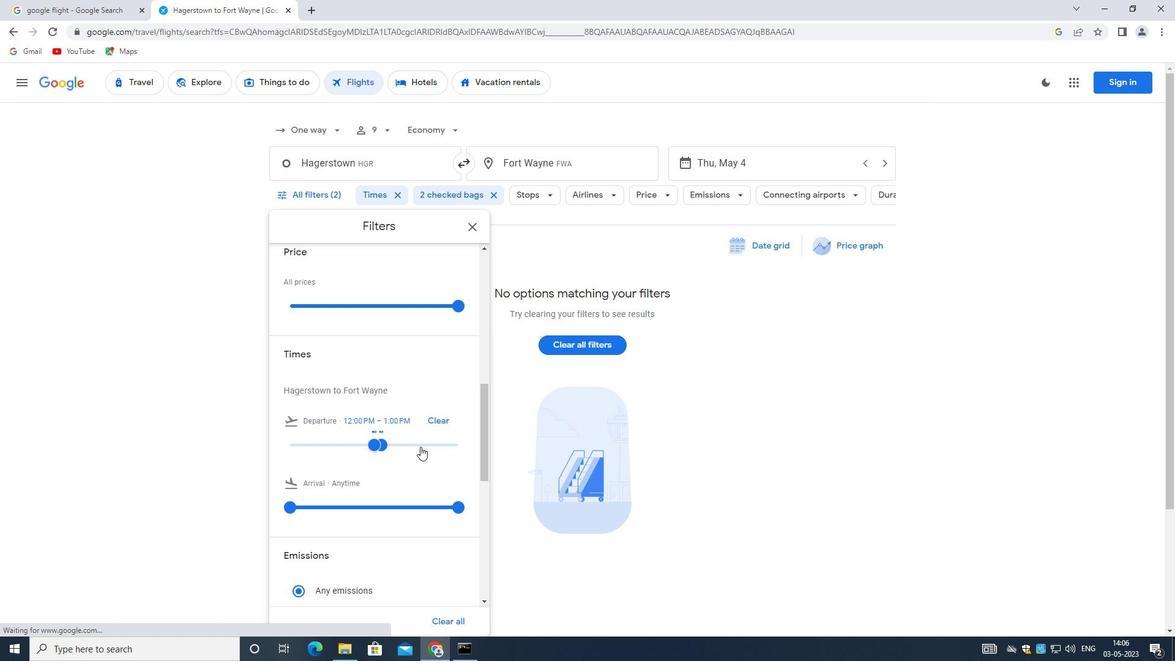 
Action: Mouse moved to (420, 442)
Screenshot: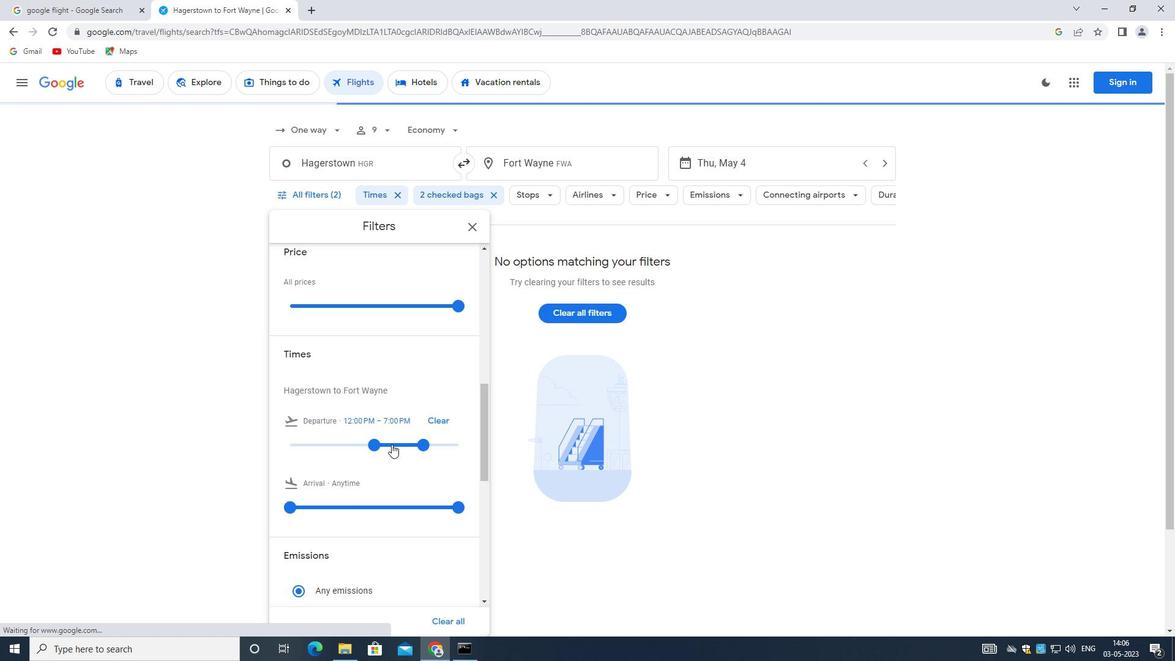 
Action: Mouse pressed left at (420, 442)
Screenshot: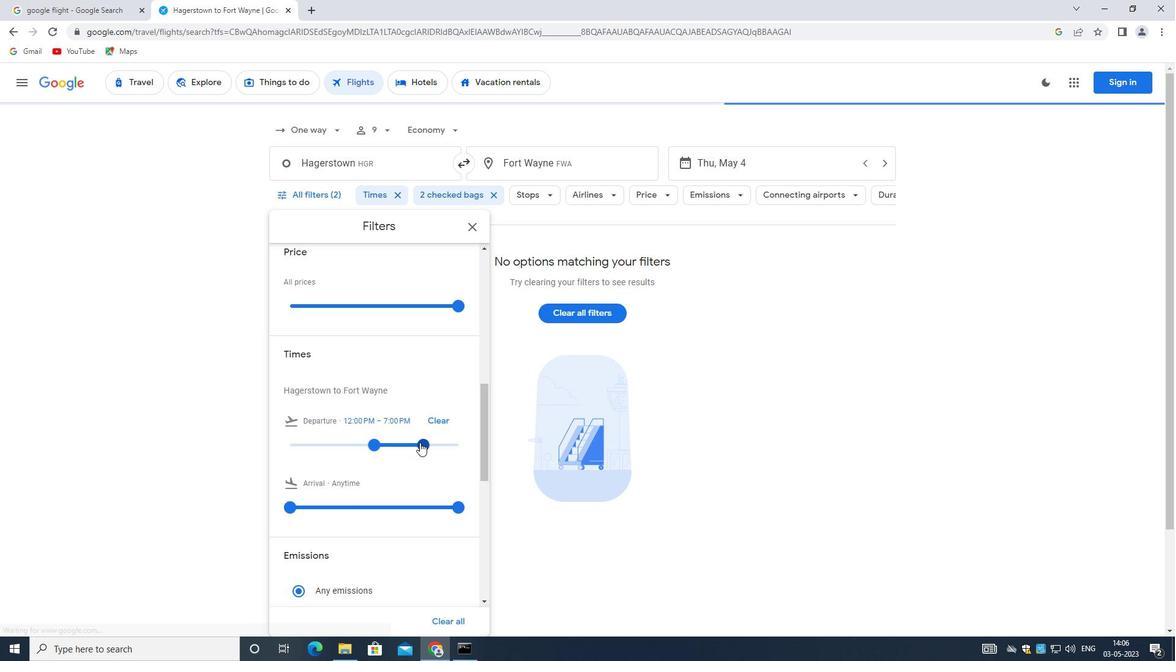 
Action: Mouse moved to (402, 476)
Screenshot: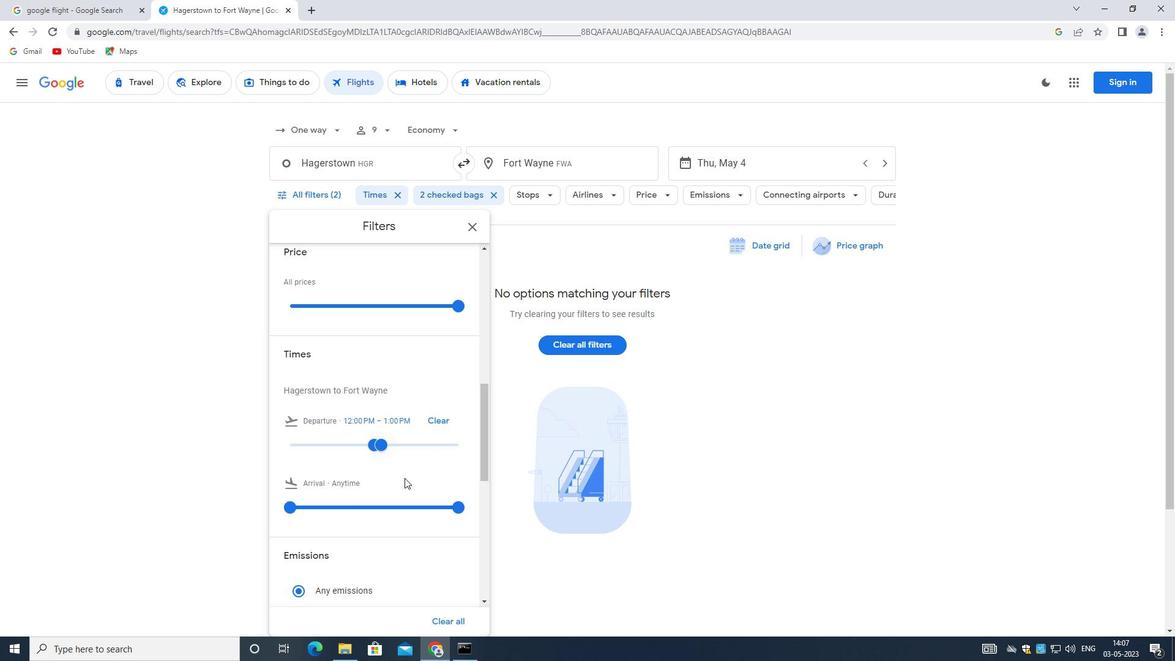 
Action: Mouse scrolled (402, 475) with delta (0, 0)
Screenshot: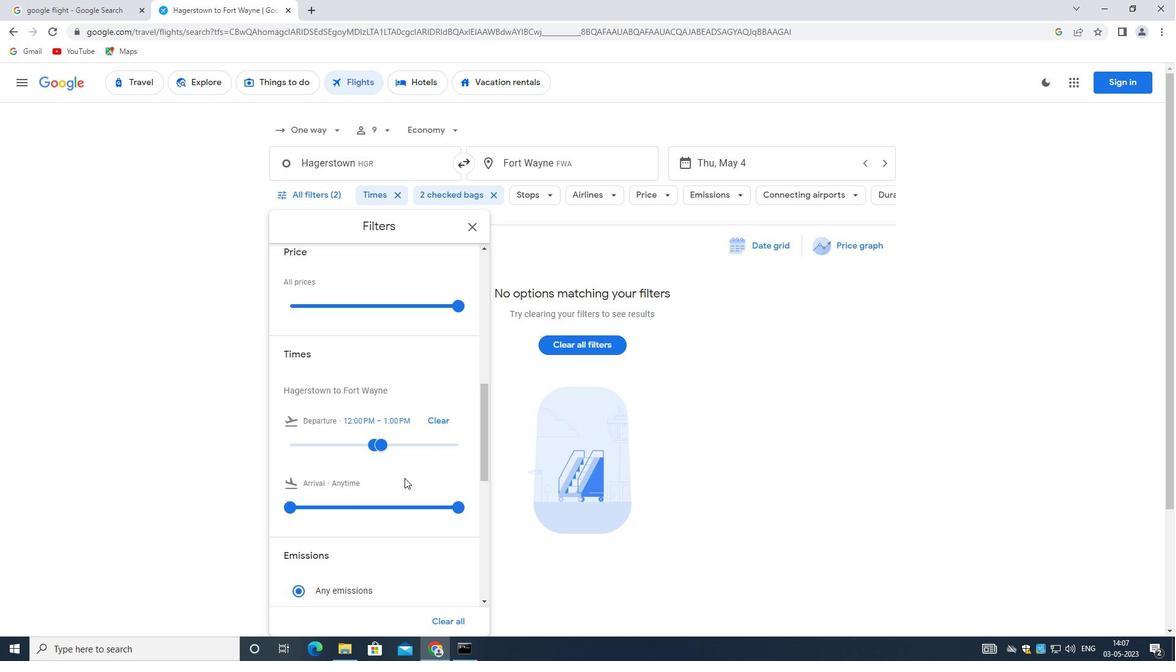
Action: Mouse scrolled (402, 475) with delta (0, 0)
Screenshot: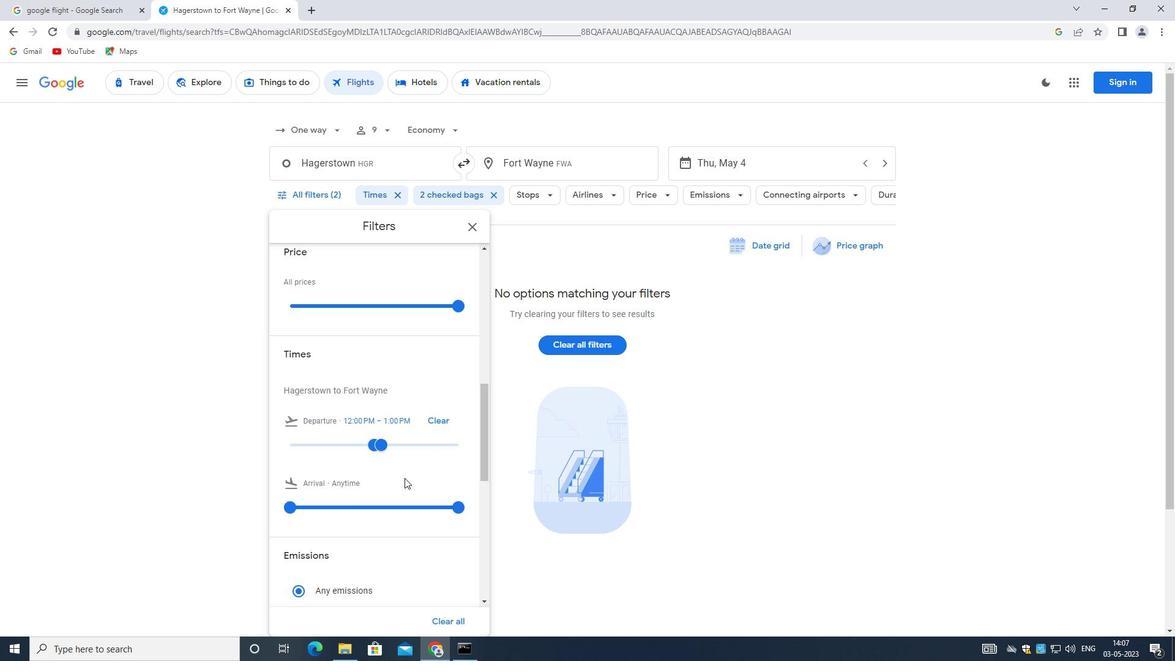 
Action: Mouse moved to (402, 476)
Screenshot: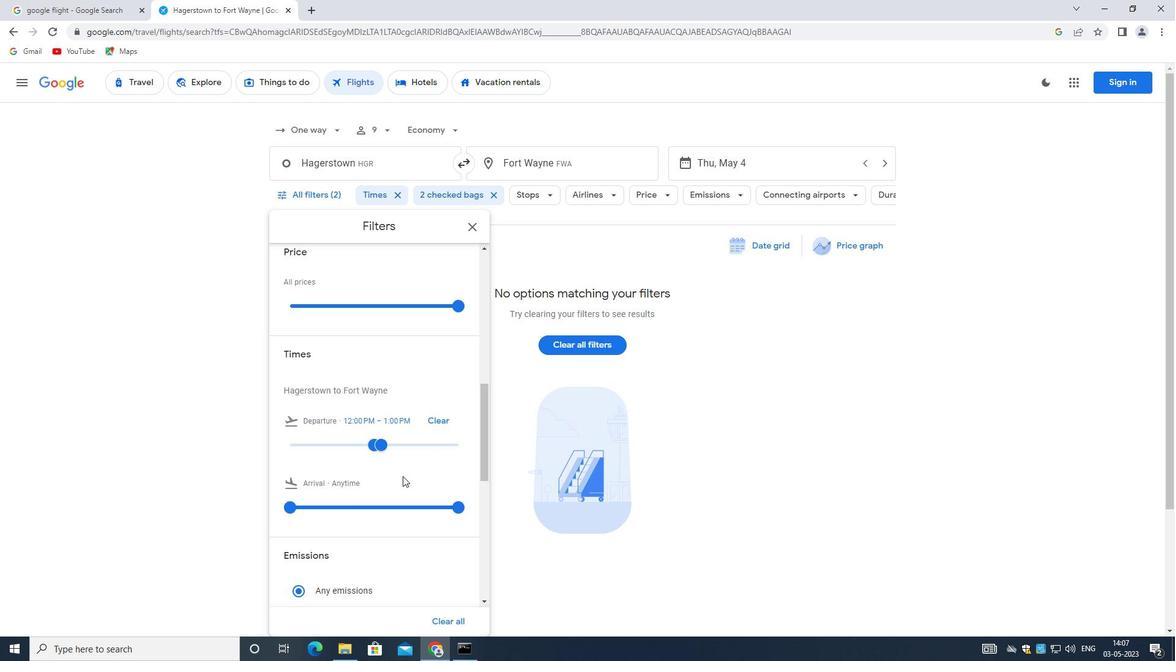 
Action: Mouse scrolled (402, 475) with delta (0, 0)
Screenshot: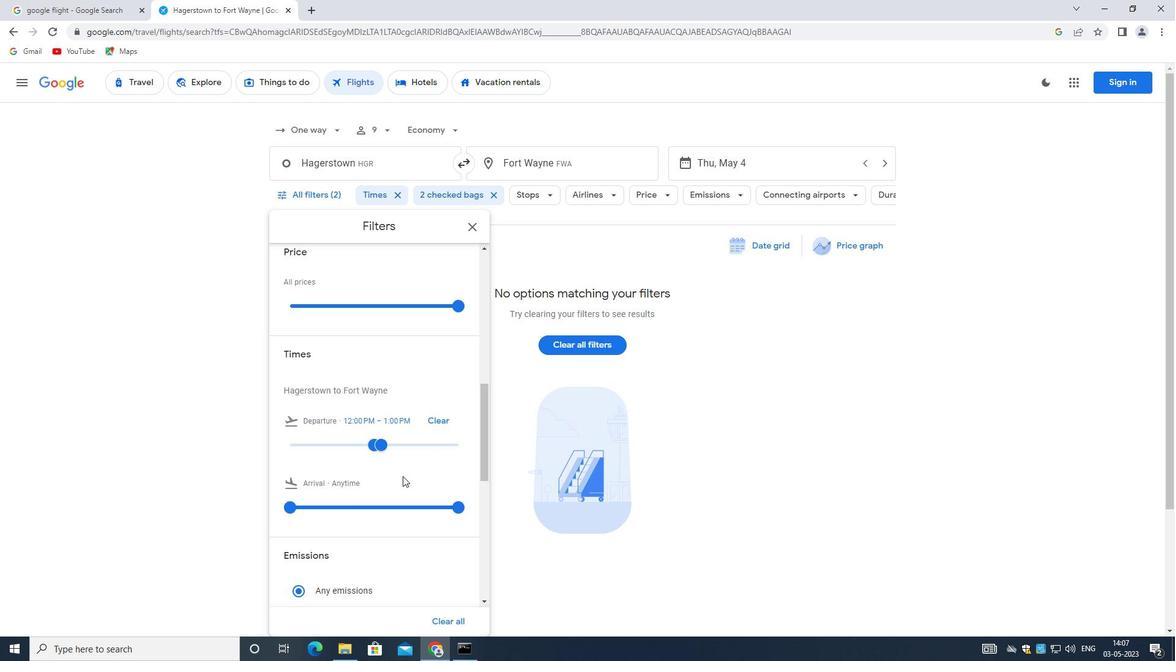 
Action: Mouse moved to (398, 472)
Screenshot: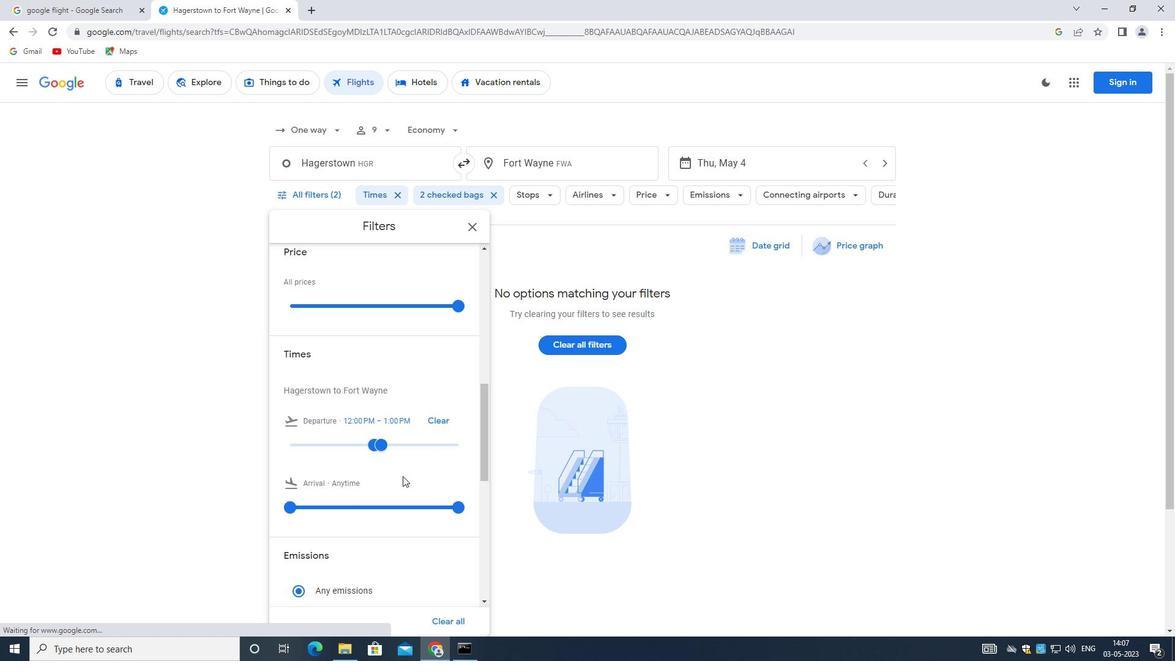 
Action: Mouse scrolled (398, 471) with delta (0, 0)
Screenshot: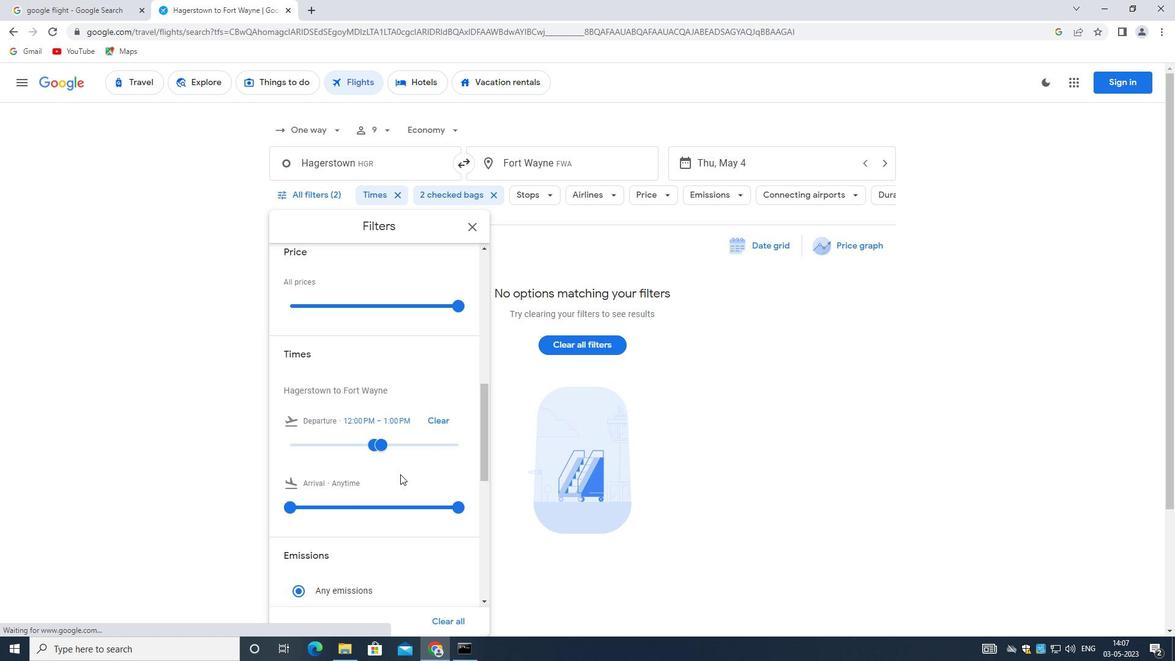 
Action: Mouse scrolled (398, 471) with delta (0, 0)
Screenshot: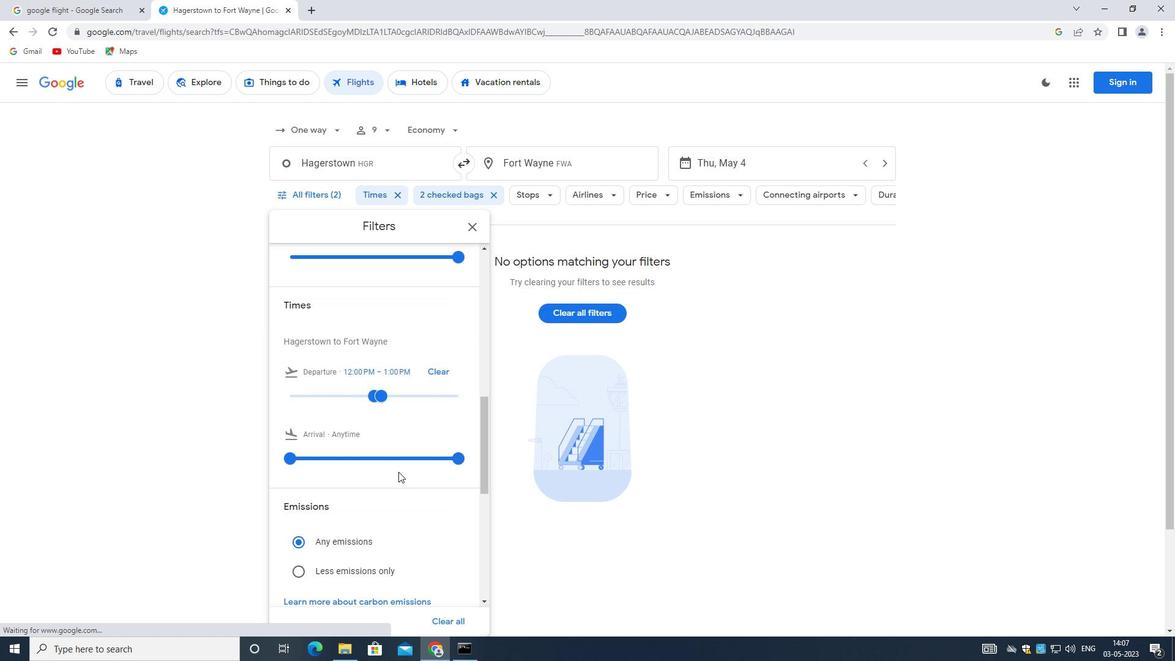 
Action: Mouse moved to (413, 481)
Screenshot: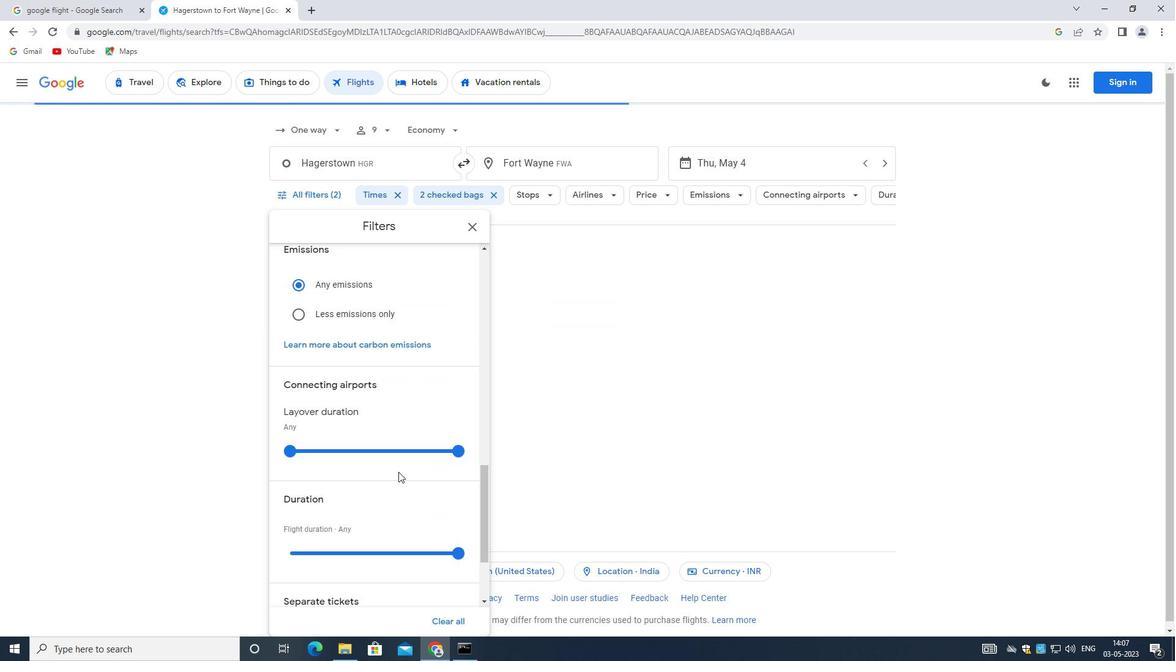 
Action: Mouse scrolled (413, 480) with delta (0, 0)
Screenshot: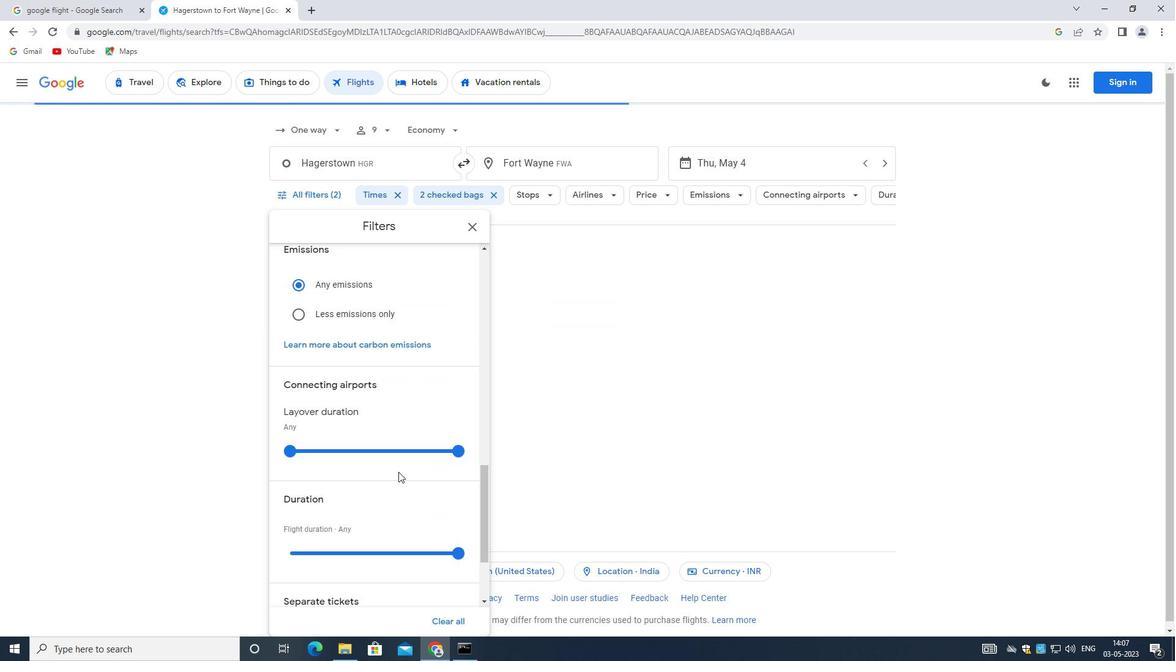 
Action: Mouse scrolled (413, 480) with delta (0, 0)
Screenshot: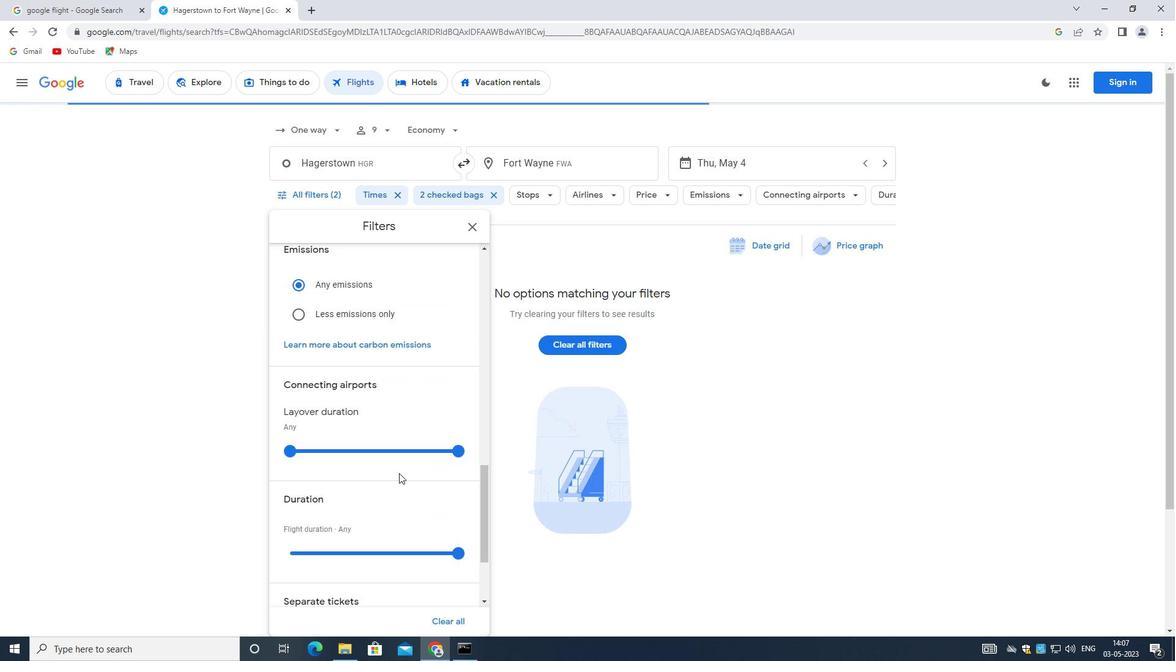 
Action: Mouse scrolled (413, 480) with delta (0, 0)
Screenshot: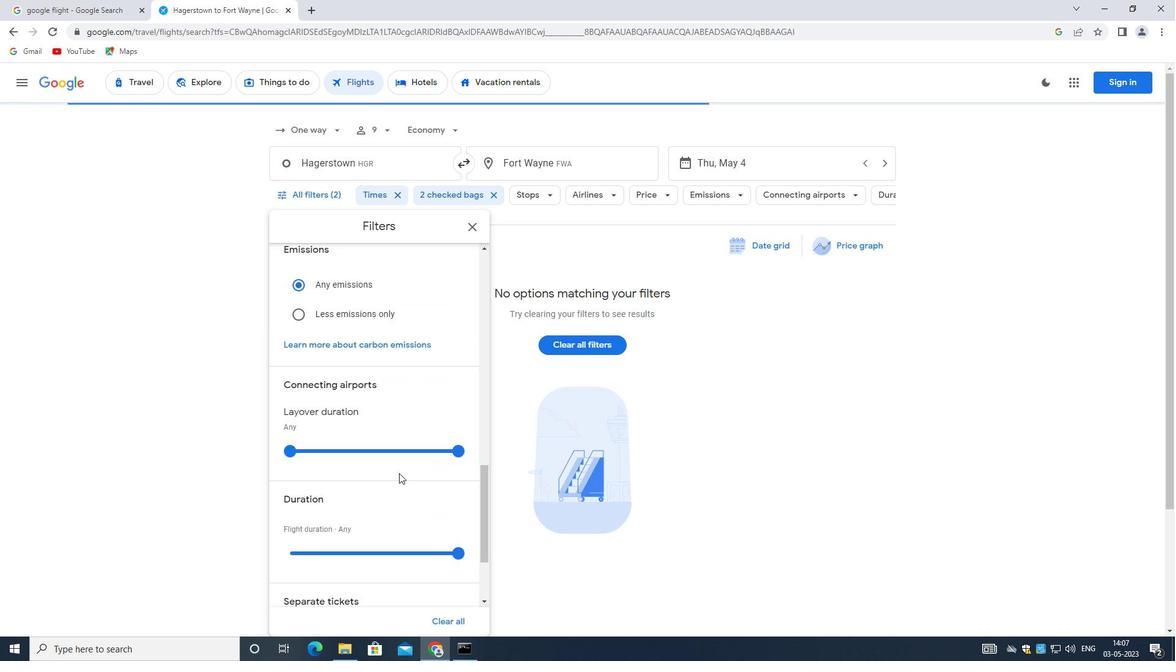 
Action: Mouse scrolled (413, 480) with delta (0, 0)
Screenshot: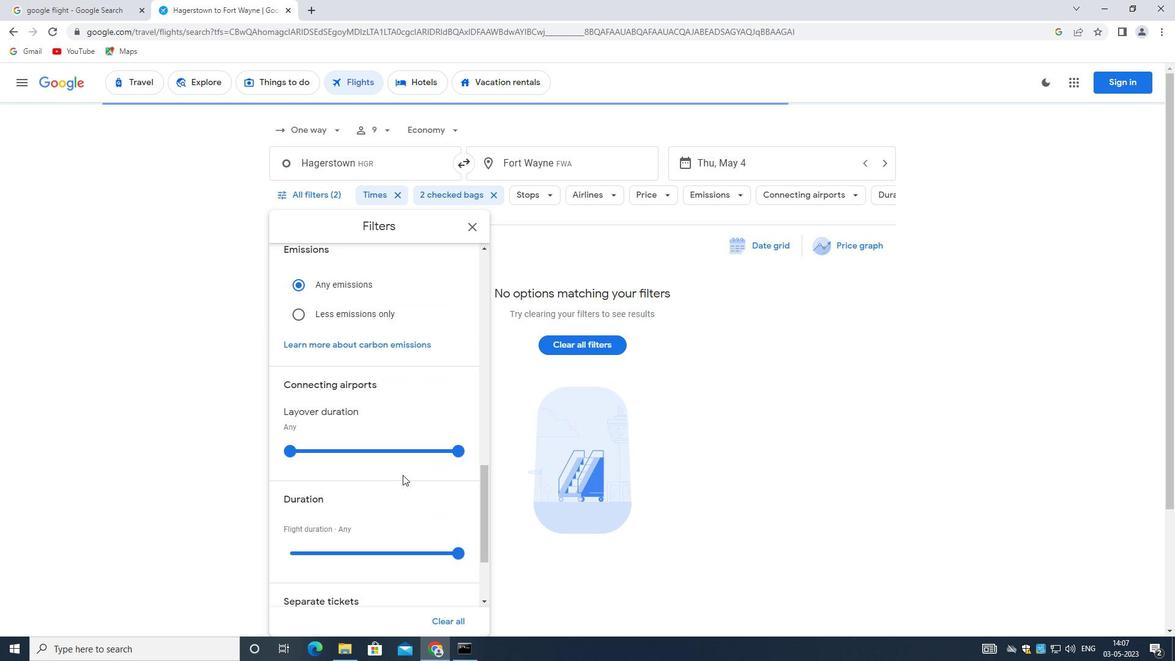 
Action: Mouse moved to (415, 484)
Screenshot: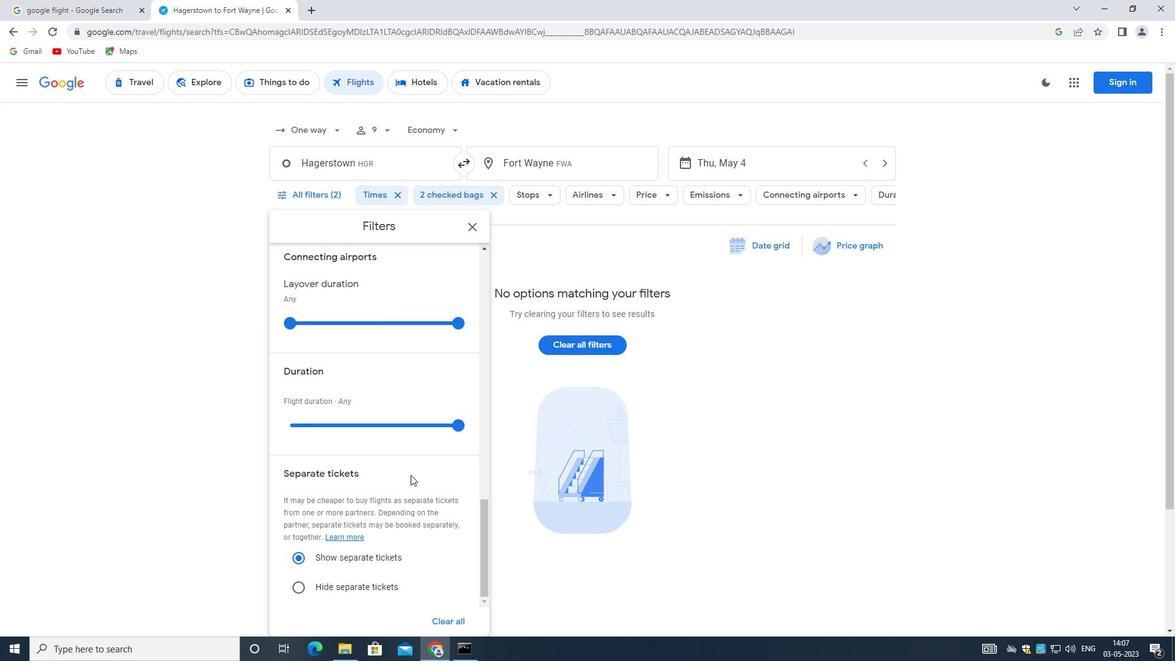 
Action: Mouse scrolled (415, 483) with delta (0, 0)
Screenshot: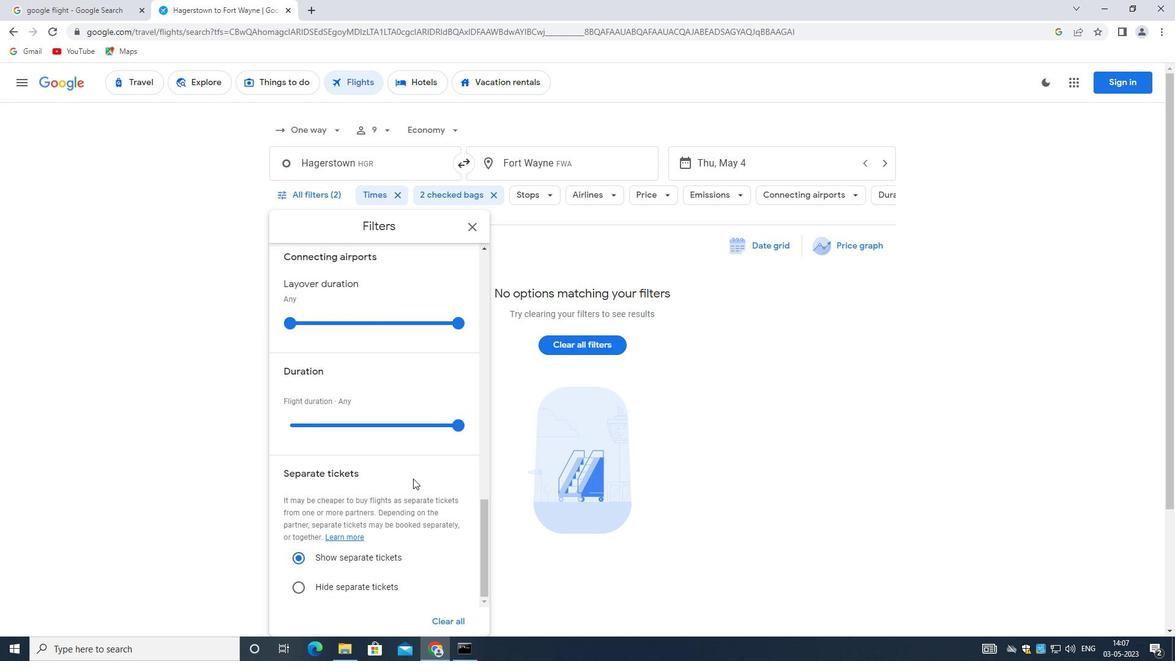 
Action: Mouse moved to (415, 484)
Screenshot: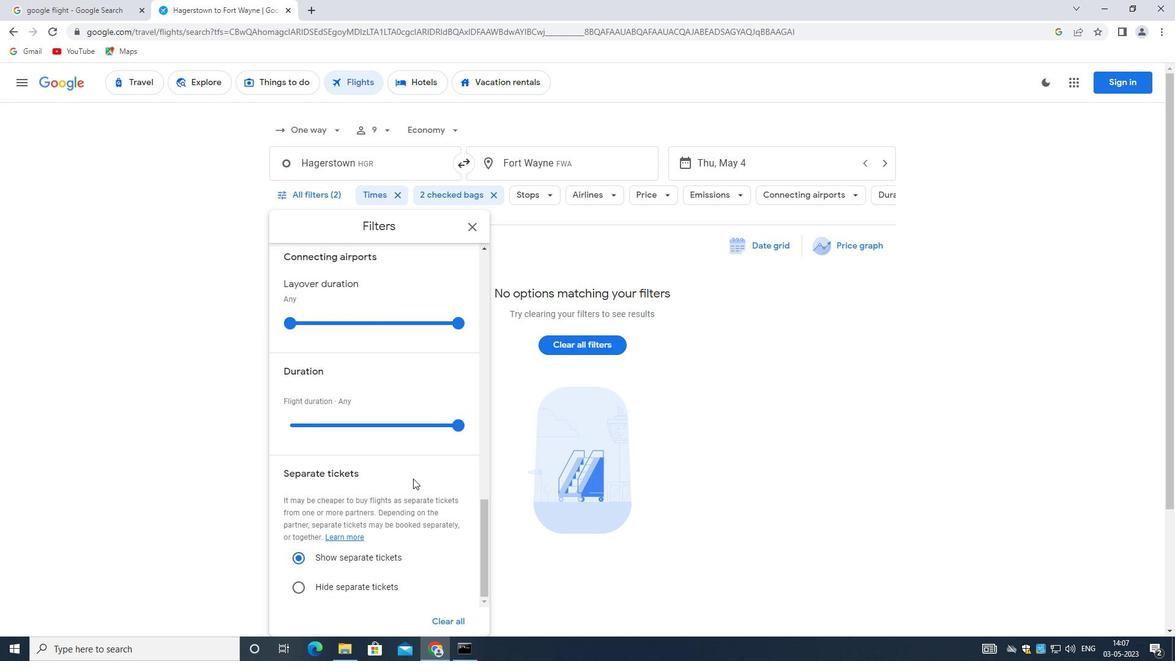 
Action: Mouse scrolled (415, 483) with delta (0, 0)
Screenshot: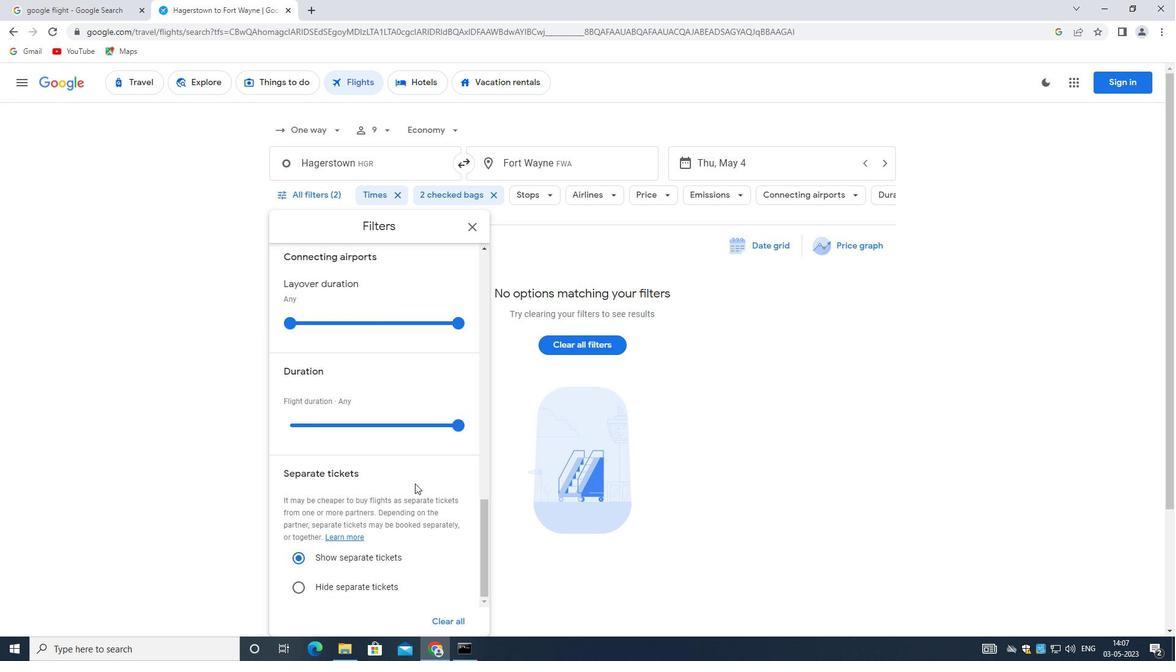 
Action: Mouse scrolled (415, 483) with delta (0, 0)
Screenshot: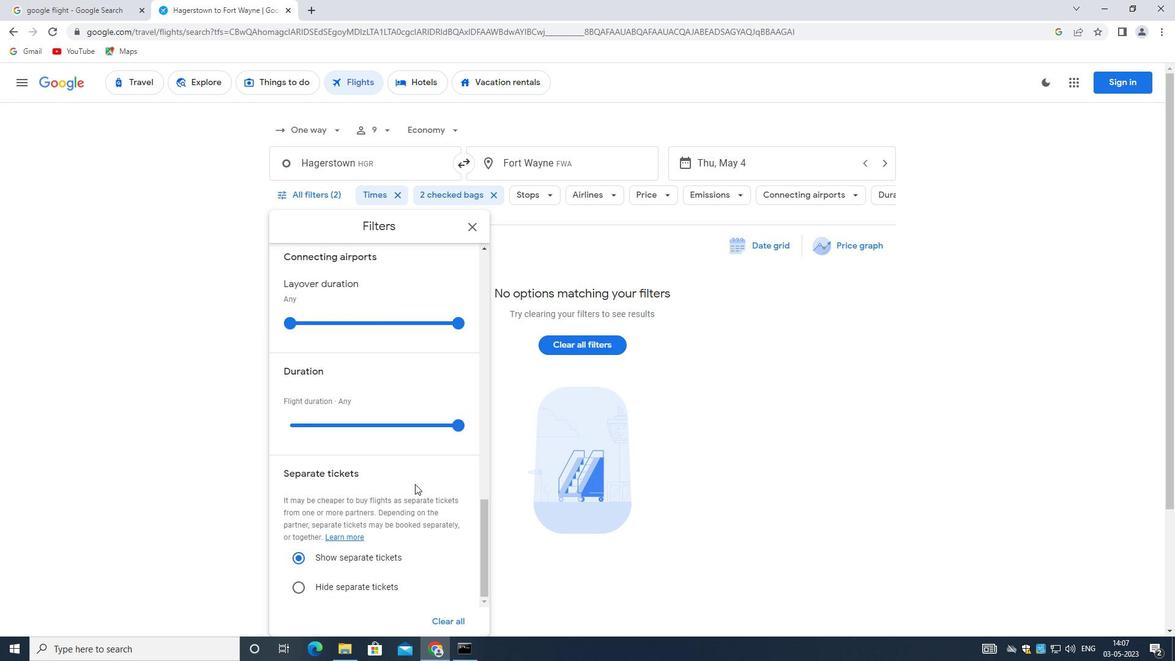 
Action: Mouse moved to (394, 429)
Screenshot: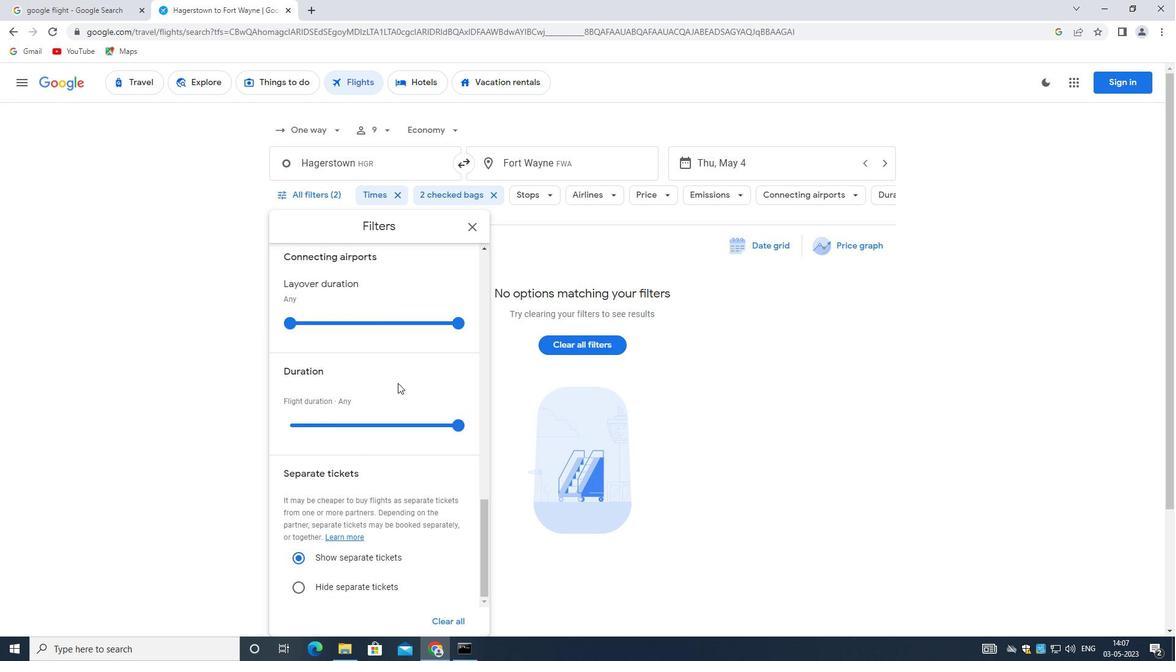 
Action: Mouse scrolled (394, 429) with delta (0, 0)
Screenshot: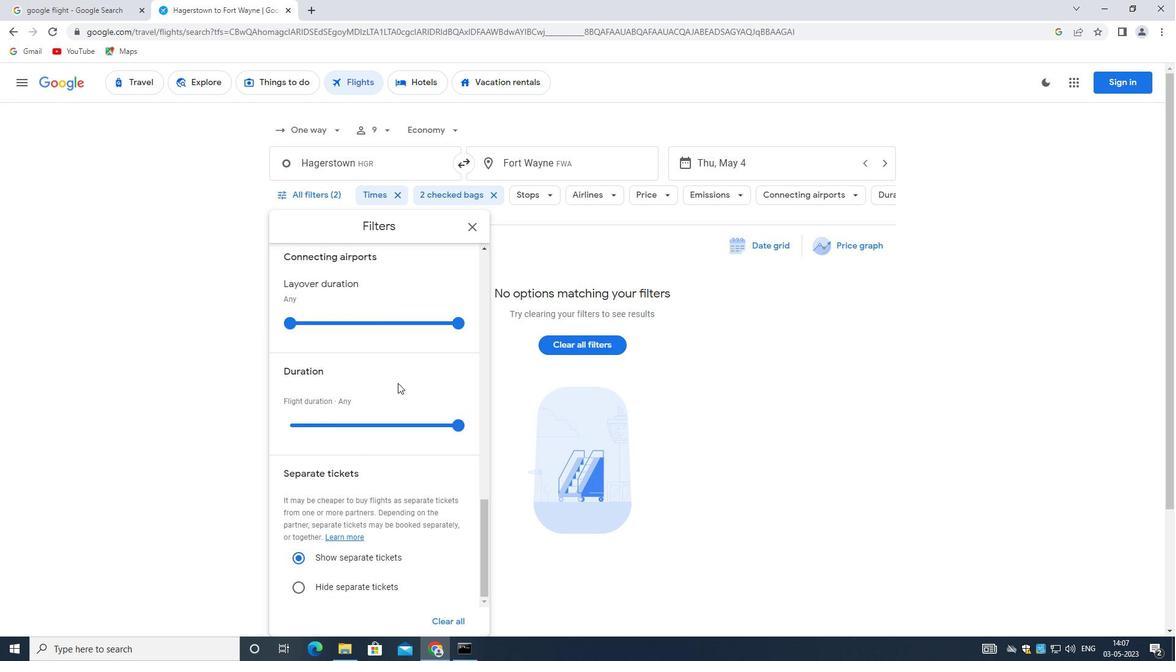 
Action: Mouse moved to (393, 431)
Screenshot: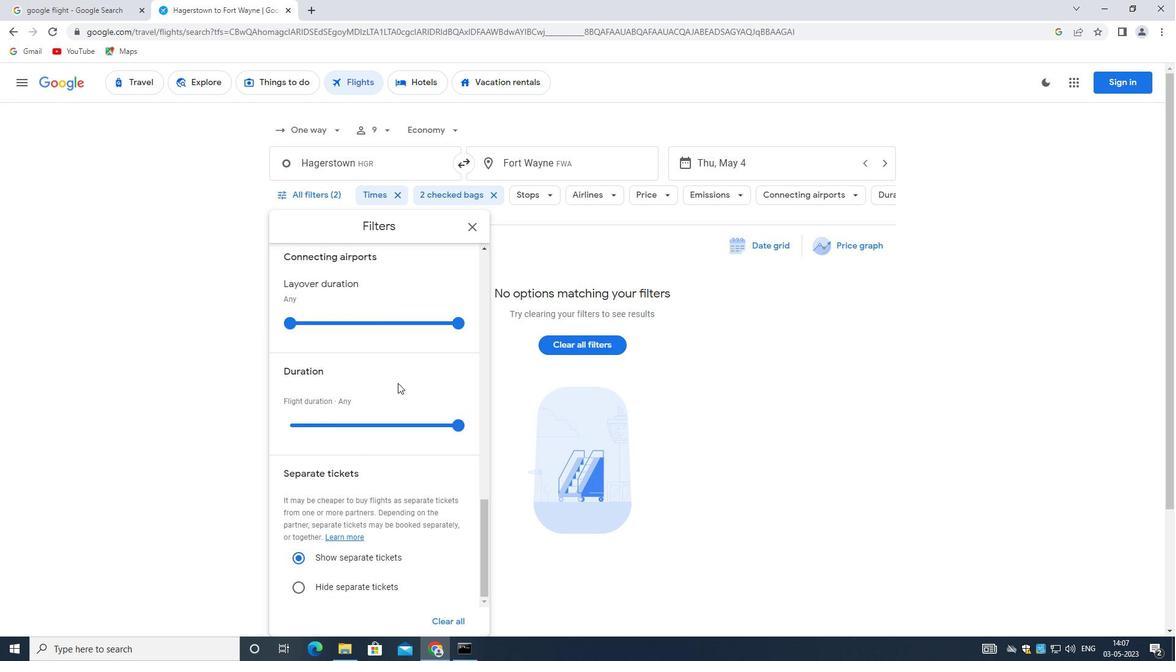 
Action: Mouse scrolled (393, 430) with delta (0, 0)
Screenshot: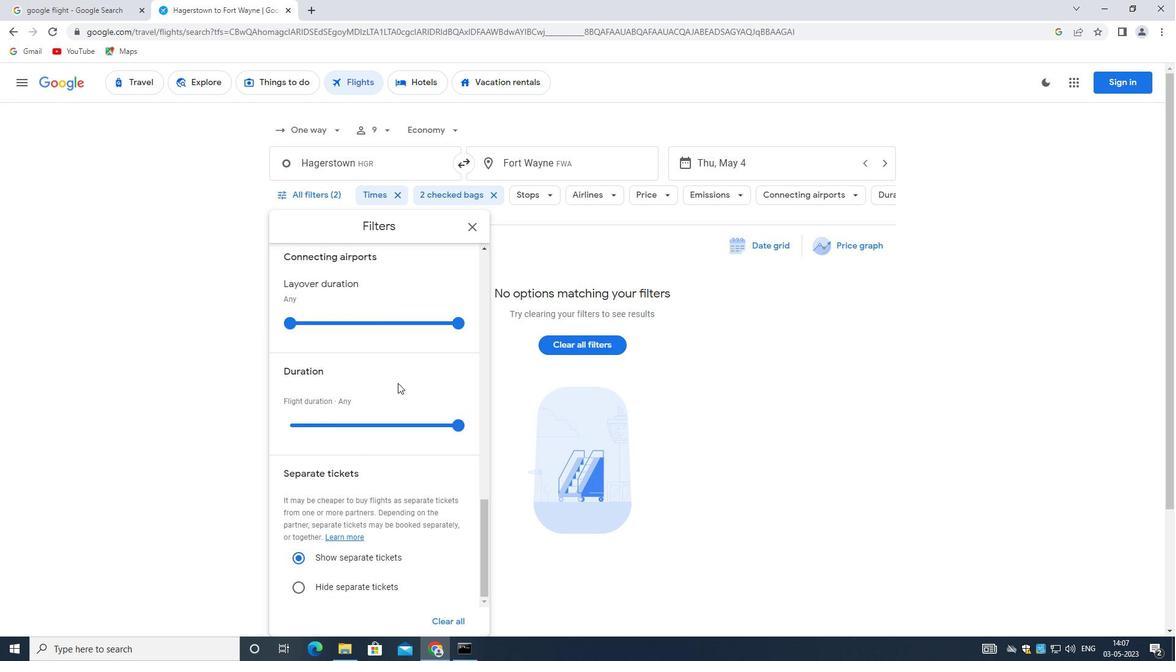 
Action: Mouse moved to (392, 433)
Screenshot: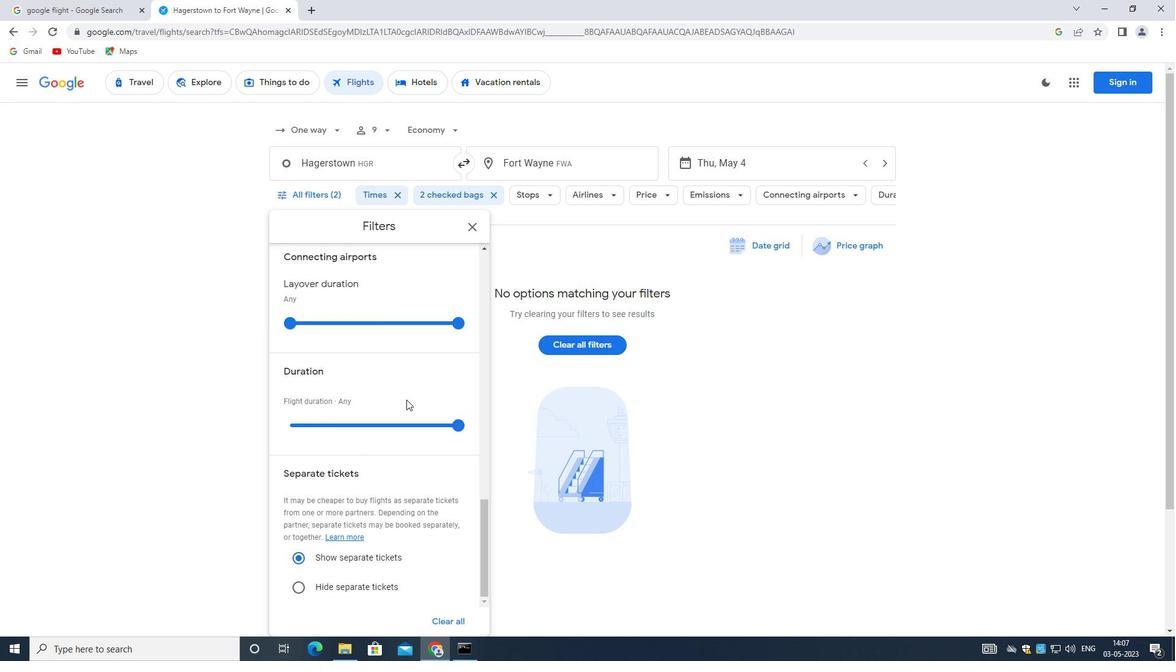 
Action: Mouse scrolled (392, 432) with delta (0, 0)
Screenshot: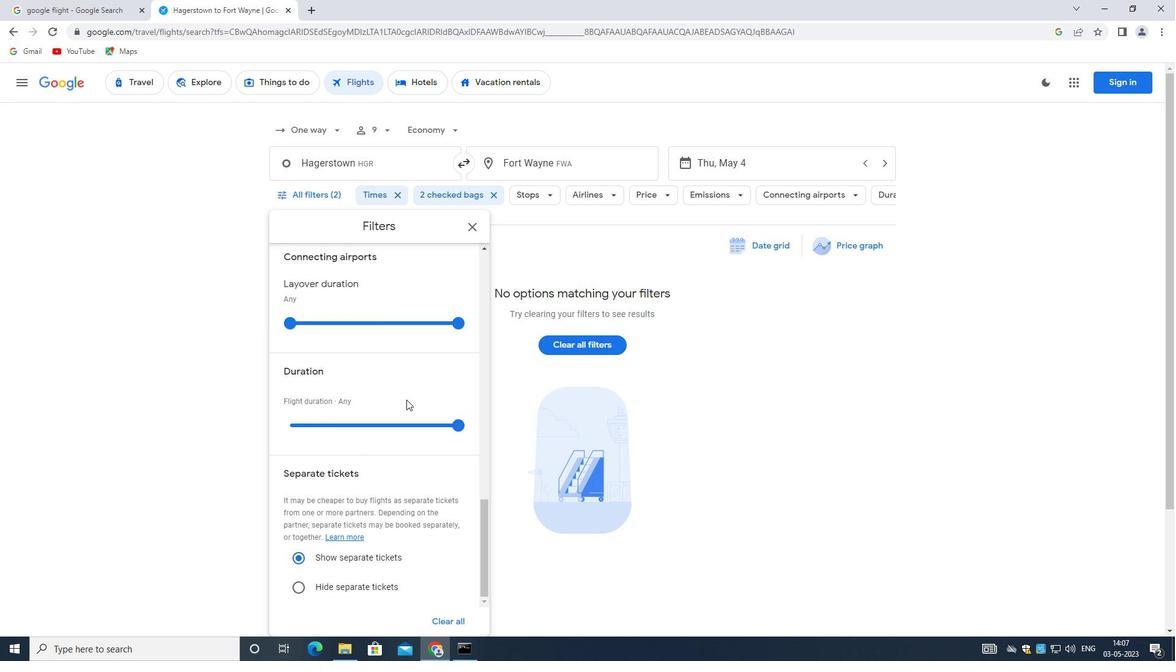 
Action: Mouse moved to (391, 436)
Screenshot: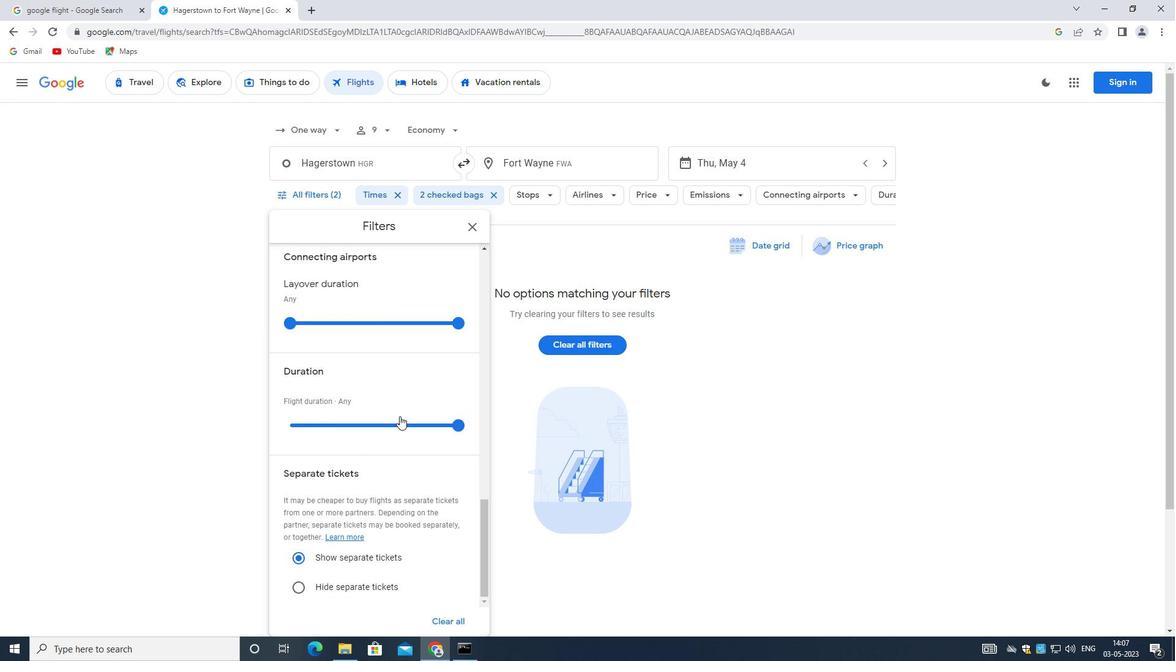 
Action: Mouse scrolled (391, 435) with delta (0, 0)
Screenshot: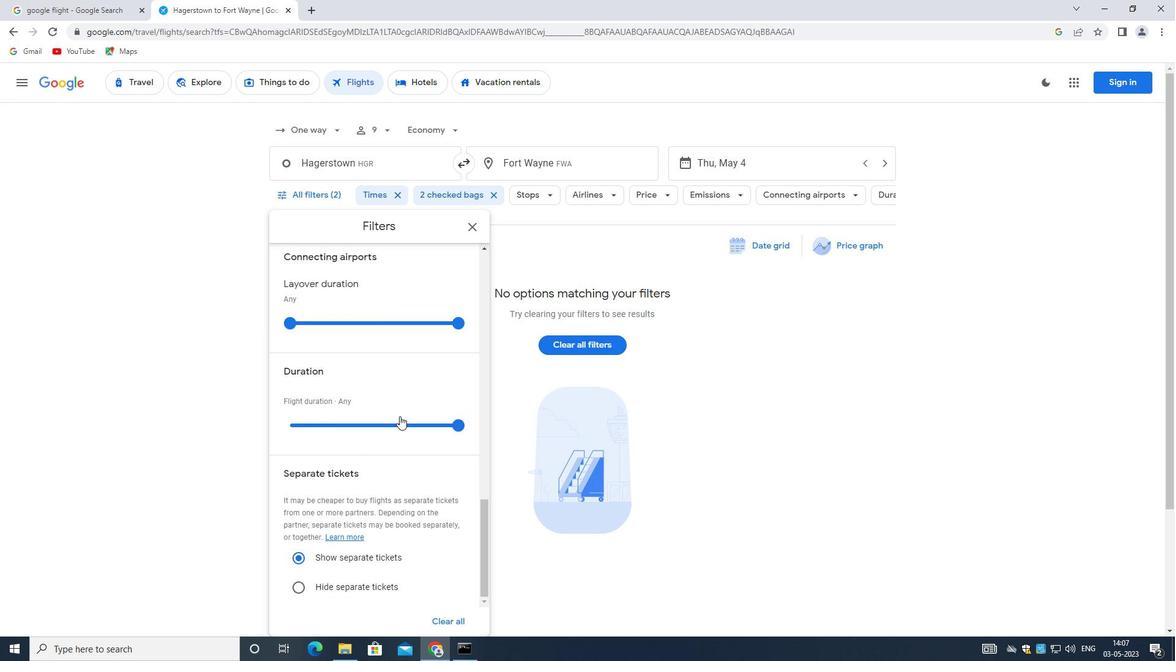 
Action: Mouse moved to (369, 441)
Screenshot: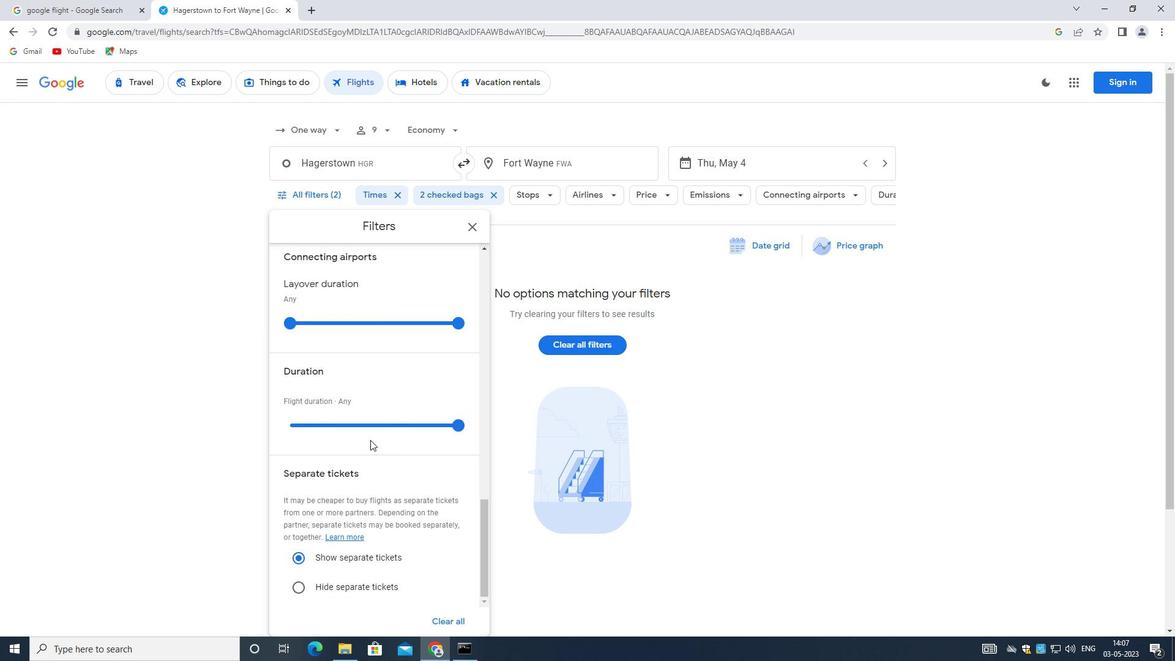 
Action: Mouse scrolled (369, 440) with delta (0, 0)
Screenshot: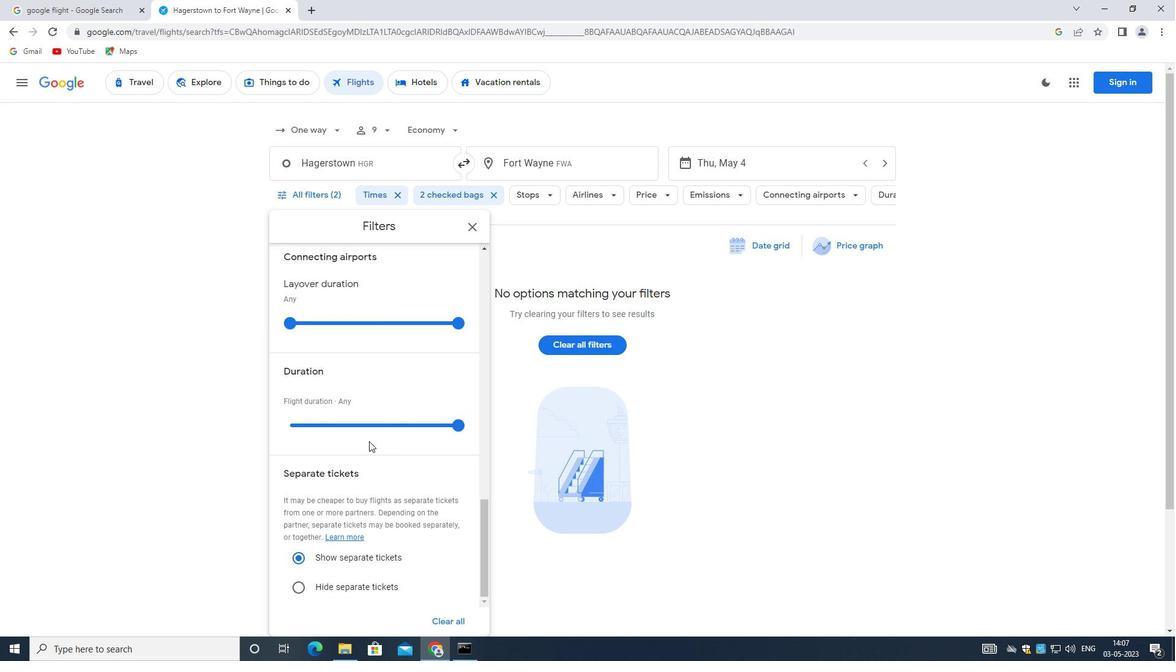
Action: Mouse scrolled (369, 440) with delta (0, 0)
Screenshot: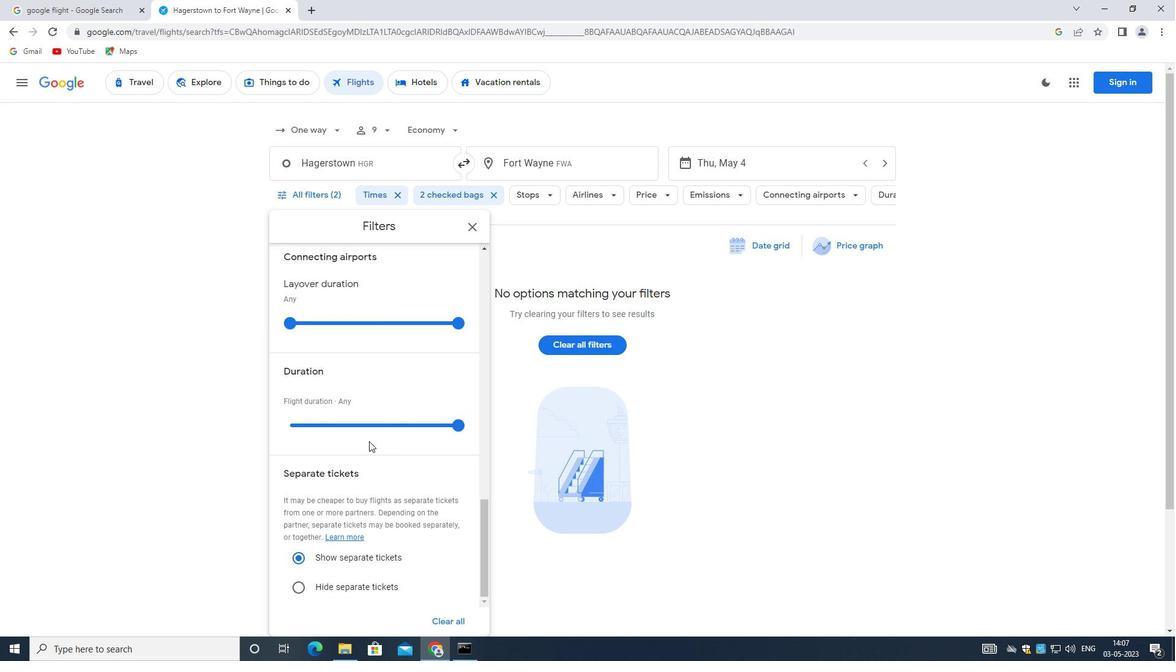 
Action: Mouse scrolled (369, 440) with delta (0, 0)
Screenshot: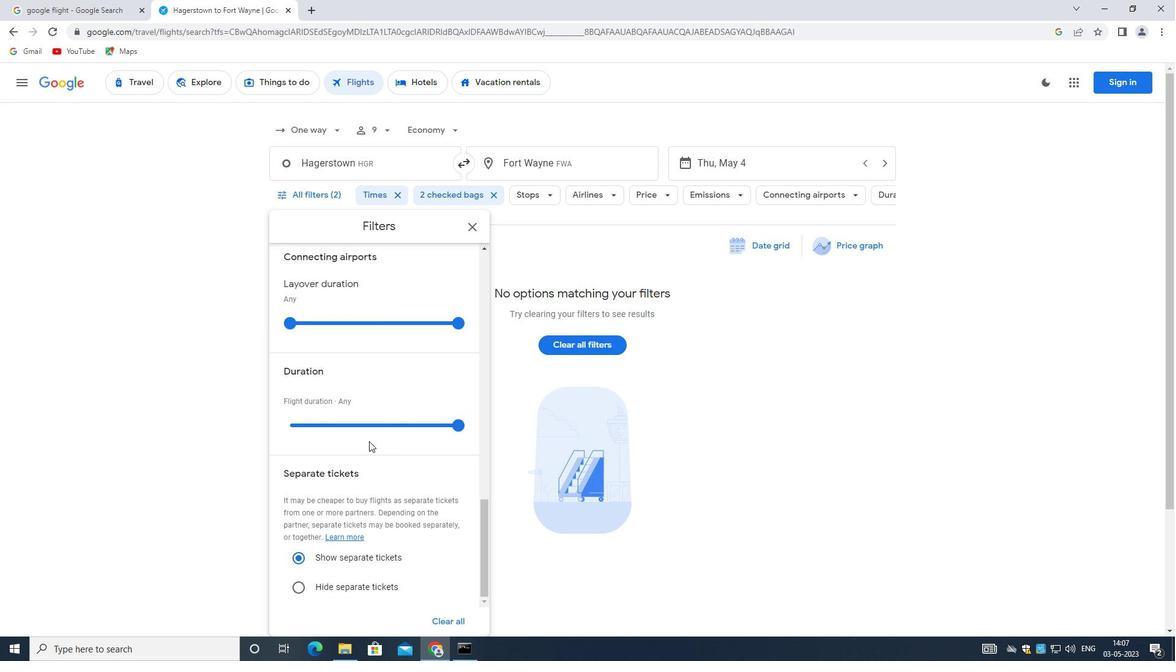 
Action: Mouse scrolled (369, 440) with delta (0, 0)
Screenshot: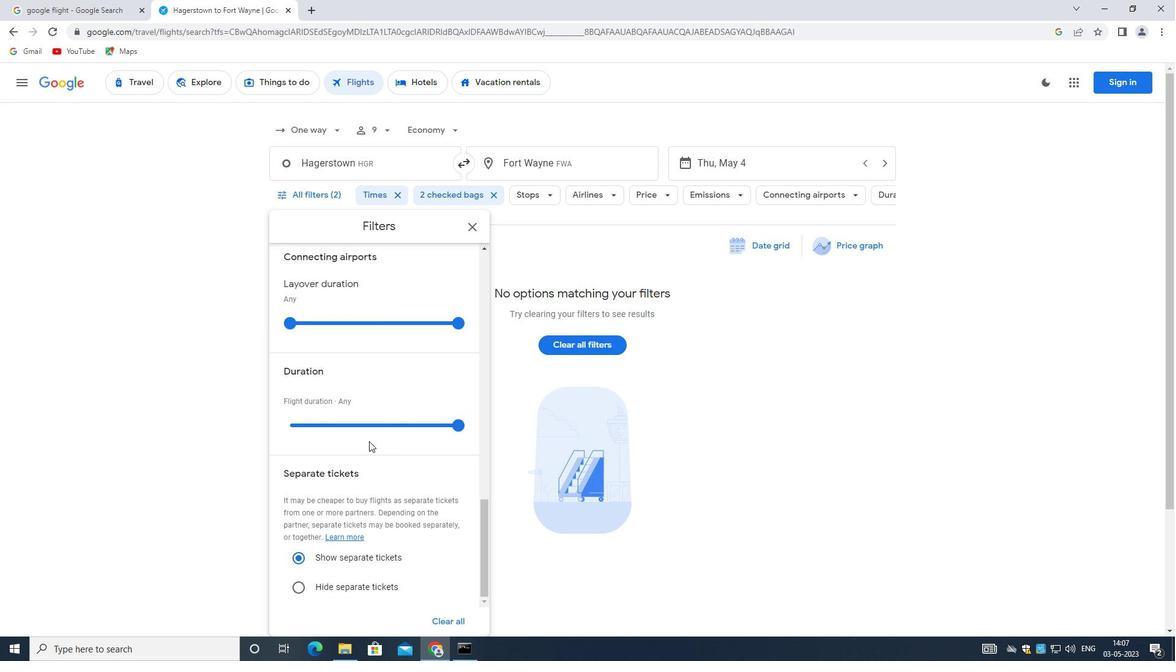 
